 Task: Select the double-click option in the focus mode.
Action: Mouse moved to (17, 463)
Screenshot: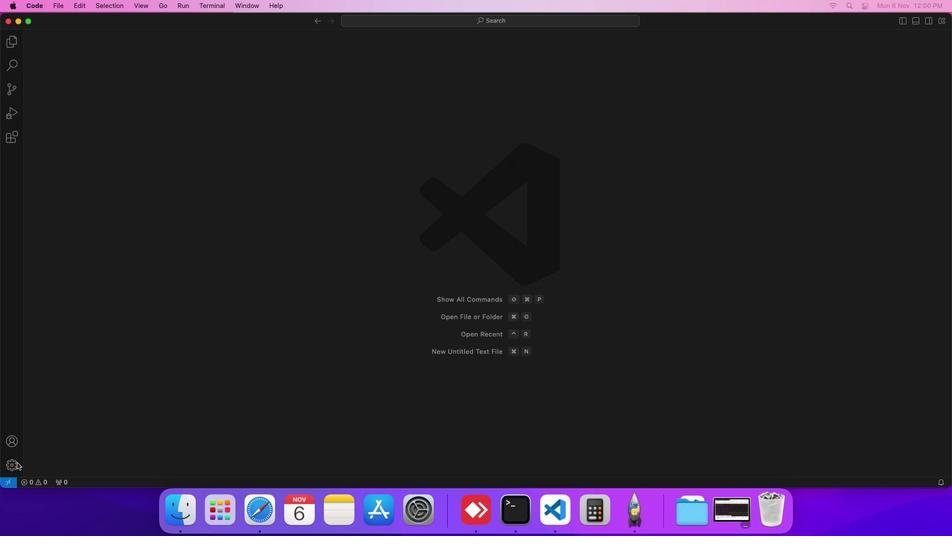 
Action: Mouse pressed left at (17, 463)
Screenshot: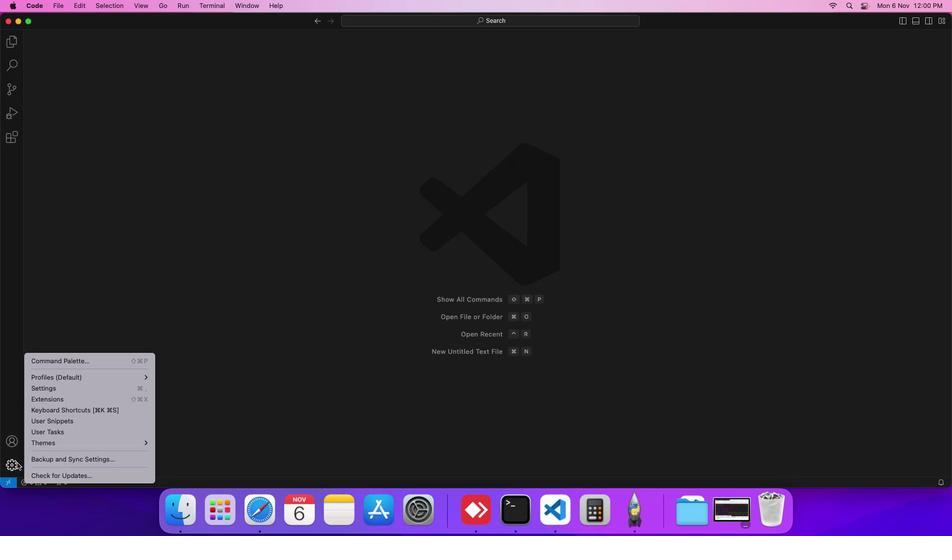 
Action: Mouse moved to (61, 389)
Screenshot: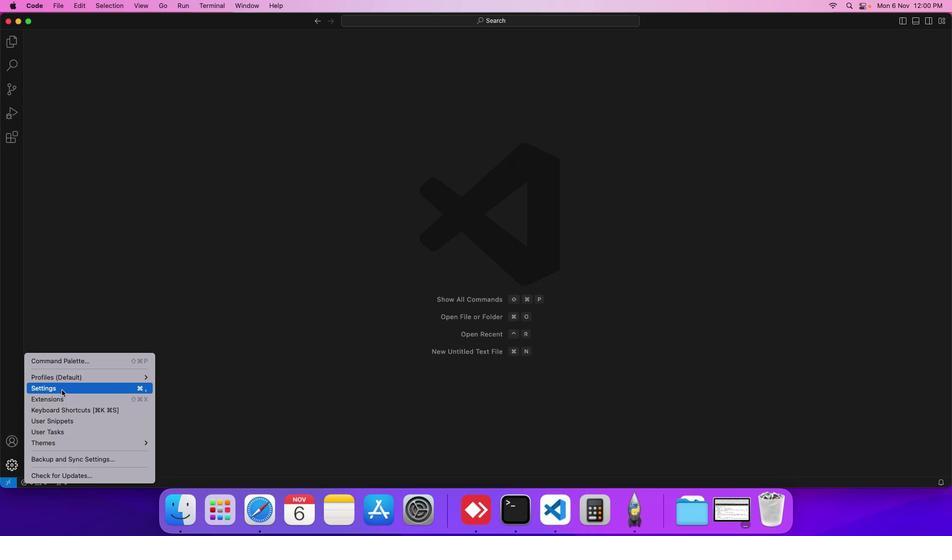 
Action: Mouse pressed left at (61, 389)
Screenshot: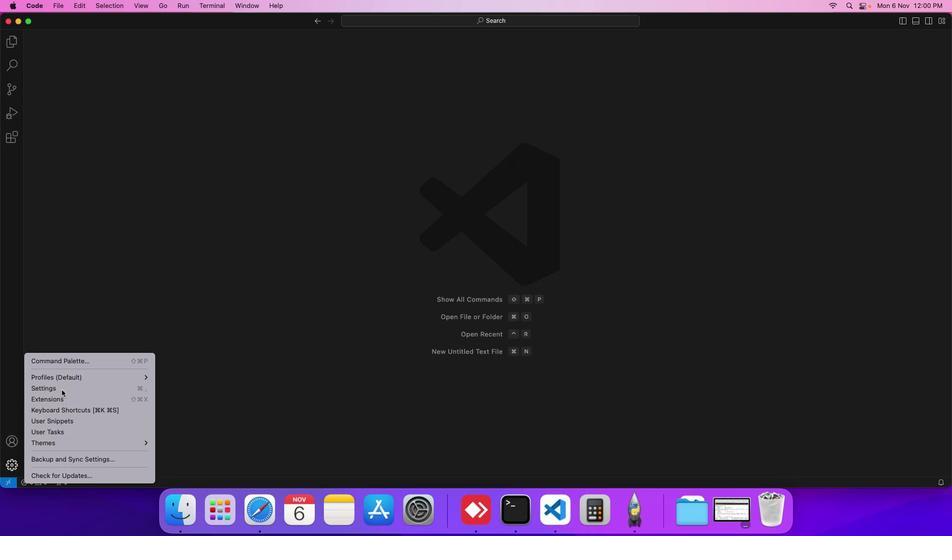 
Action: Mouse moved to (242, 140)
Screenshot: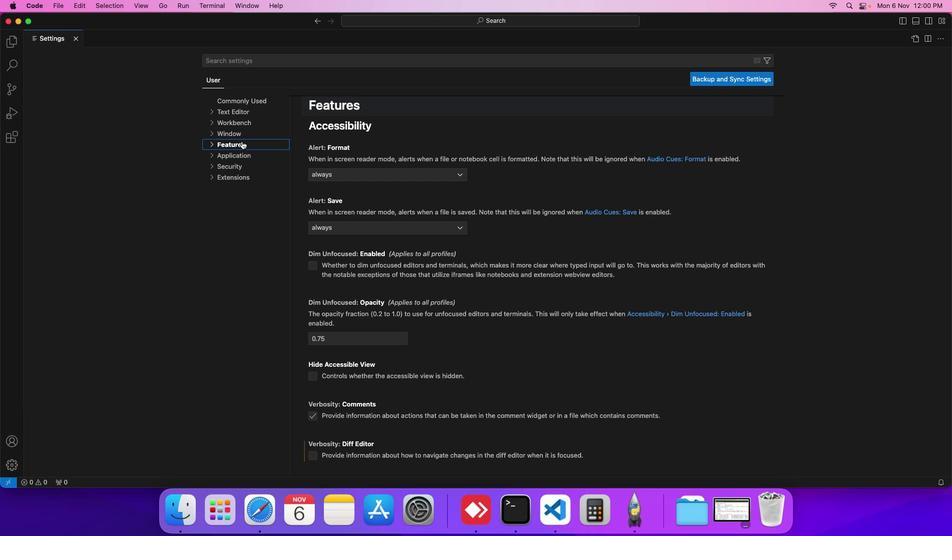 
Action: Mouse pressed left at (242, 140)
Screenshot: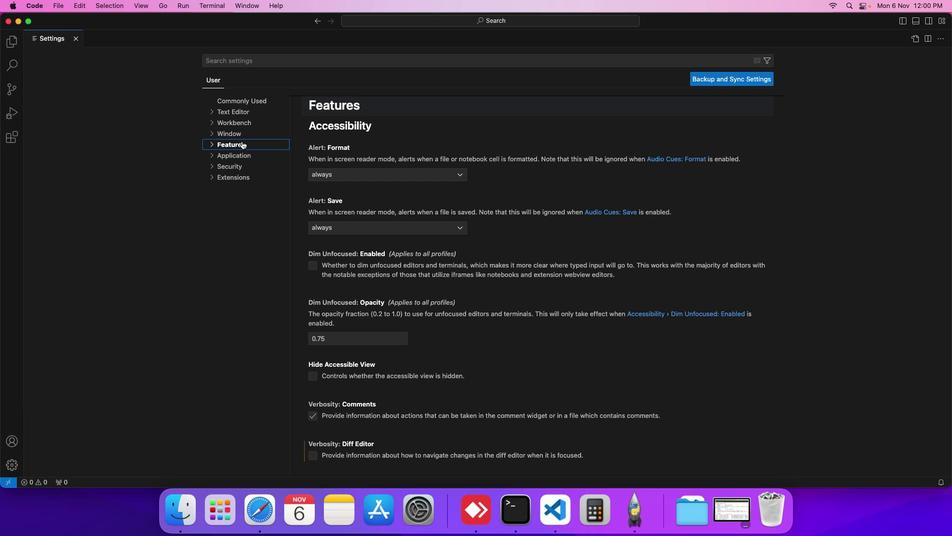 
Action: Mouse moved to (237, 228)
Screenshot: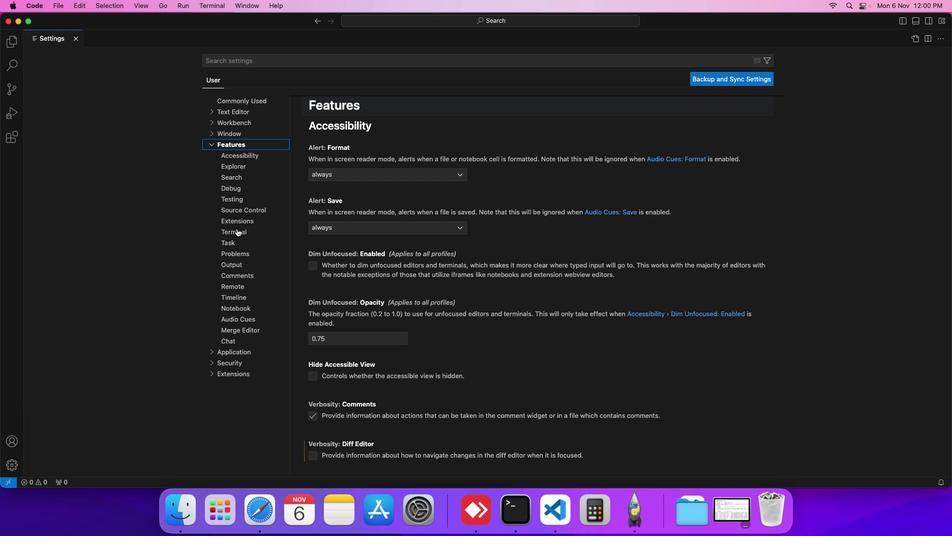 
Action: Mouse pressed left at (237, 228)
Screenshot: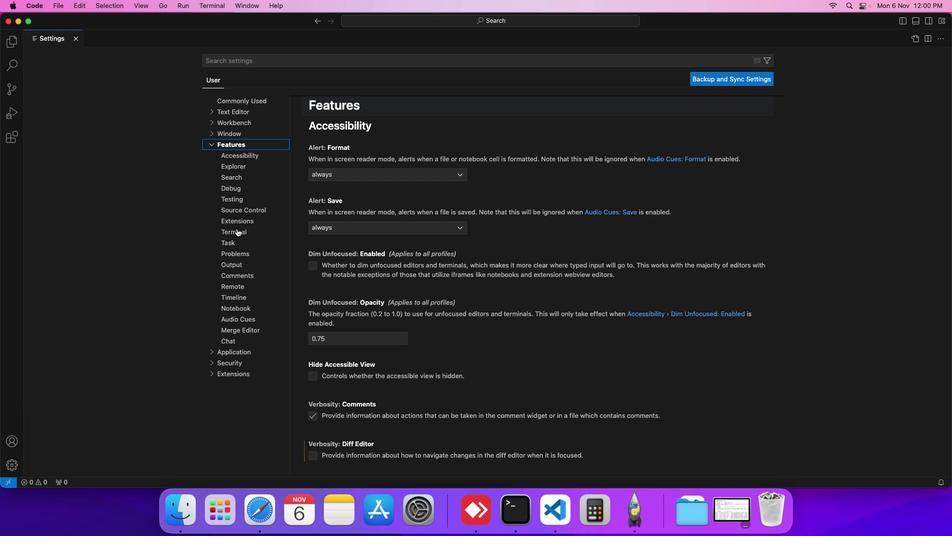 
Action: Mouse moved to (326, 266)
Screenshot: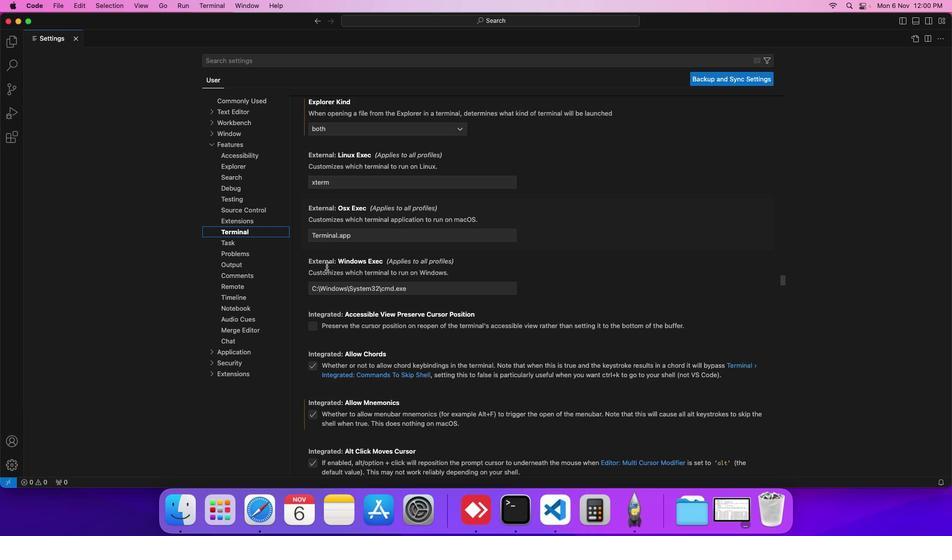 
Action: Mouse scrolled (326, 266) with delta (0, 0)
Screenshot: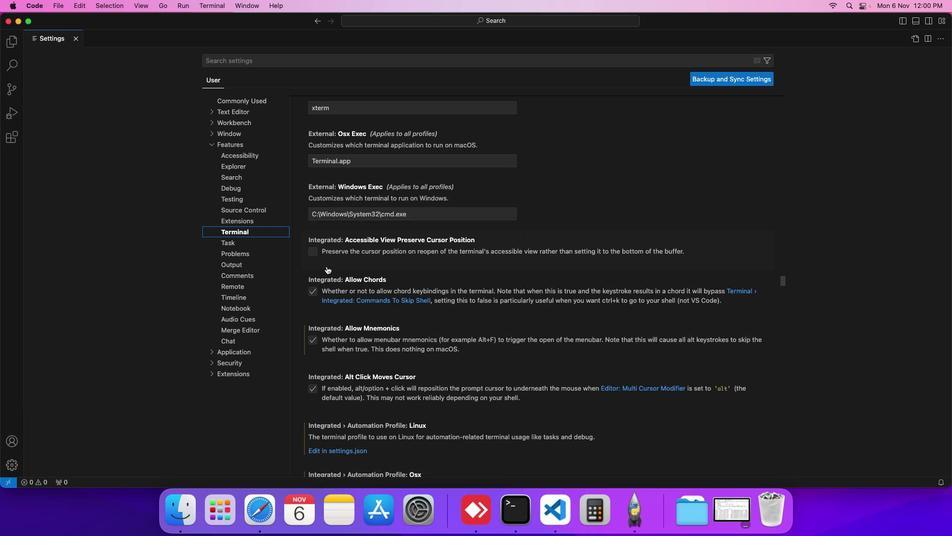 
Action: Mouse scrolled (326, 266) with delta (0, 0)
Screenshot: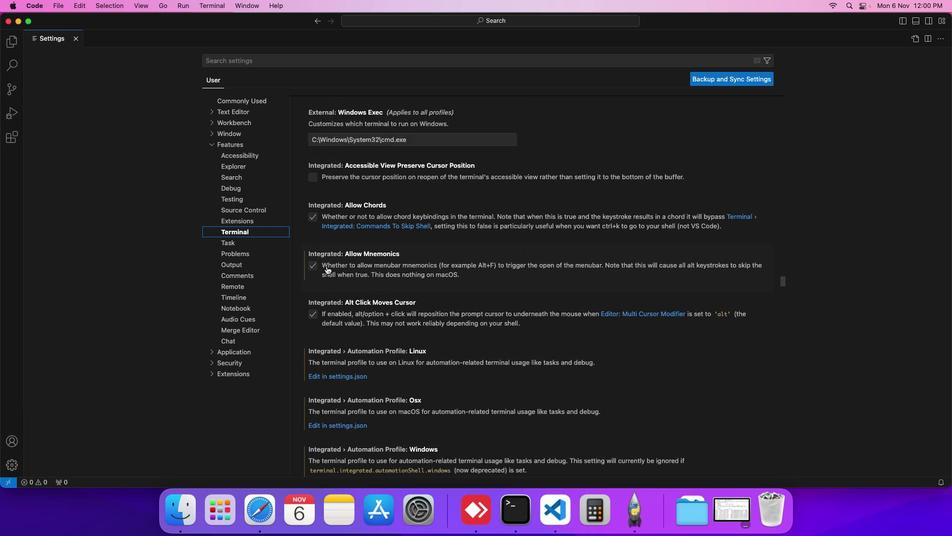 
Action: Mouse scrolled (326, 266) with delta (0, 0)
Screenshot: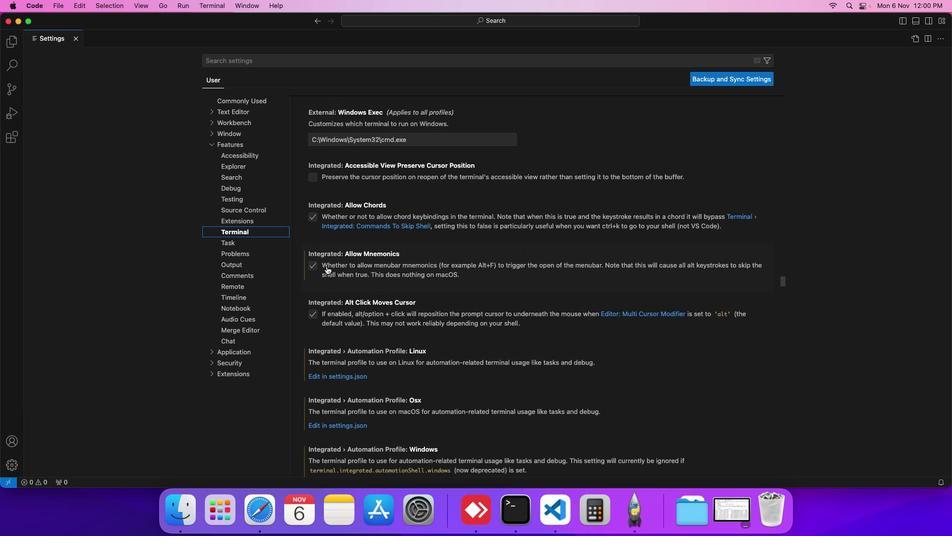 
Action: Mouse scrolled (326, 266) with delta (0, -1)
Screenshot: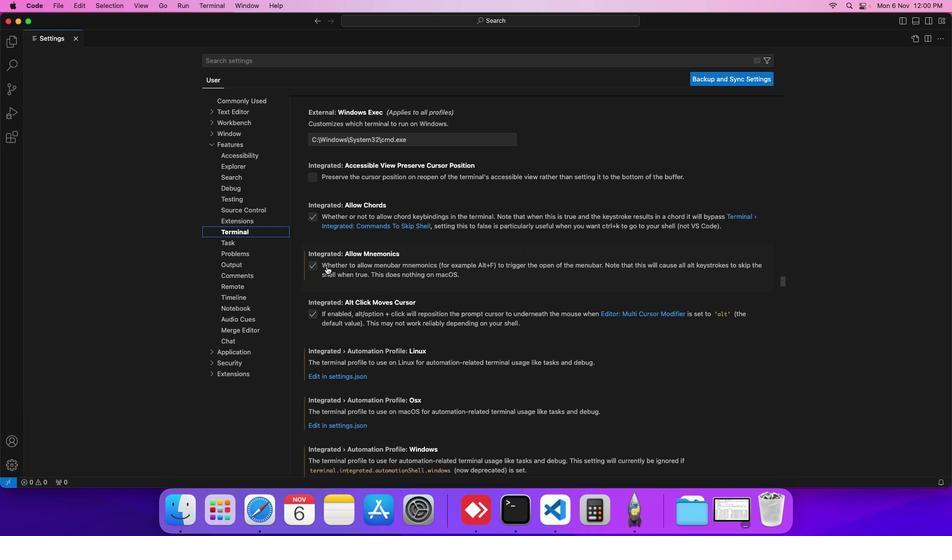
Action: Mouse scrolled (326, 266) with delta (0, 0)
Screenshot: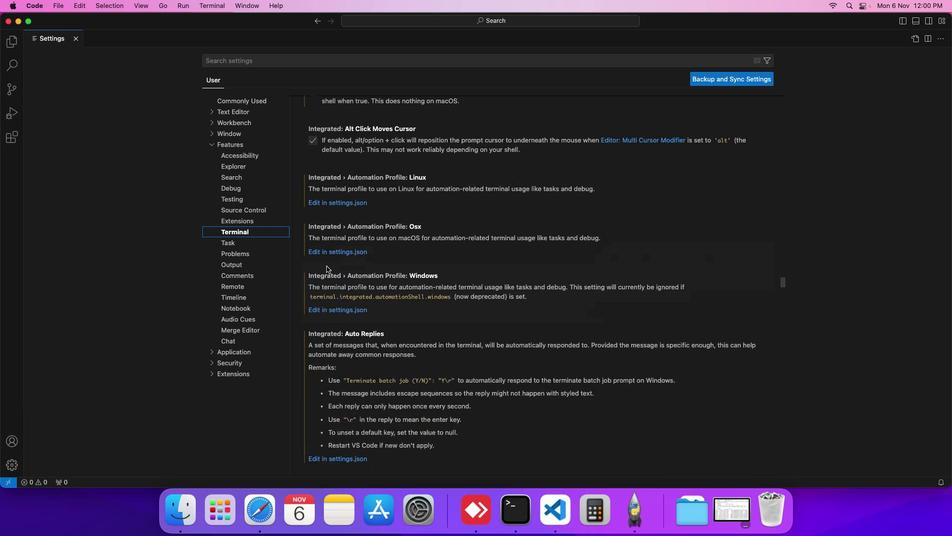 
Action: Mouse scrolled (326, 266) with delta (0, 0)
Screenshot: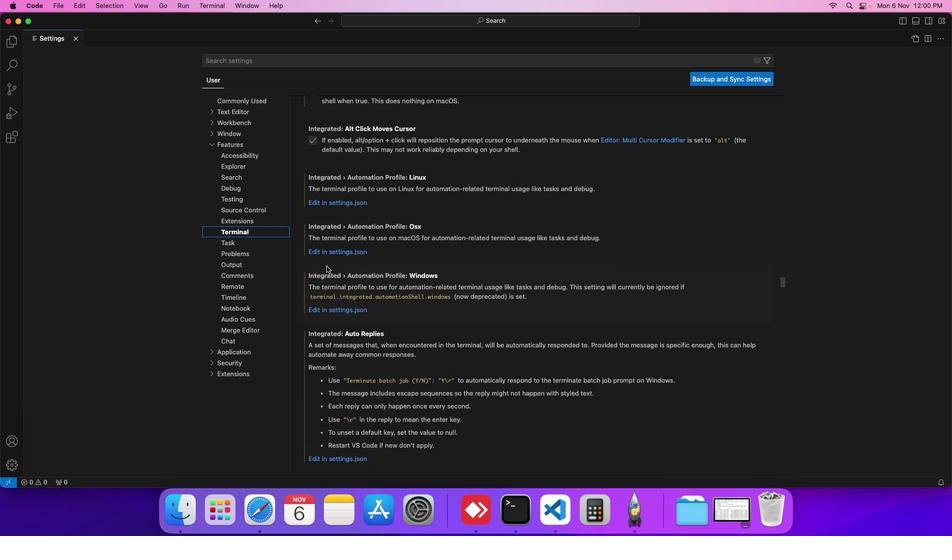 
Action: Mouse scrolled (326, 266) with delta (0, 0)
Screenshot: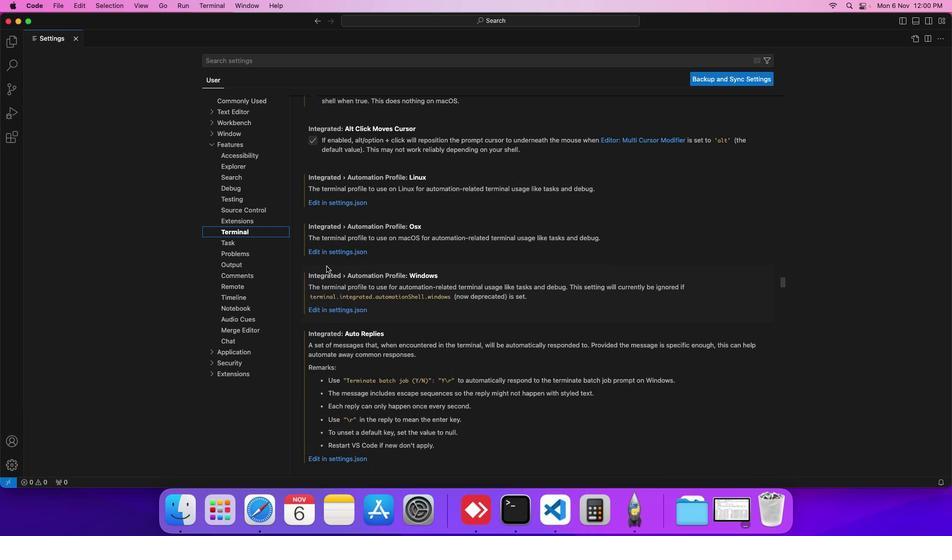 
Action: Mouse scrolled (326, 266) with delta (0, -1)
Screenshot: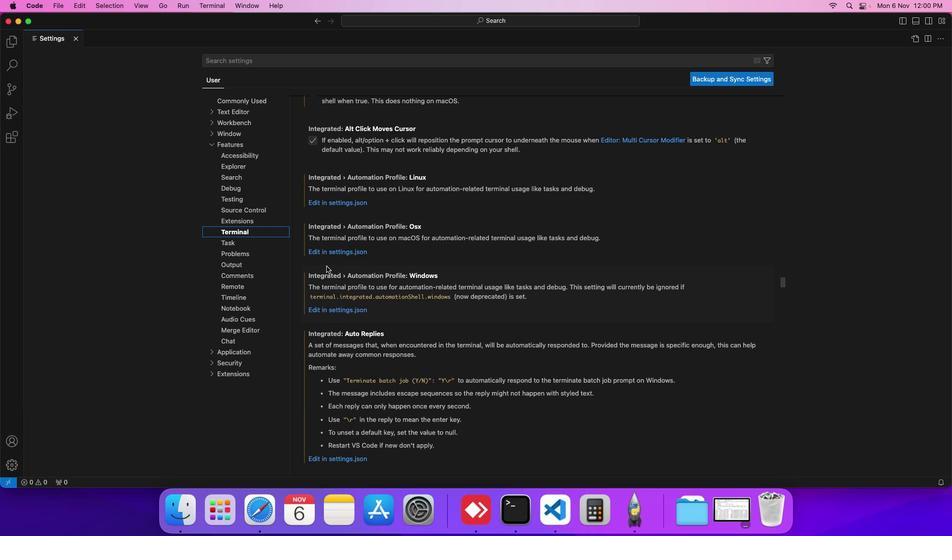 
Action: Mouse scrolled (326, 266) with delta (0, 0)
Screenshot: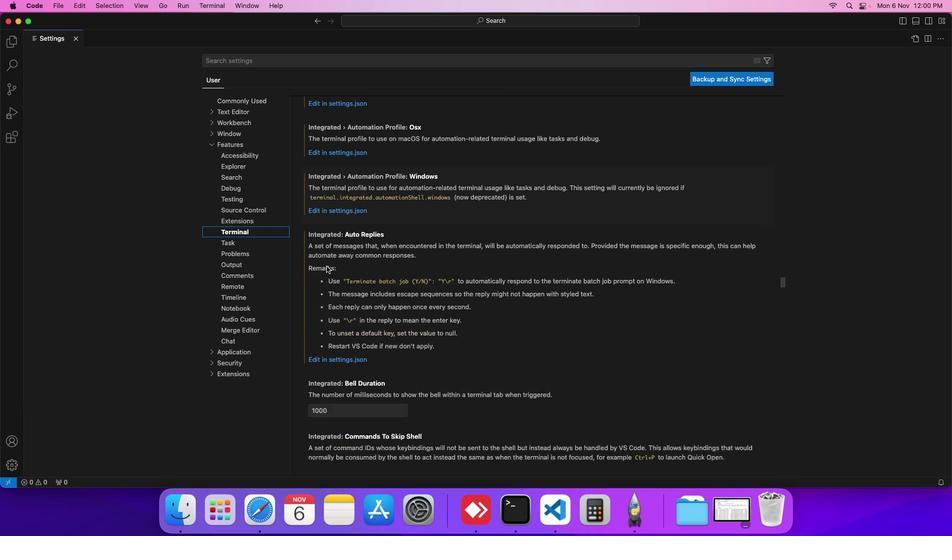 
Action: Mouse scrolled (326, 266) with delta (0, 0)
Screenshot: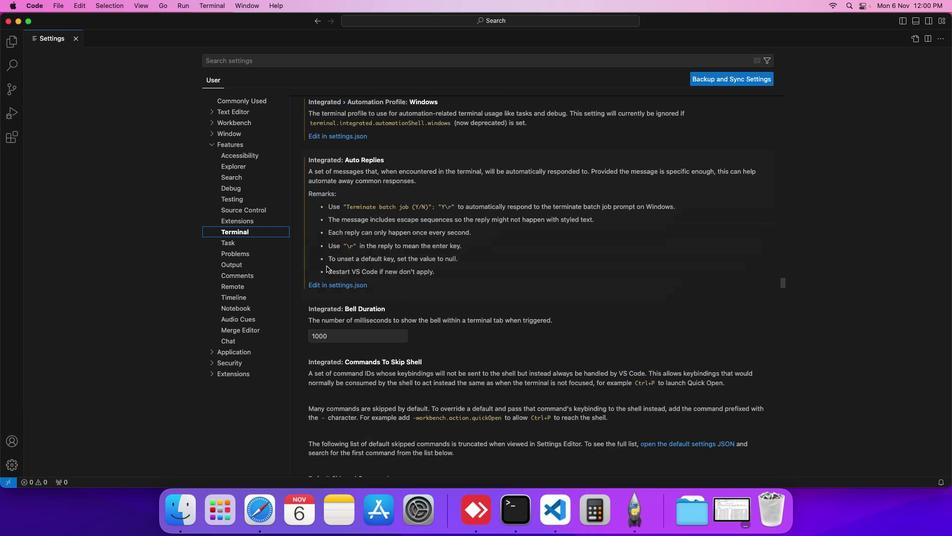 
Action: Mouse scrolled (326, 266) with delta (0, 0)
Screenshot: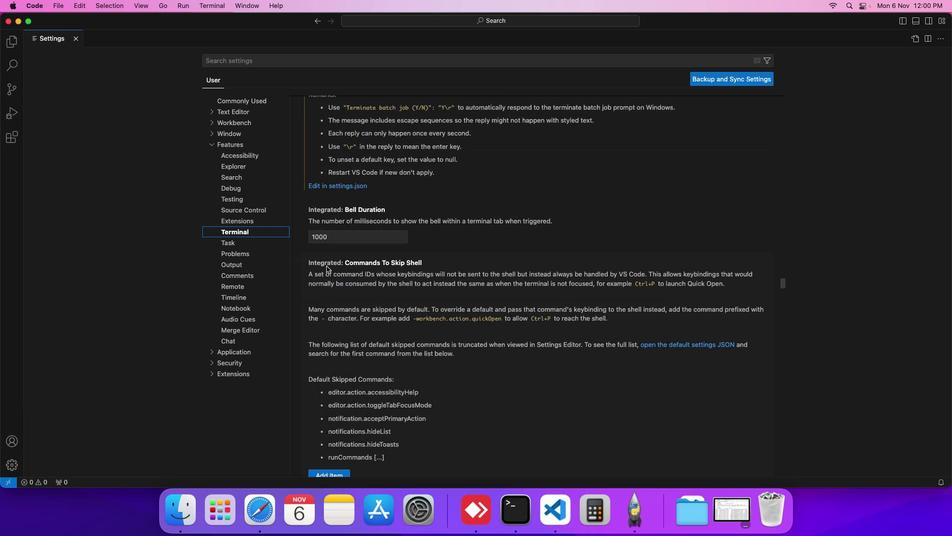
Action: Mouse scrolled (326, 266) with delta (0, -1)
Screenshot: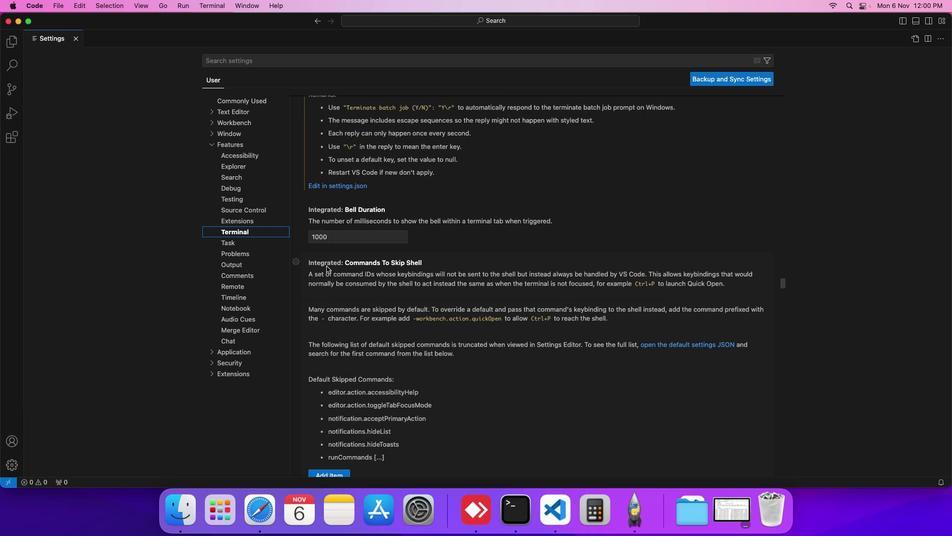 
Action: Mouse scrolled (326, 266) with delta (0, -1)
Screenshot: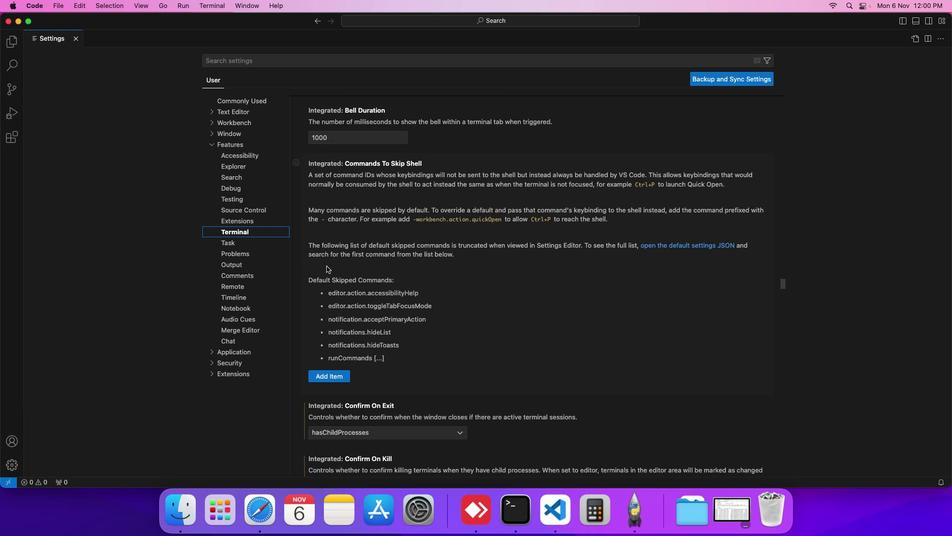 
Action: Mouse scrolled (326, 266) with delta (0, -1)
Screenshot: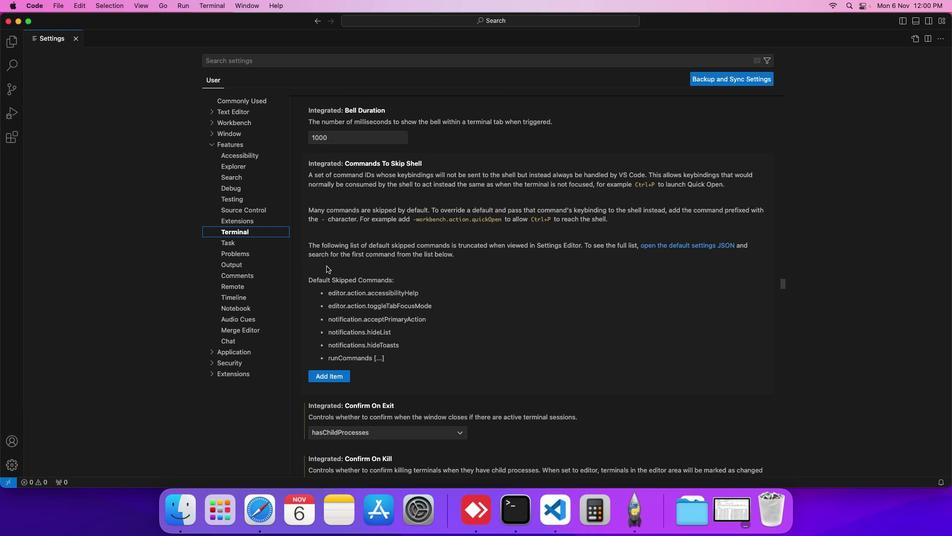 
Action: Mouse scrolled (326, 266) with delta (0, 0)
Screenshot: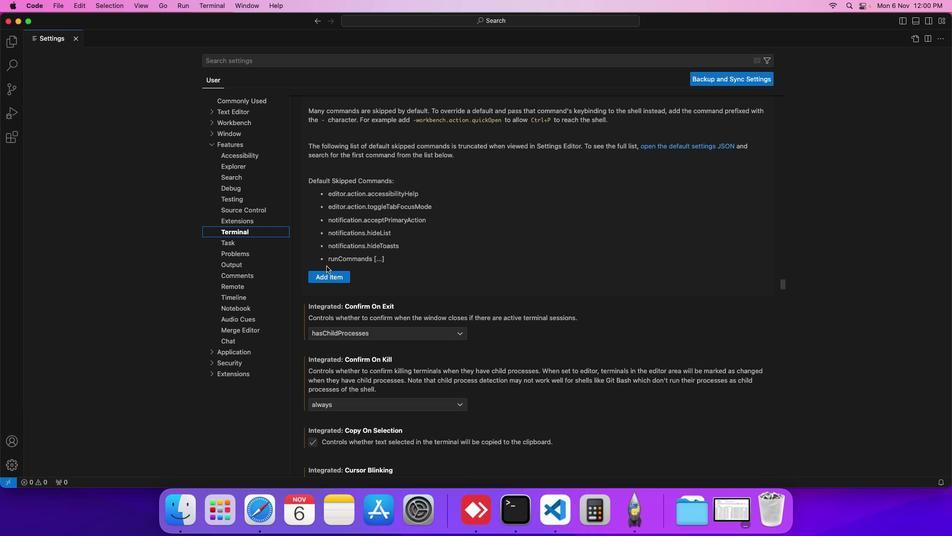 
Action: Mouse scrolled (326, 266) with delta (0, 0)
Screenshot: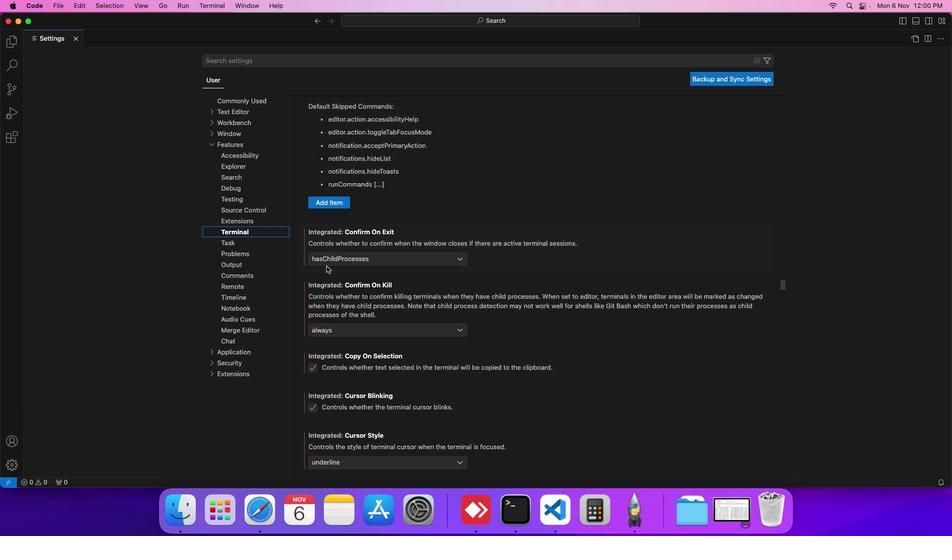 
Action: Mouse scrolled (326, 266) with delta (0, 0)
Screenshot: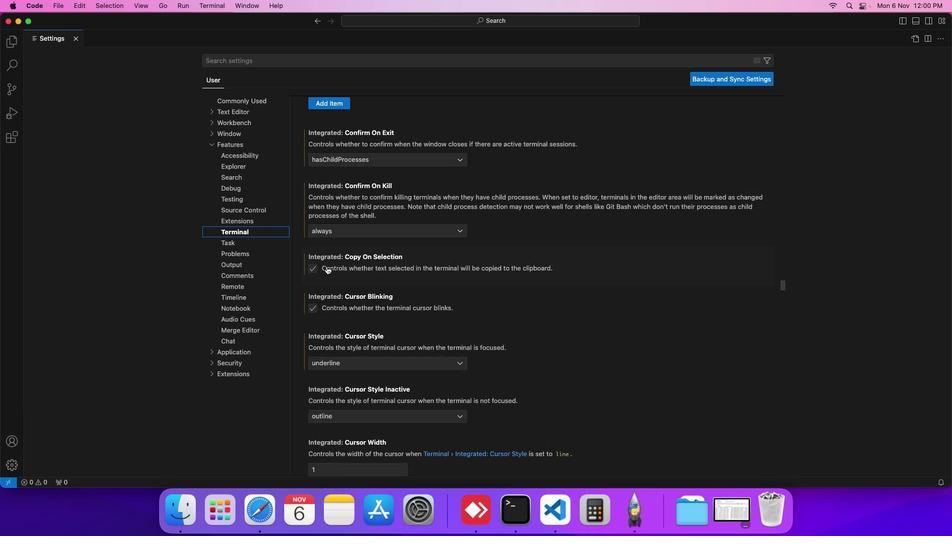 
Action: Mouse scrolled (326, 266) with delta (0, -1)
Screenshot: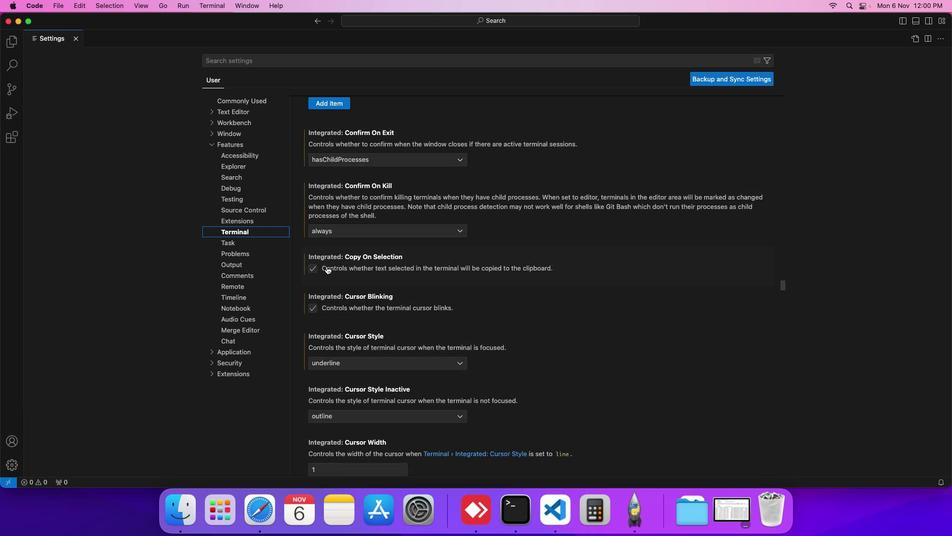 
Action: Mouse scrolled (326, 266) with delta (0, -1)
Screenshot: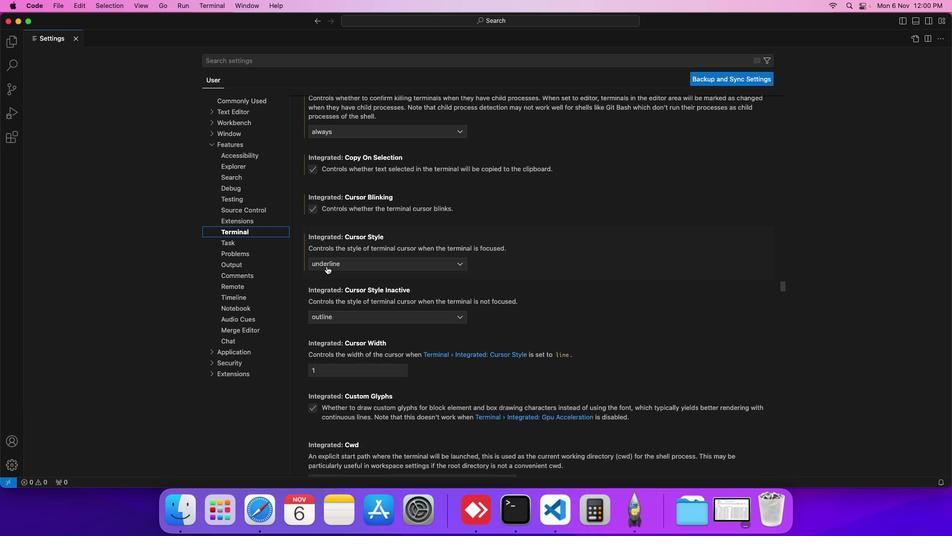 
Action: Mouse scrolled (326, 266) with delta (0, -1)
Screenshot: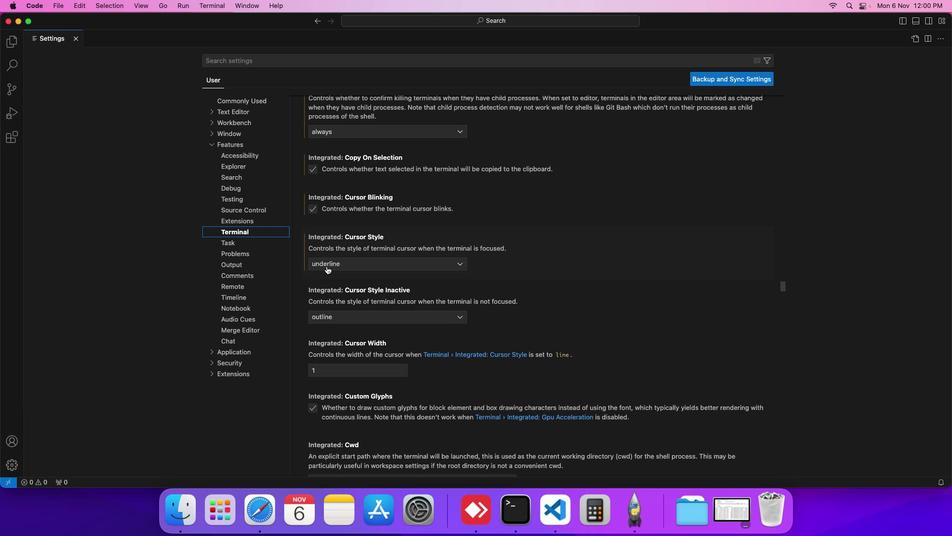 
Action: Mouse scrolled (326, 266) with delta (0, 0)
Screenshot: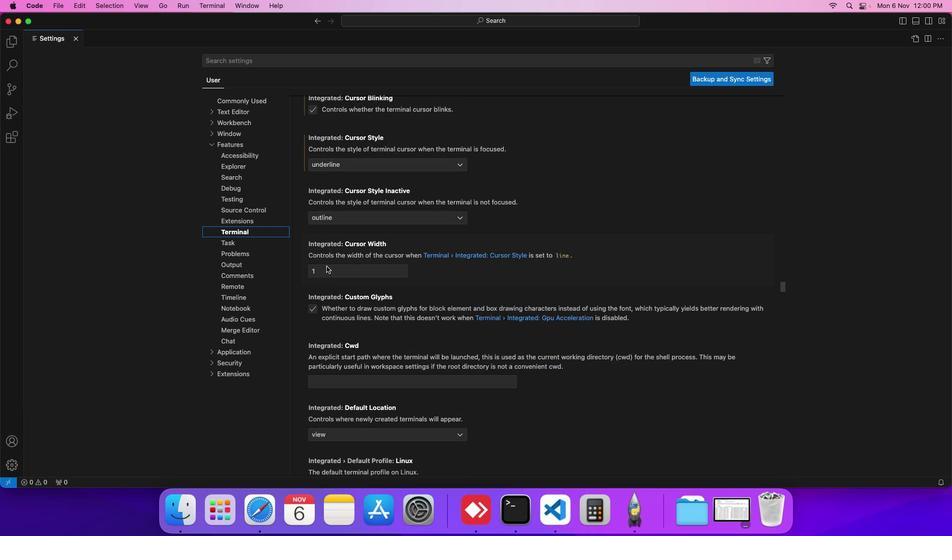 
Action: Mouse scrolled (326, 266) with delta (0, 0)
Screenshot: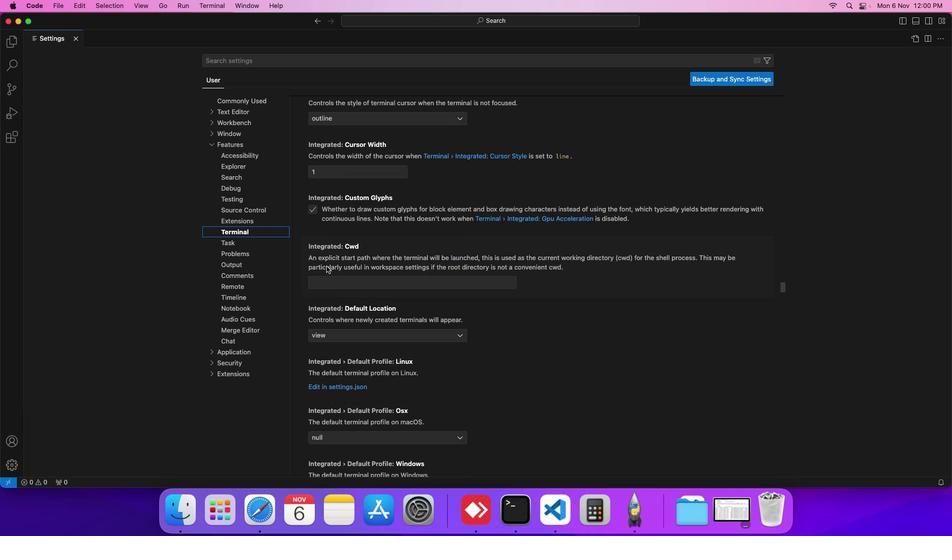 
Action: Mouse scrolled (326, 266) with delta (0, 0)
Screenshot: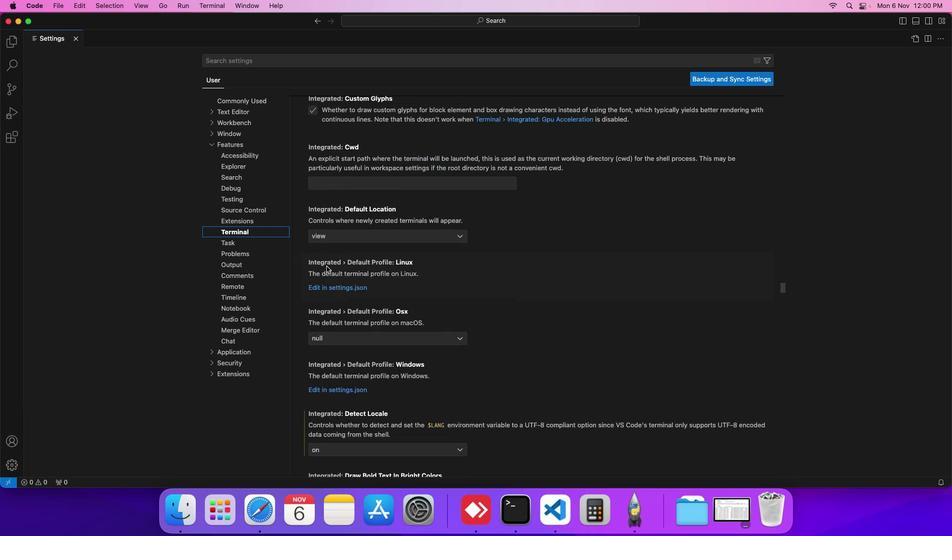 
Action: Mouse scrolled (326, 266) with delta (0, -1)
Screenshot: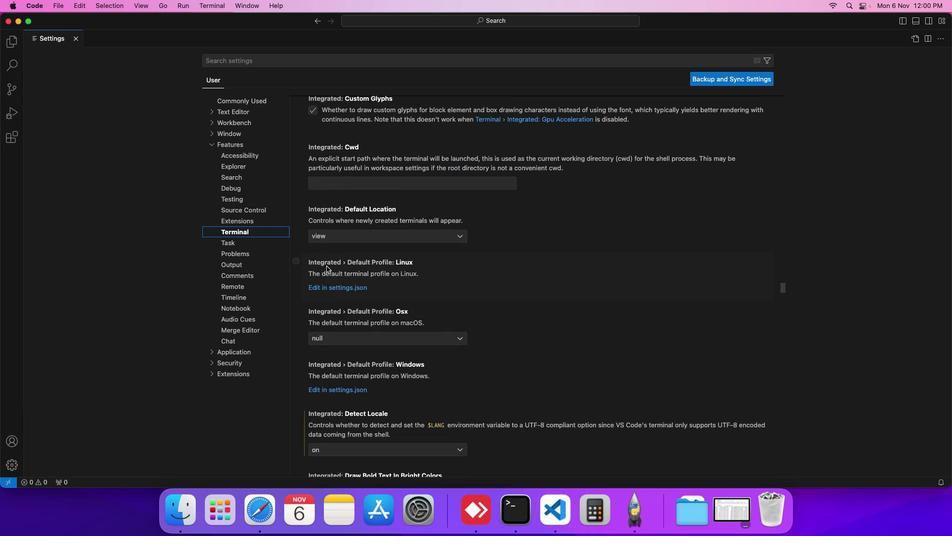 
Action: Mouse scrolled (326, 266) with delta (0, -1)
Screenshot: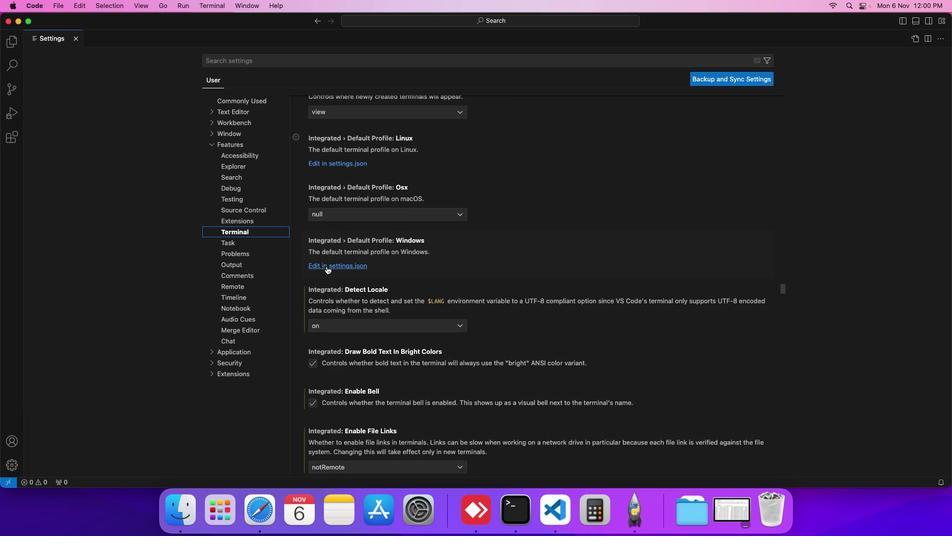 
Action: Mouse scrolled (326, 266) with delta (0, -2)
Screenshot: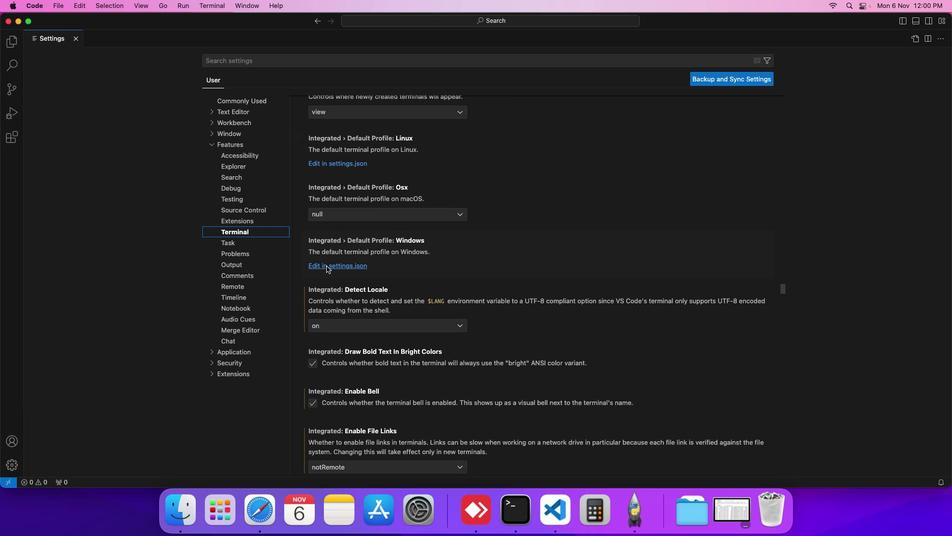 
Action: Mouse scrolled (326, 266) with delta (0, -2)
Screenshot: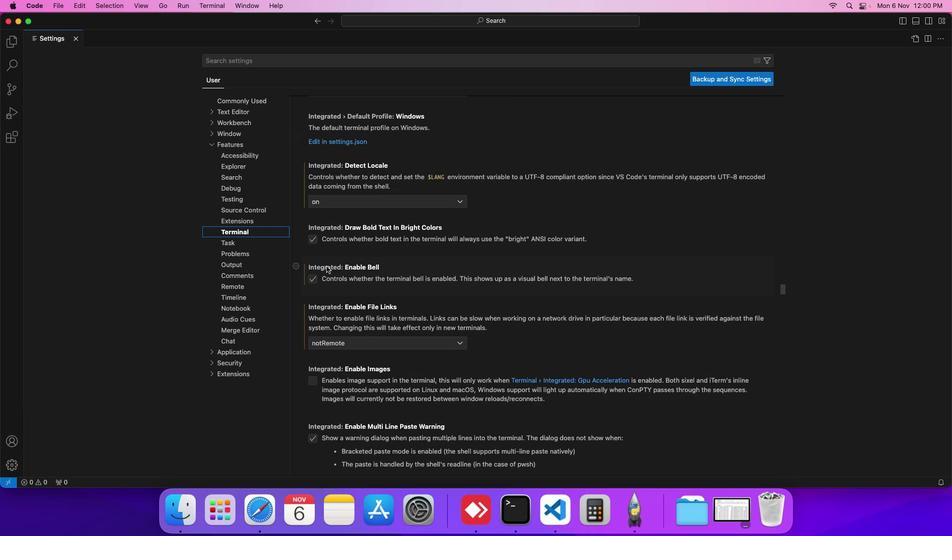 
Action: Mouse scrolled (326, 266) with delta (0, 0)
Screenshot: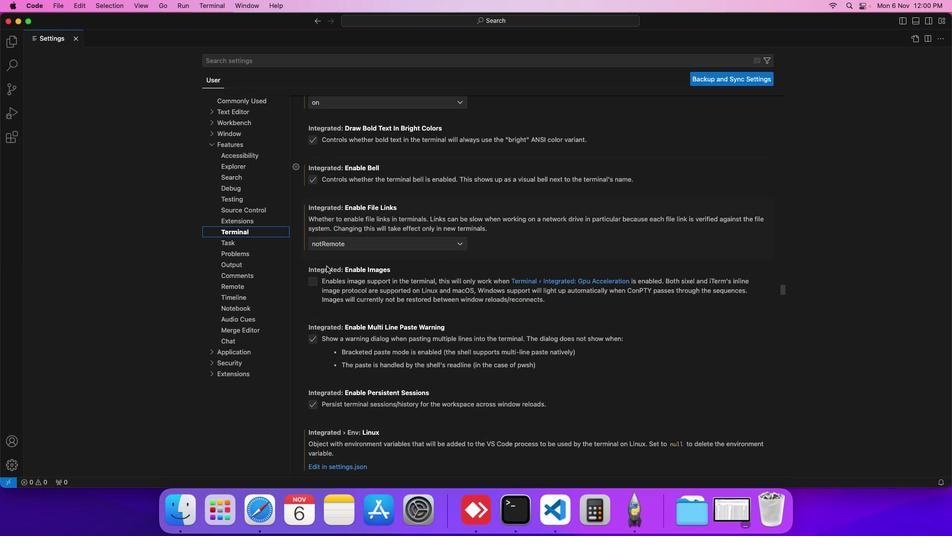 
Action: Mouse scrolled (326, 266) with delta (0, 0)
Screenshot: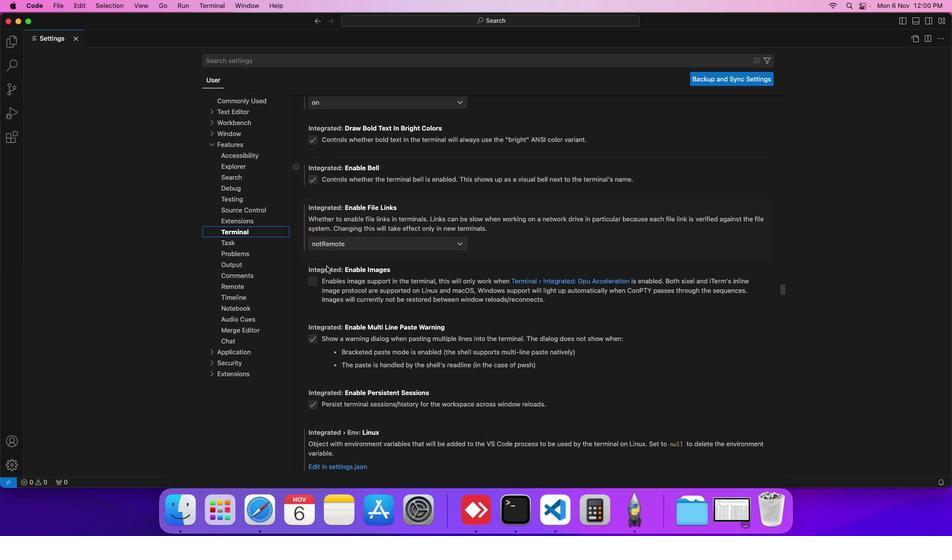 
Action: Mouse scrolled (326, 266) with delta (0, 0)
Screenshot: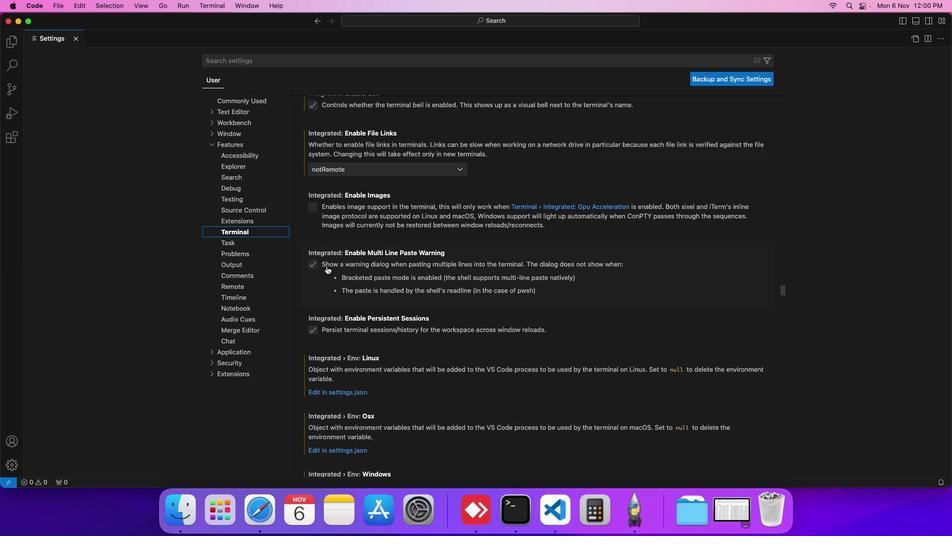 
Action: Mouse scrolled (326, 266) with delta (0, -1)
Screenshot: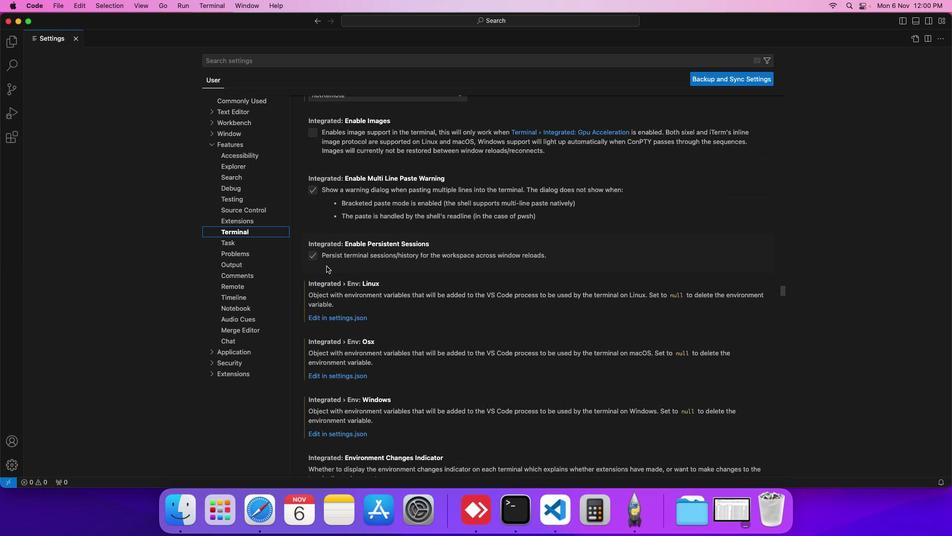 
Action: Mouse scrolled (326, 266) with delta (0, -1)
Screenshot: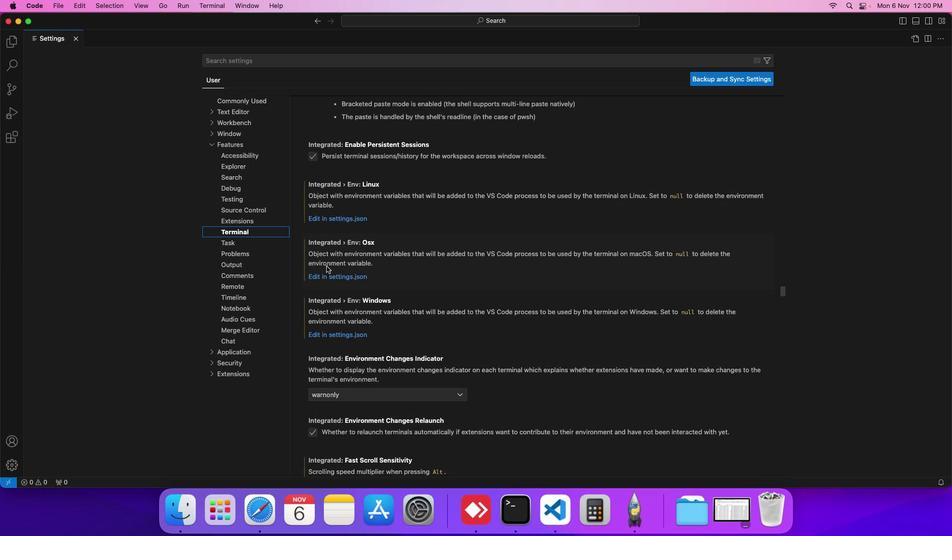 
Action: Mouse scrolled (326, 266) with delta (0, -1)
Screenshot: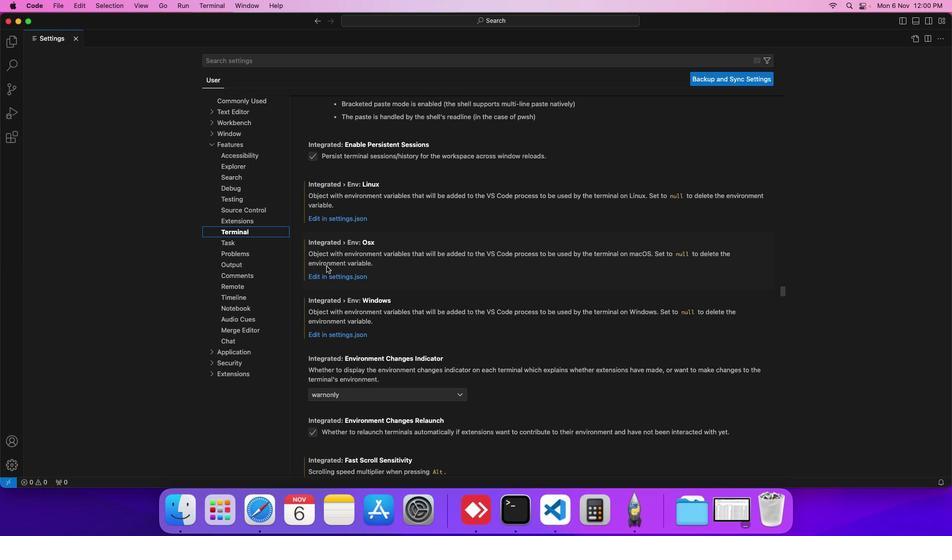 
Action: Mouse scrolled (326, 266) with delta (0, 0)
Screenshot: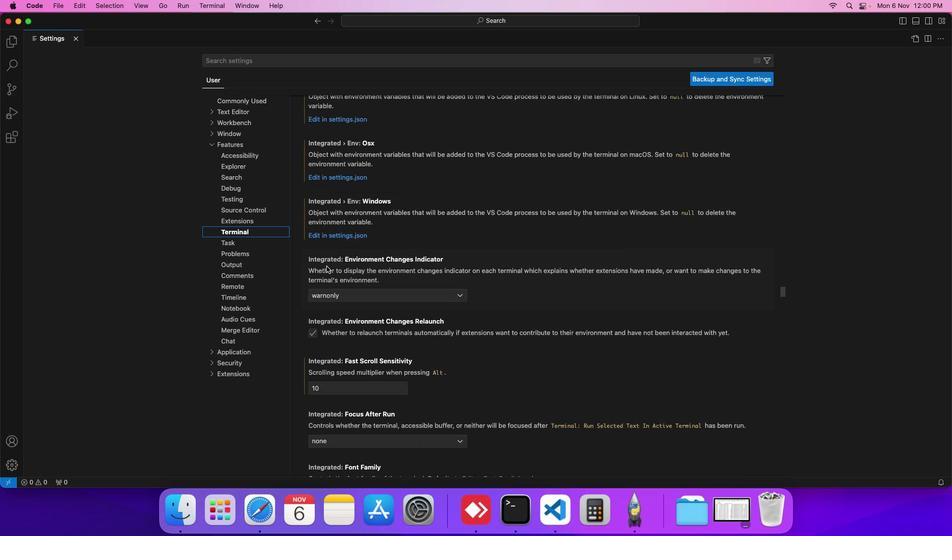 
Action: Mouse scrolled (326, 266) with delta (0, 0)
Screenshot: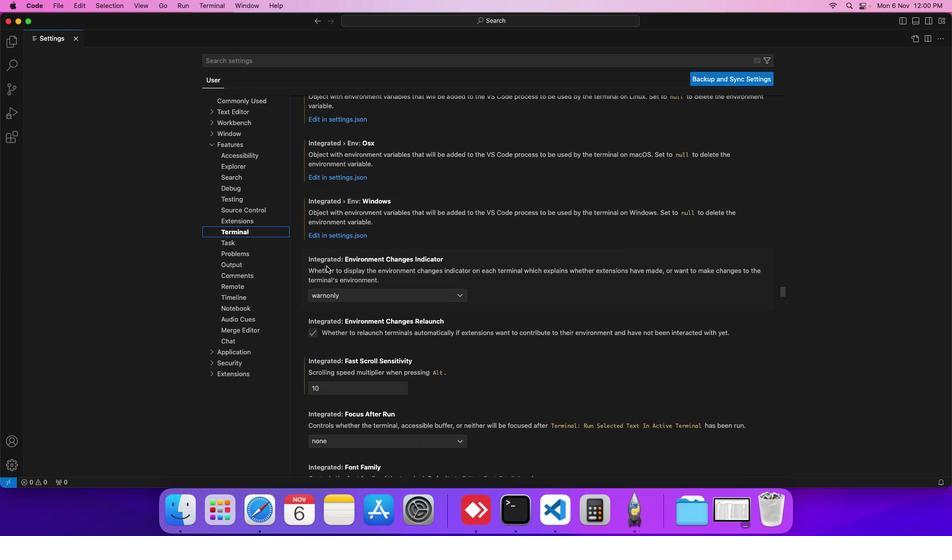 
Action: Mouse scrolled (326, 266) with delta (0, 0)
Screenshot: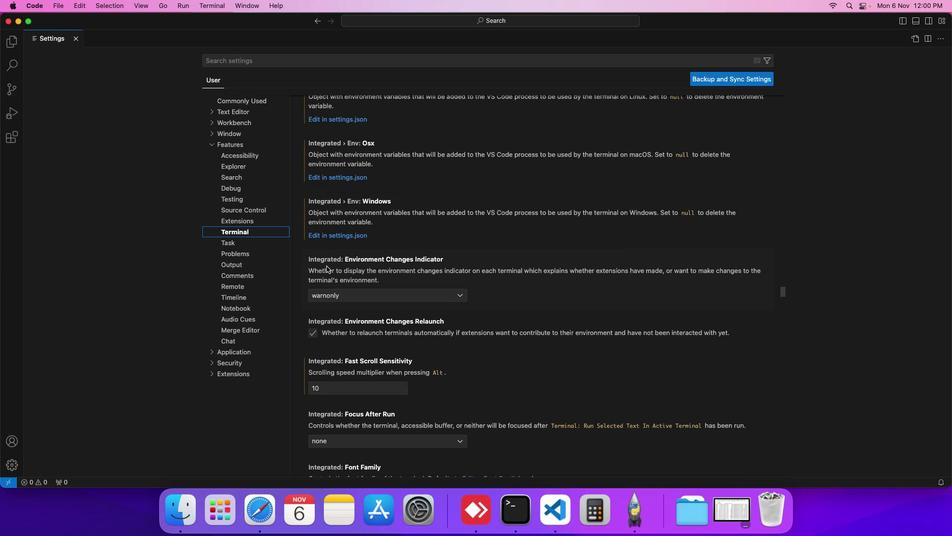 
Action: Mouse scrolled (326, 266) with delta (0, 0)
Screenshot: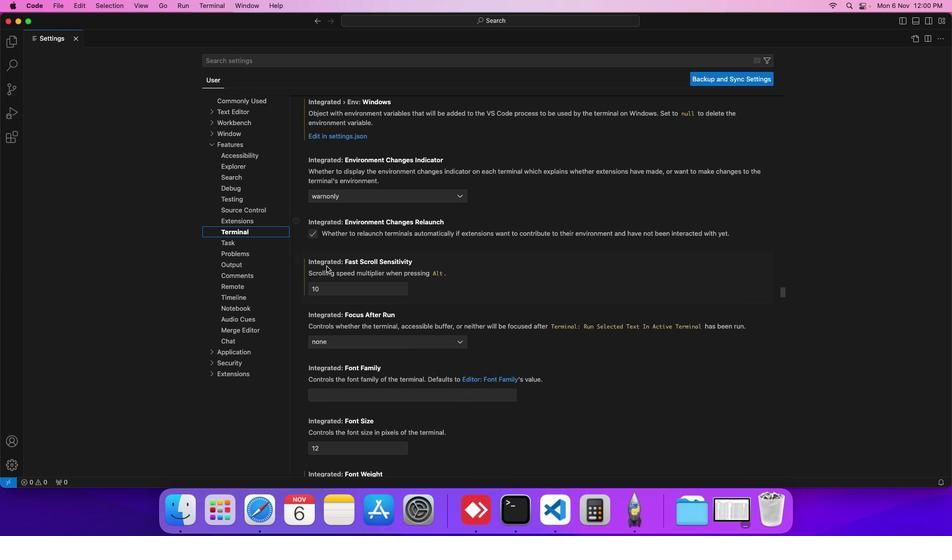
Action: Mouse scrolled (326, 266) with delta (0, 0)
Screenshot: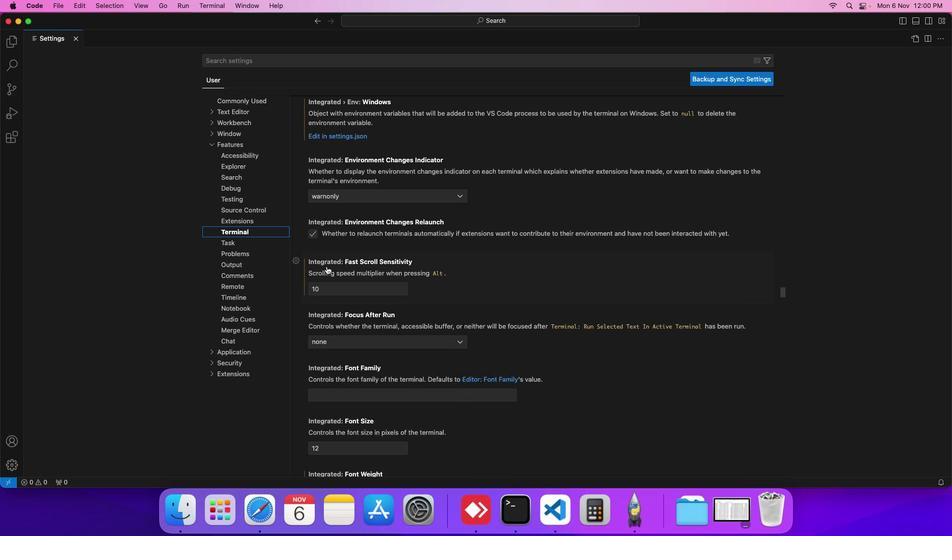 
Action: Mouse scrolled (326, 266) with delta (0, 0)
Screenshot: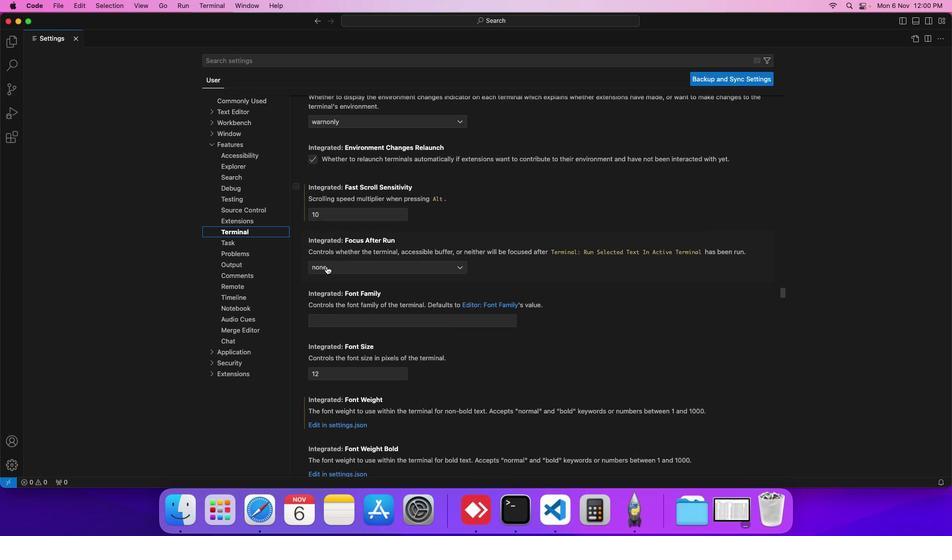 
Action: Mouse scrolled (326, 266) with delta (0, -1)
Screenshot: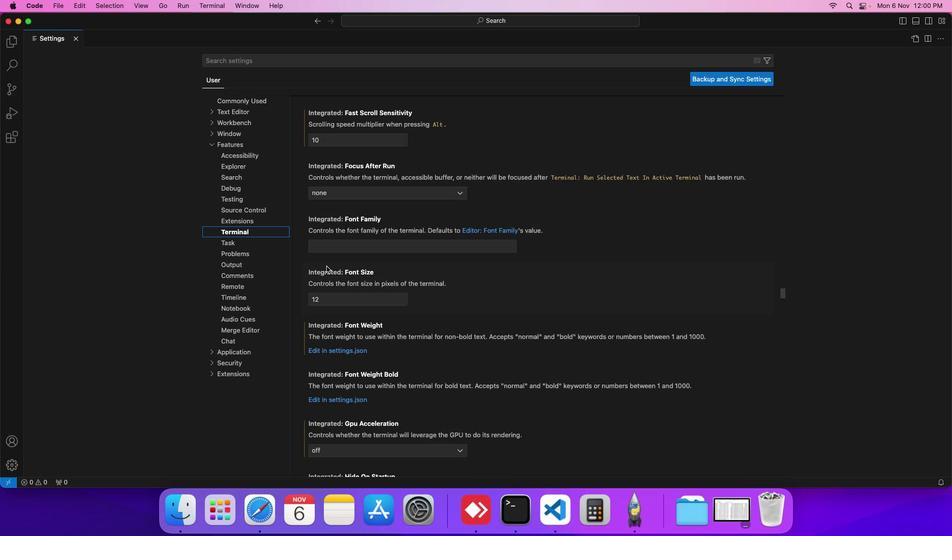 
Action: Mouse scrolled (326, 266) with delta (0, -1)
Screenshot: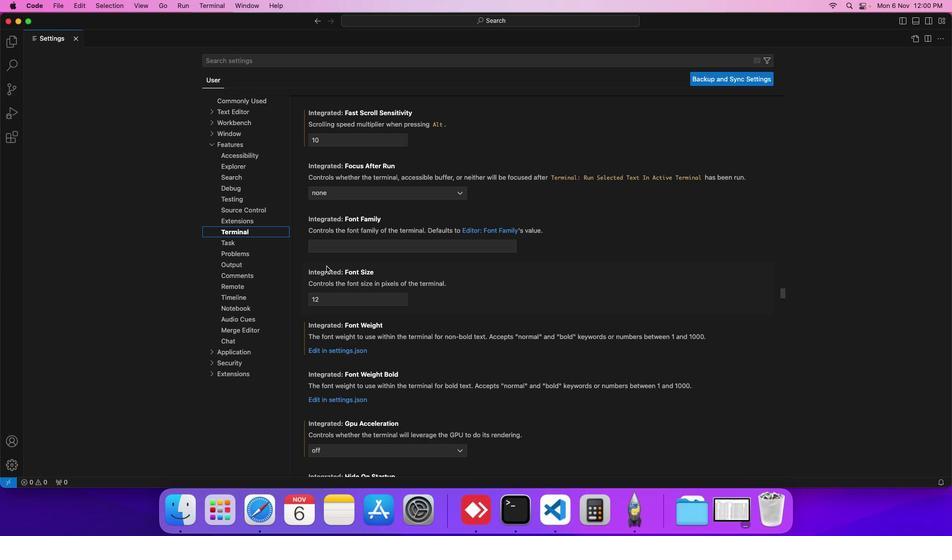 
Action: Mouse scrolled (326, 266) with delta (0, 0)
Screenshot: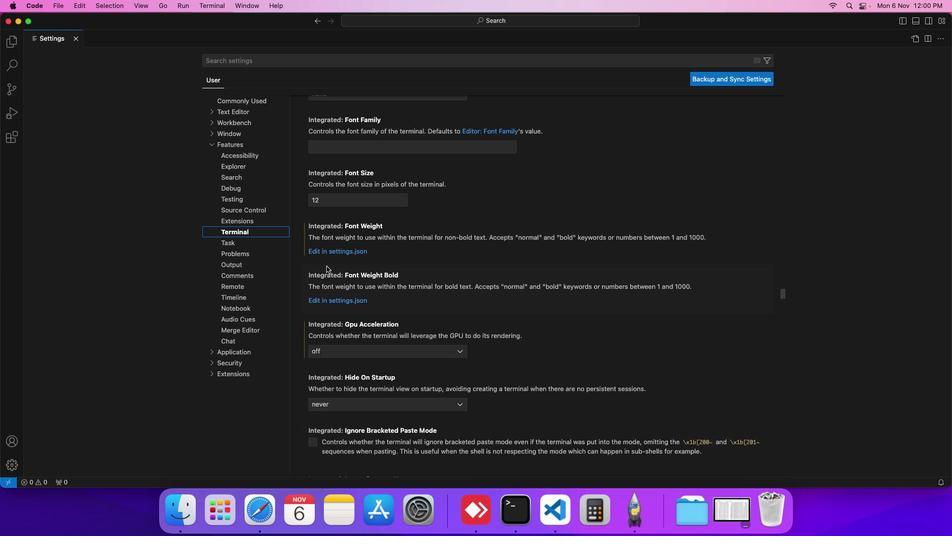 
Action: Mouse scrolled (326, 266) with delta (0, 0)
Screenshot: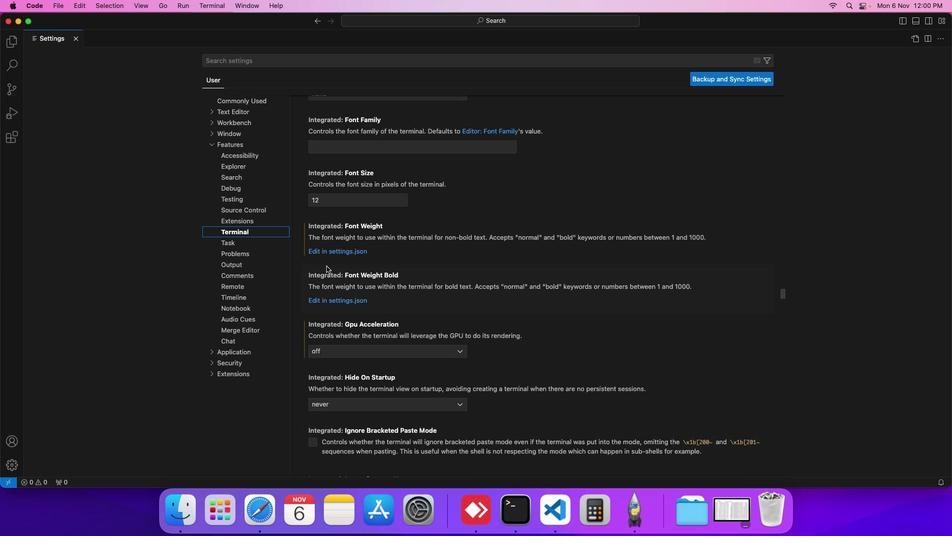 
Action: Mouse scrolled (326, 266) with delta (0, 0)
Screenshot: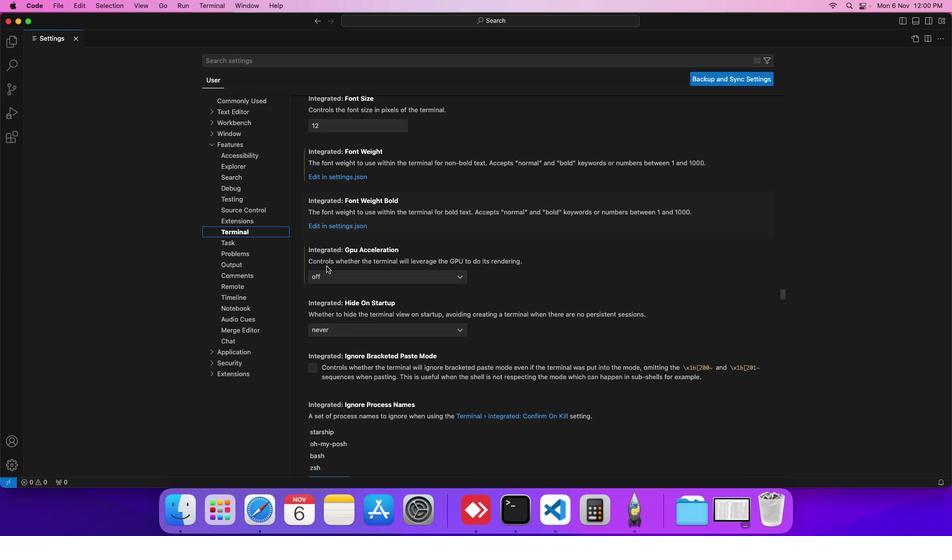 
Action: Mouse scrolled (326, 266) with delta (0, -1)
Screenshot: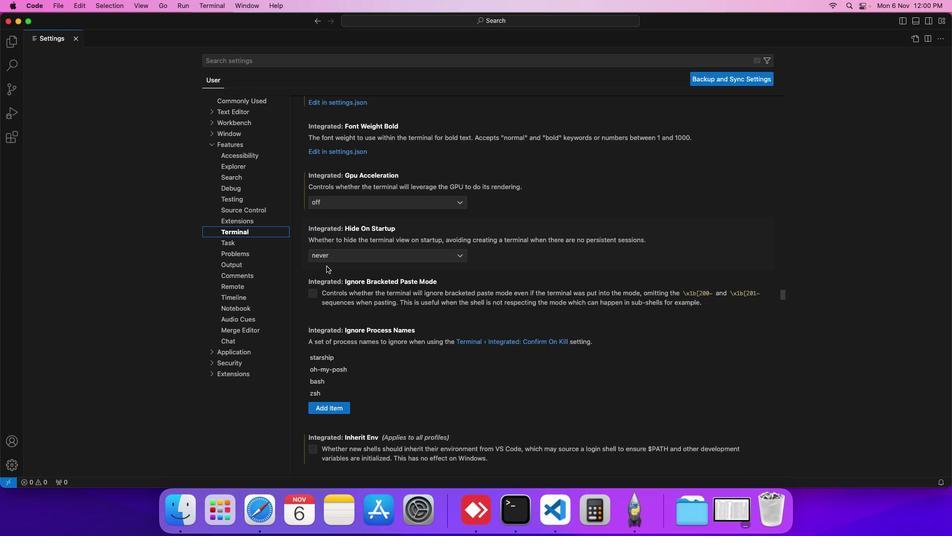 
Action: Mouse scrolled (326, 266) with delta (0, -1)
Screenshot: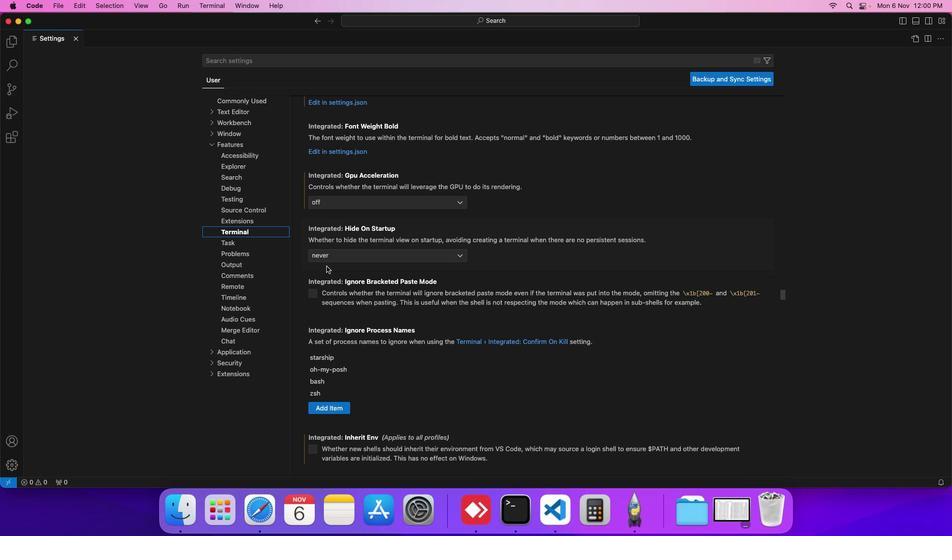 
Action: Mouse moved to (338, 265)
Screenshot: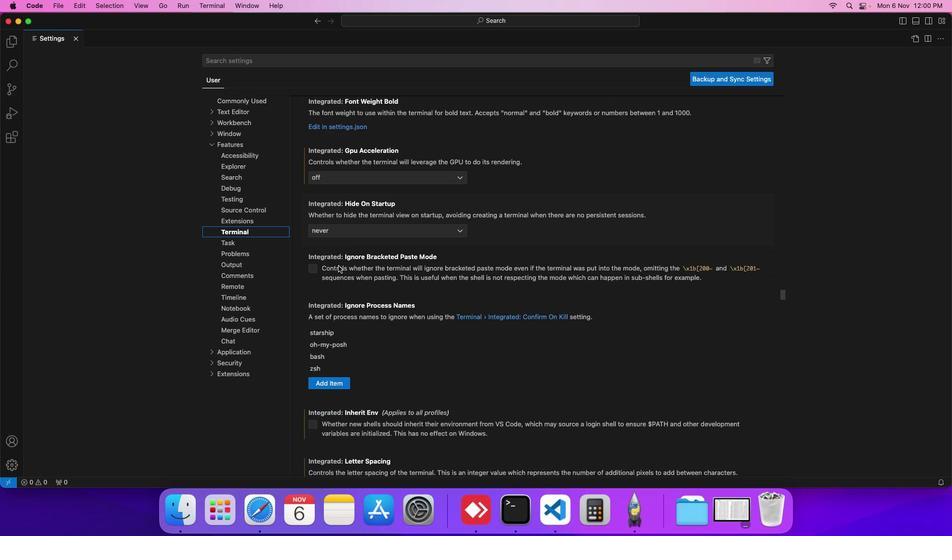 
Action: Mouse scrolled (338, 265) with delta (0, 0)
Screenshot: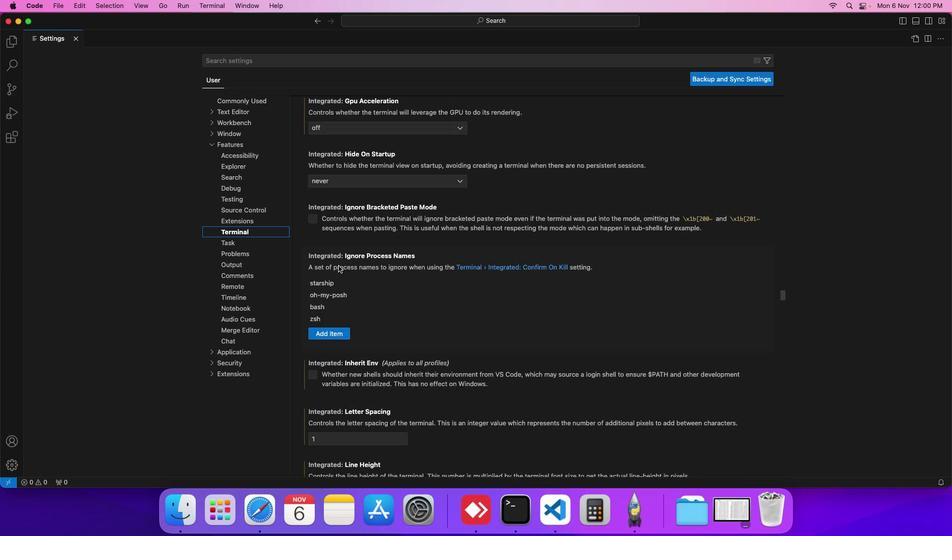 
Action: Mouse scrolled (338, 265) with delta (0, 0)
Screenshot: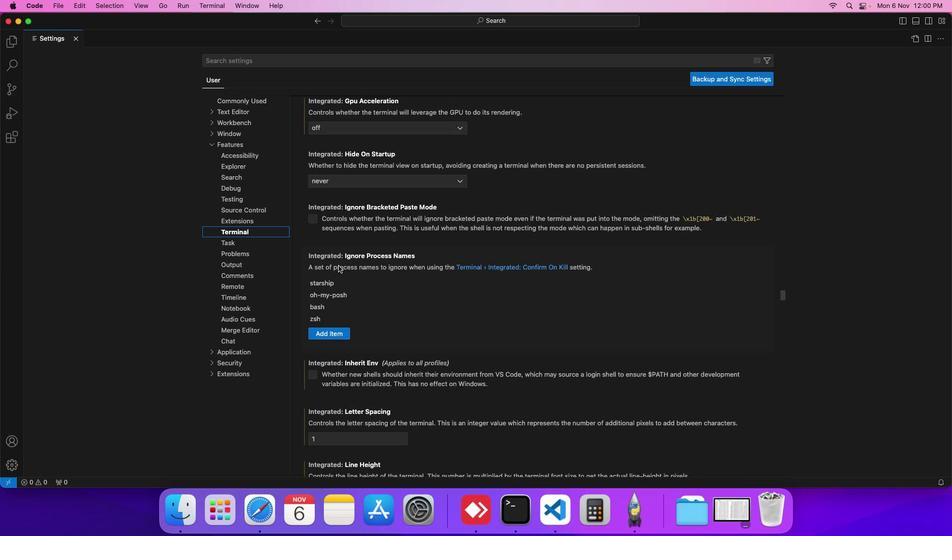 
Action: Mouse scrolled (338, 265) with delta (0, 0)
Screenshot: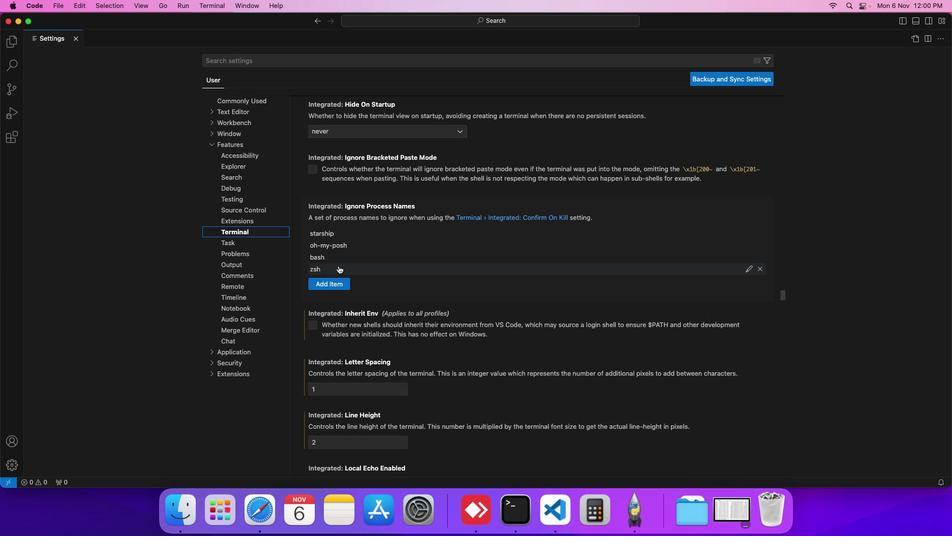 
Action: Mouse scrolled (338, 265) with delta (0, 0)
Screenshot: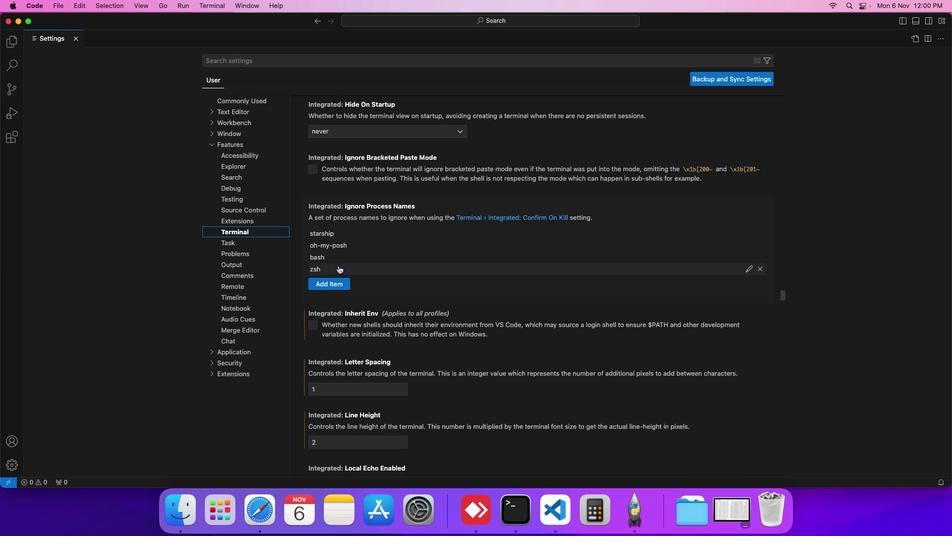 
Action: Mouse scrolled (338, 265) with delta (0, 0)
Screenshot: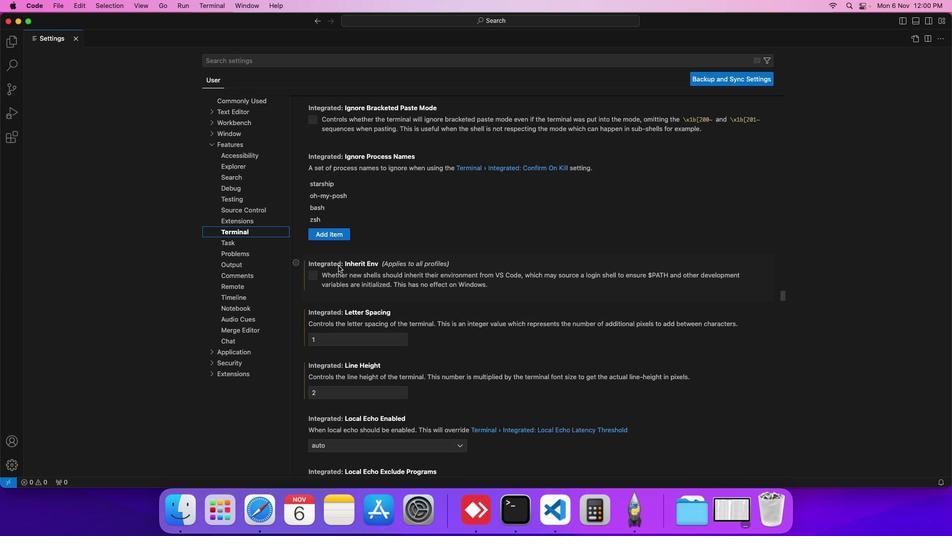 
Action: Mouse scrolled (338, 265) with delta (0, 0)
Screenshot: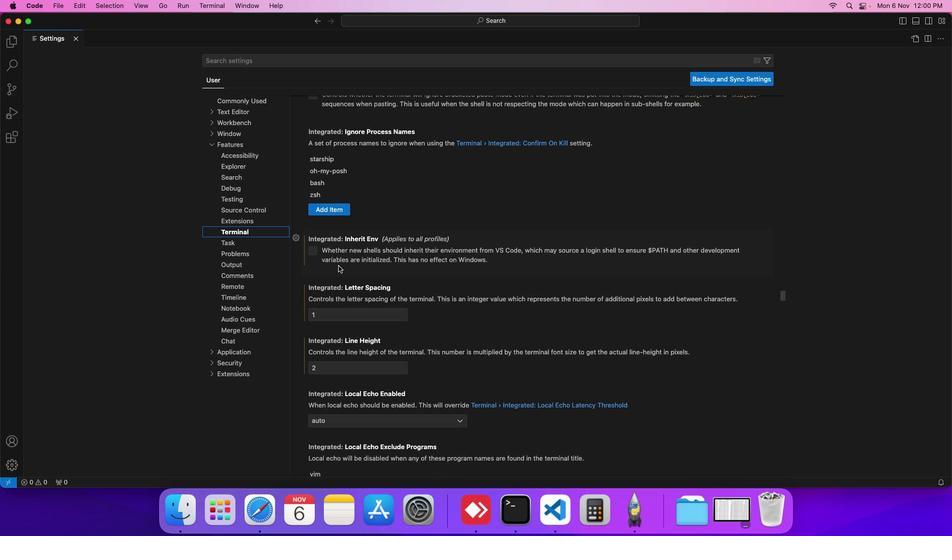 
Action: Mouse scrolled (338, 265) with delta (0, 0)
Screenshot: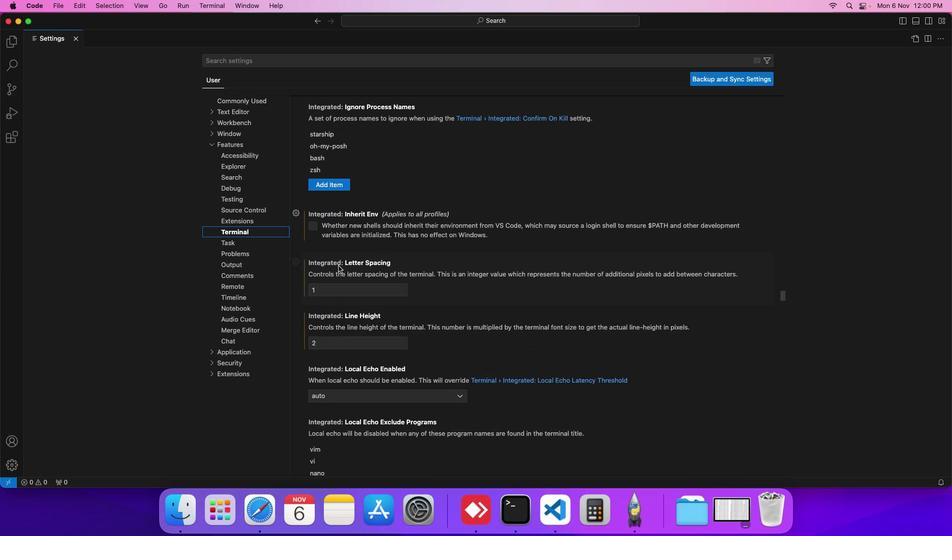 
Action: Mouse scrolled (338, 265) with delta (0, 0)
Screenshot: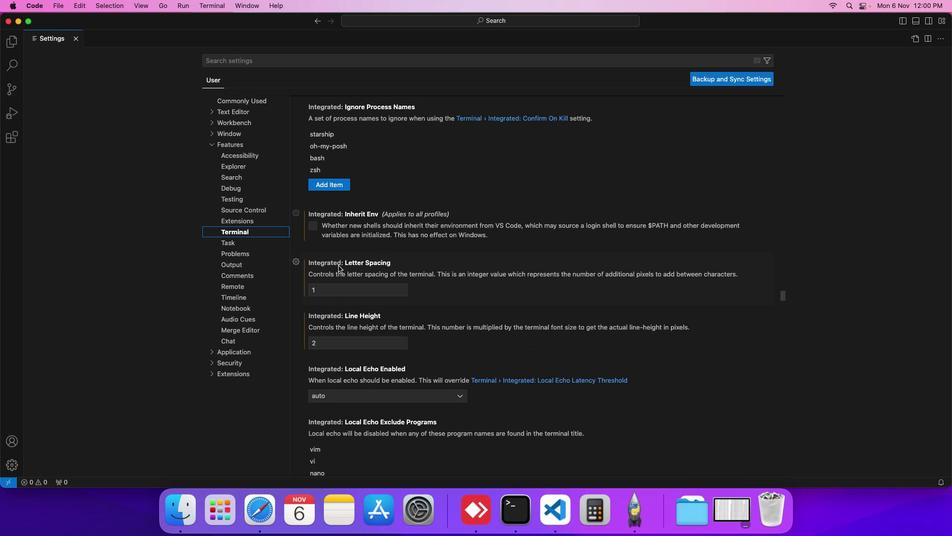 
Action: Mouse scrolled (338, 265) with delta (0, 0)
Screenshot: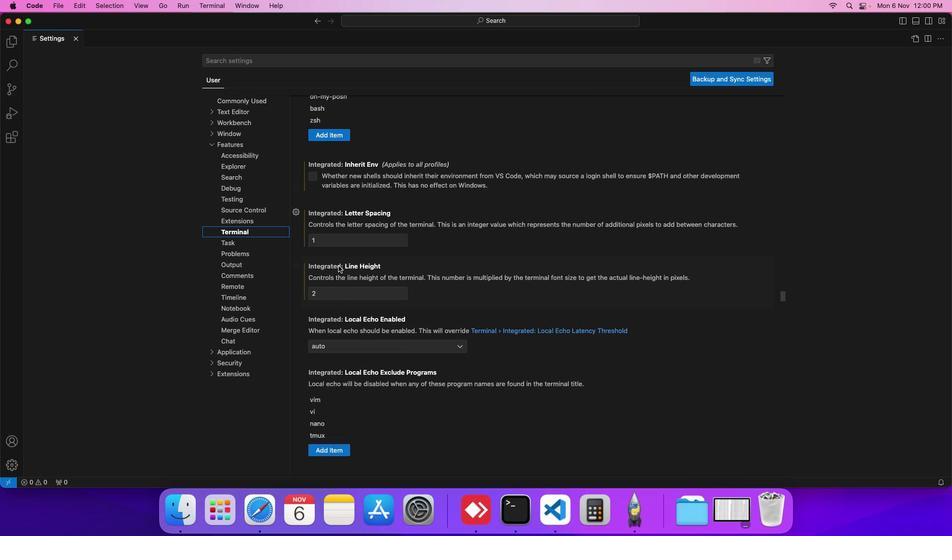 
Action: Mouse scrolled (338, 265) with delta (0, 0)
Screenshot: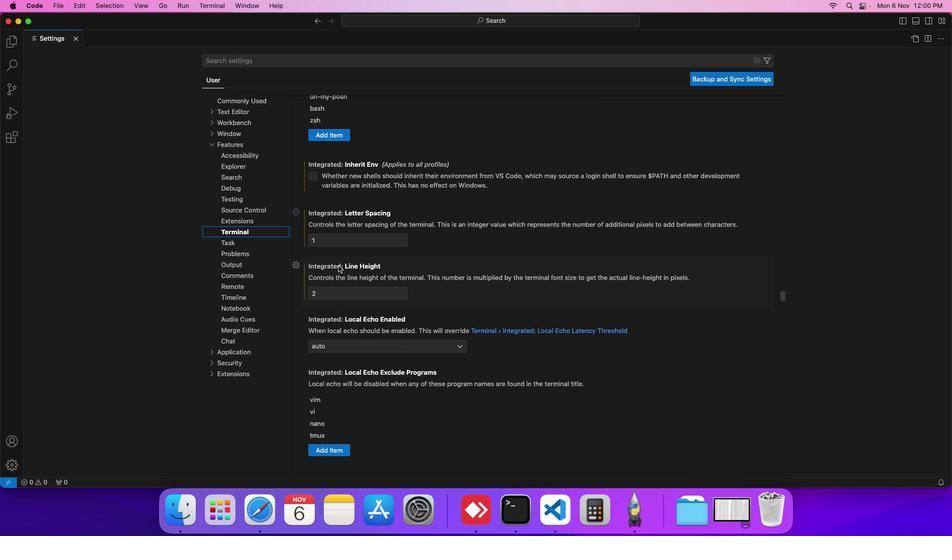 
Action: Mouse scrolled (338, 265) with delta (0, 0)
Screenshot: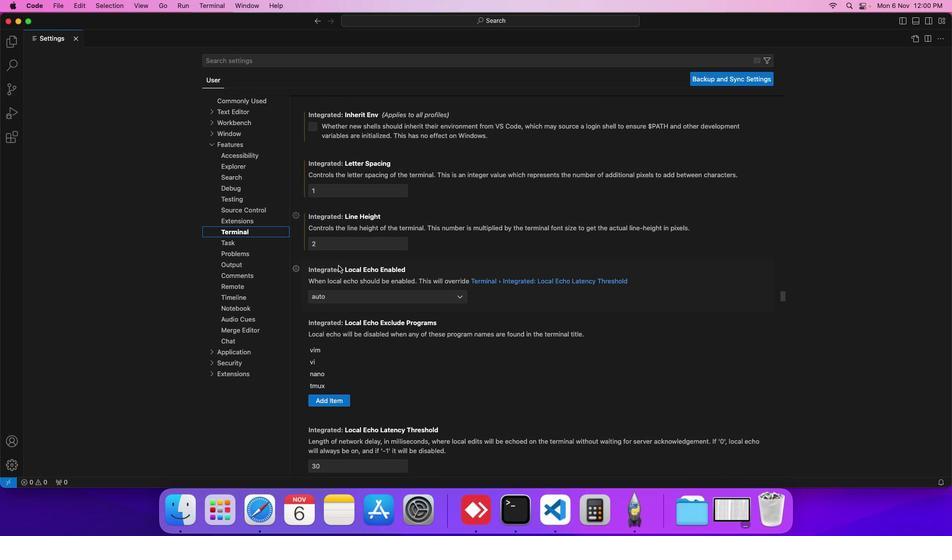 
Action: Mouse scrolled (338, 265) with delta (0, 0)
Screenshot: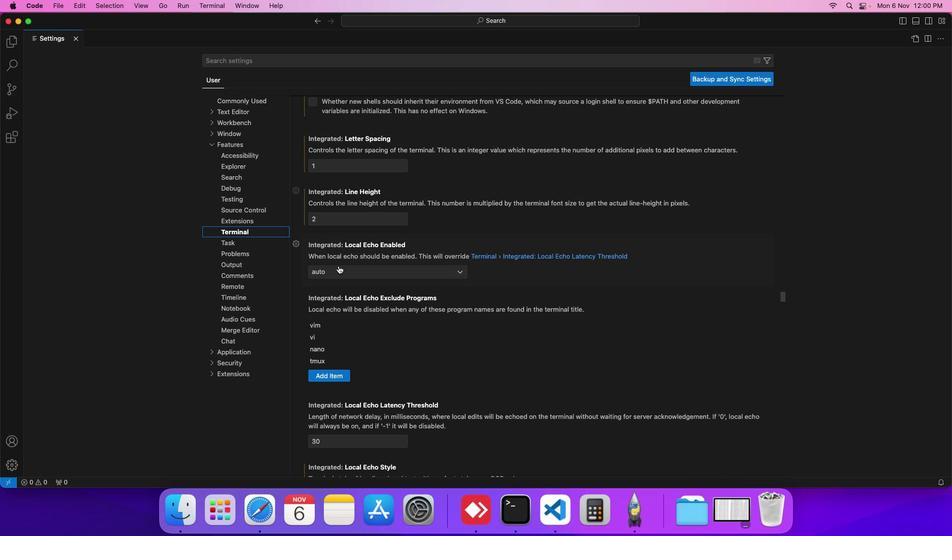 
Action: Mouse scrolled (338, 265) with delta (0, 0)
Screenshot: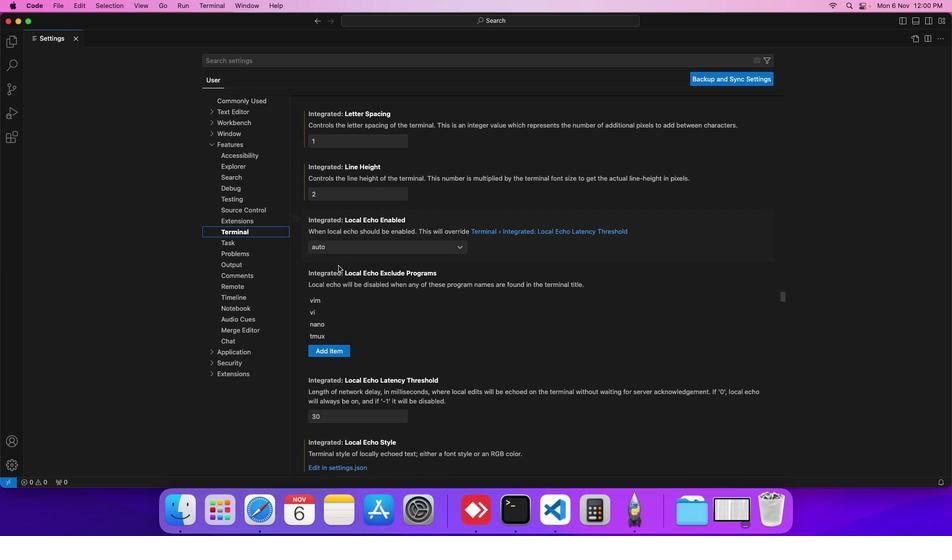 
Action: Mouse scrolled (338, 265) with delta (0, 0)
Screenshot: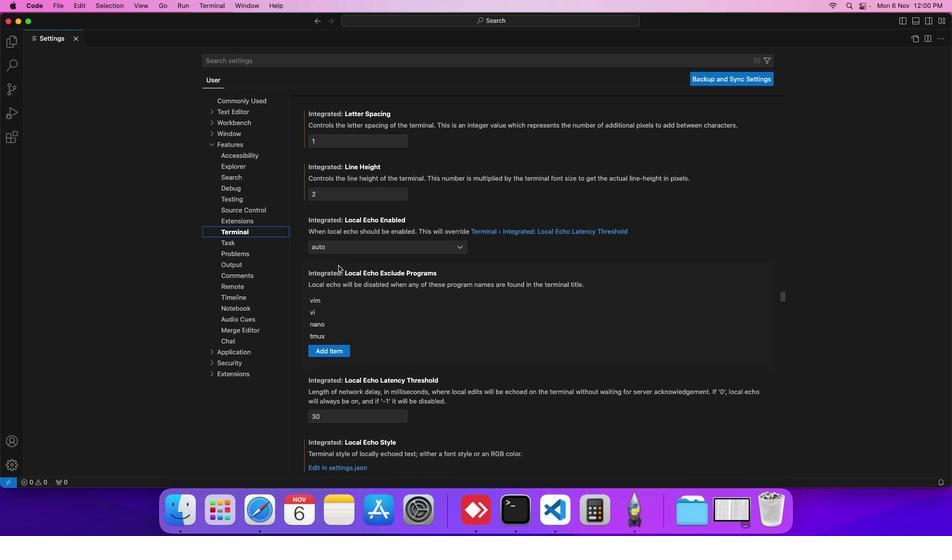 
Action: Mouse scrolled (338, 265) with delta (0, 0)
Screenshot: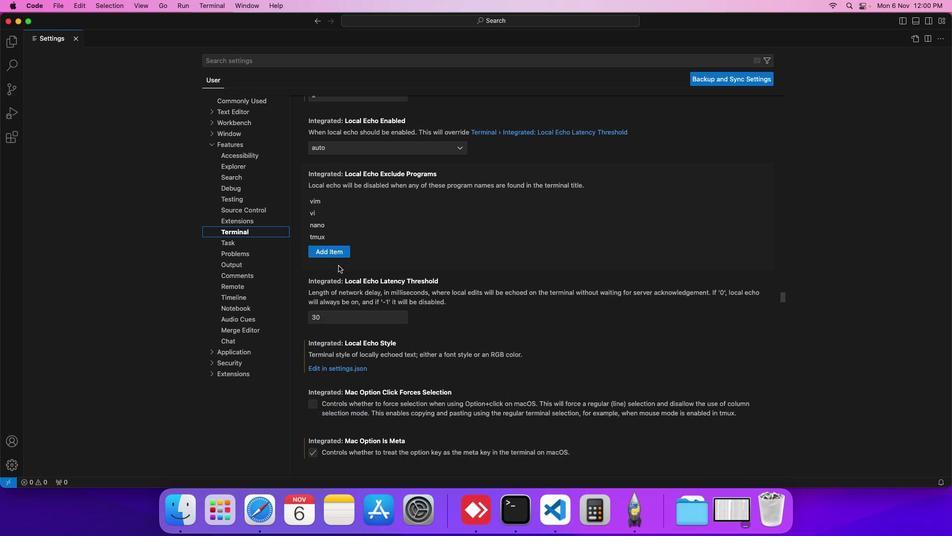 
Action: Mouse scrolled (338, 265) with delta (0, 0)
Screenshot: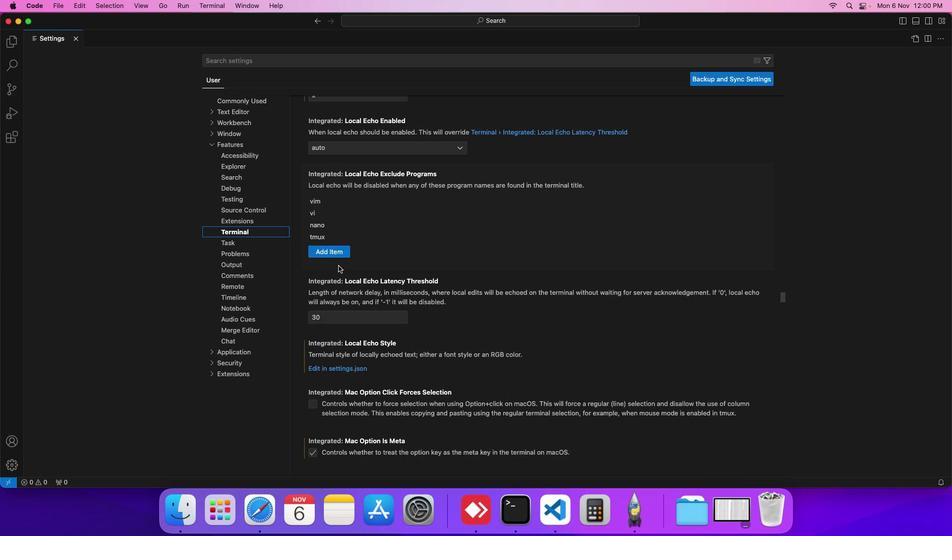 
Action: Mouse scrolled (338, 265) with delta (0, 0)
Screenshot: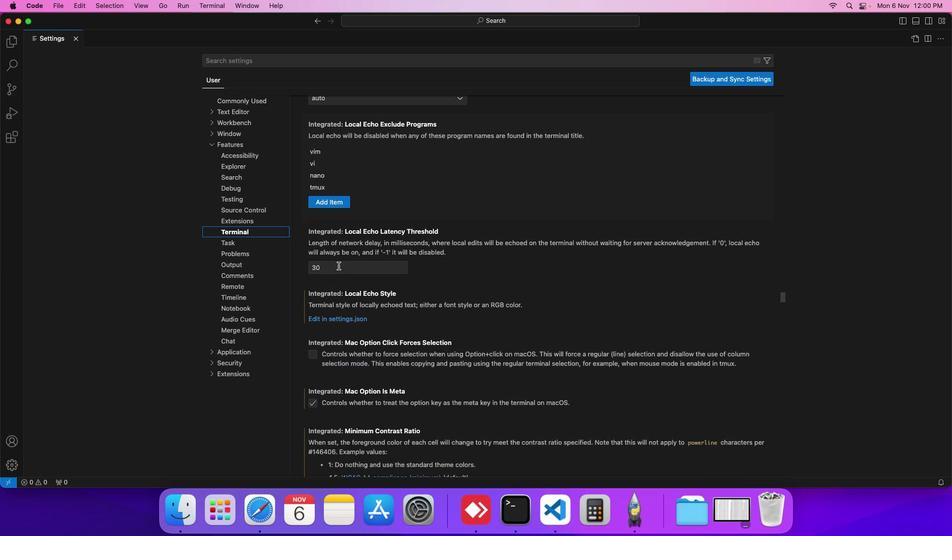
Action: Mouse scrolled (338, 265) with delta (0, 0)
Screenshot: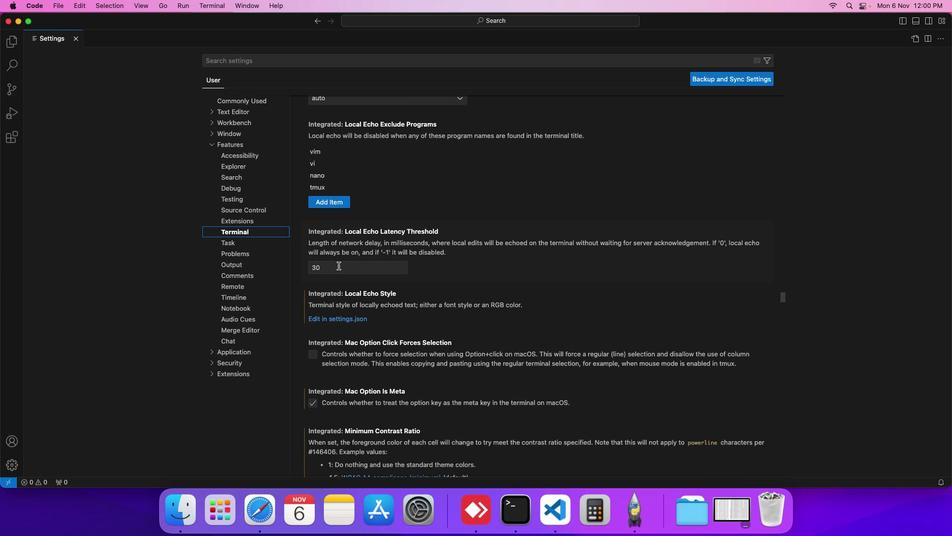 
Action: Mouse scrolled (338, 265) with delta (0, 0)
Screenshot: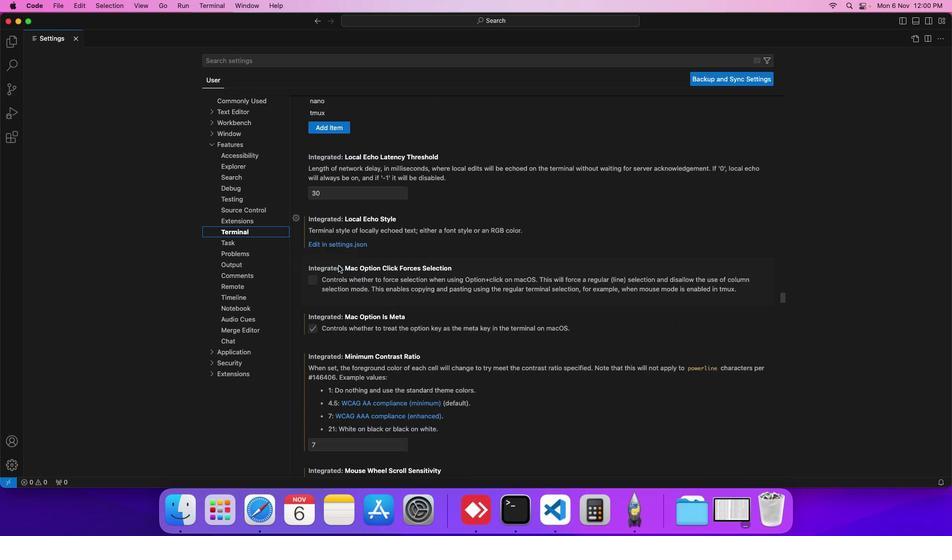 
Action: Mouse scrolled (338, 265) with delta (0, 0)
Screenshot: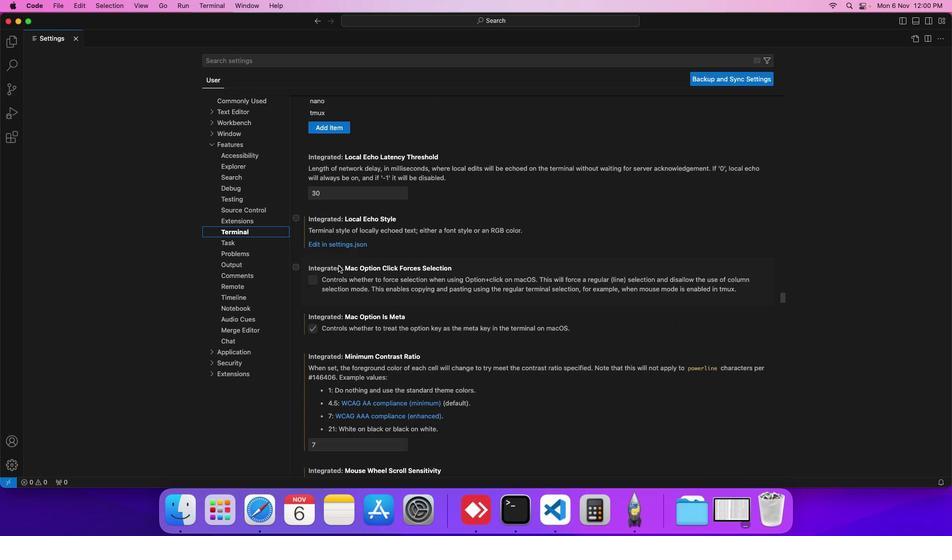
Action: Mouse scrolled (338, 265) with delta (0, 0)
Screenshot: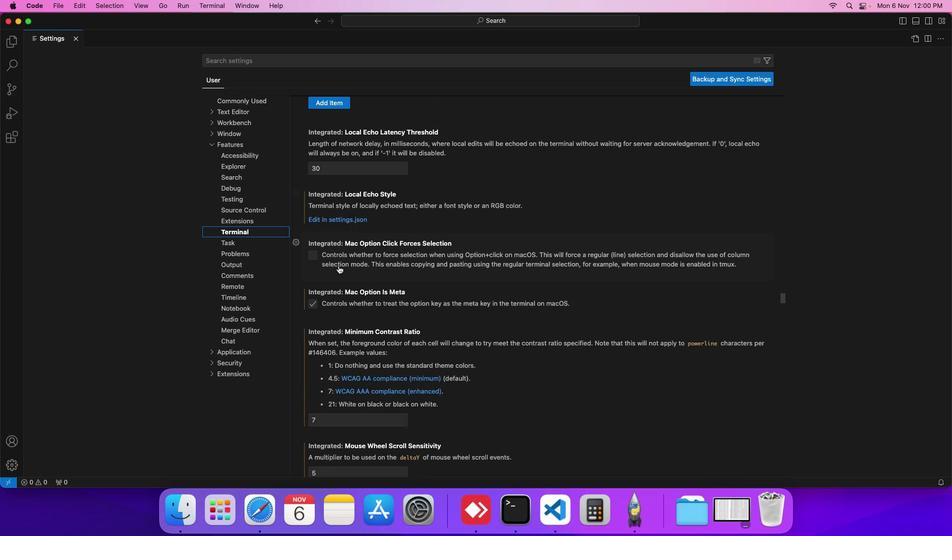 
Action: Mouse scrolled (338, 265) with delta (0, 0)
Screenshot: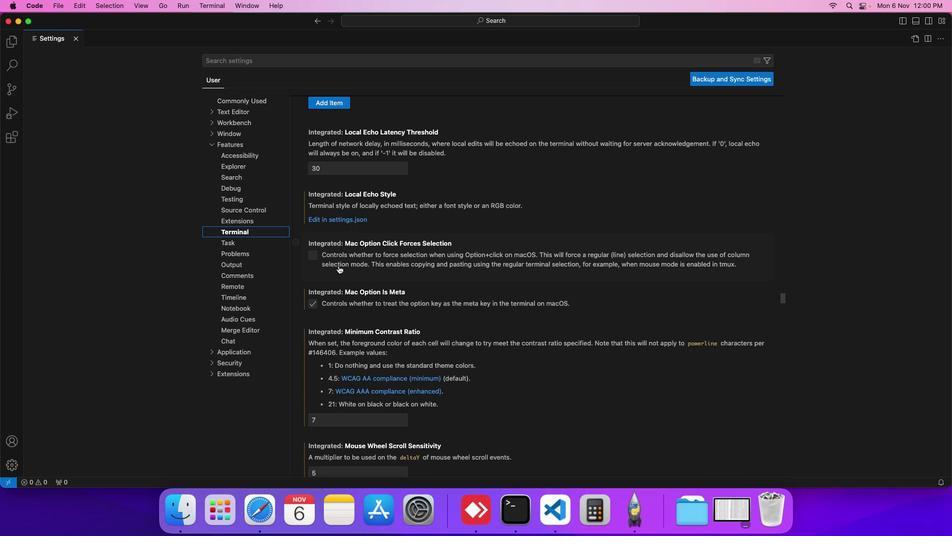 
Action: Mouse scrolled (338, 265) with delta (0, 0)
Screenshot: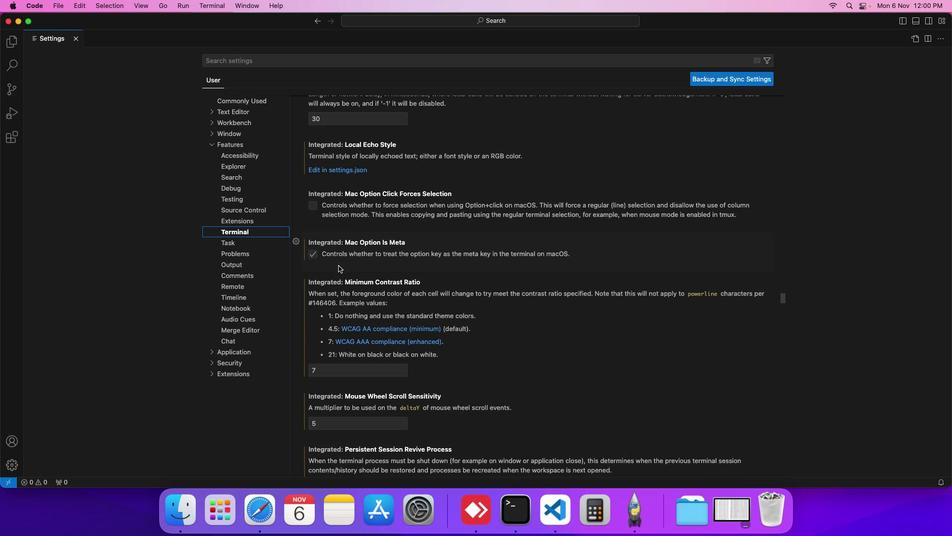 
Action: Mouse scrolled (338, 265) with delta (0, 0)
Screenshot: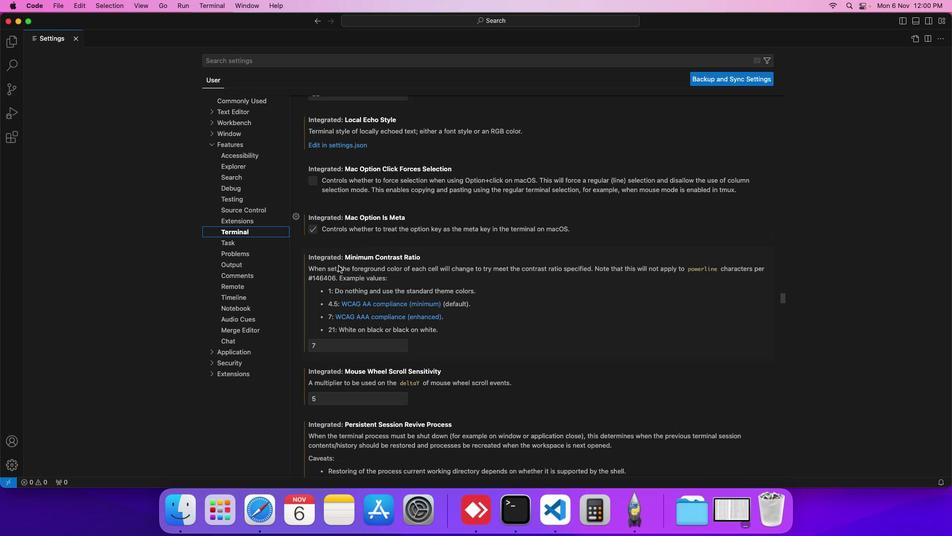 
Action: Mouse scrolled (338, 265) with delta (0, 0)
Screenshot: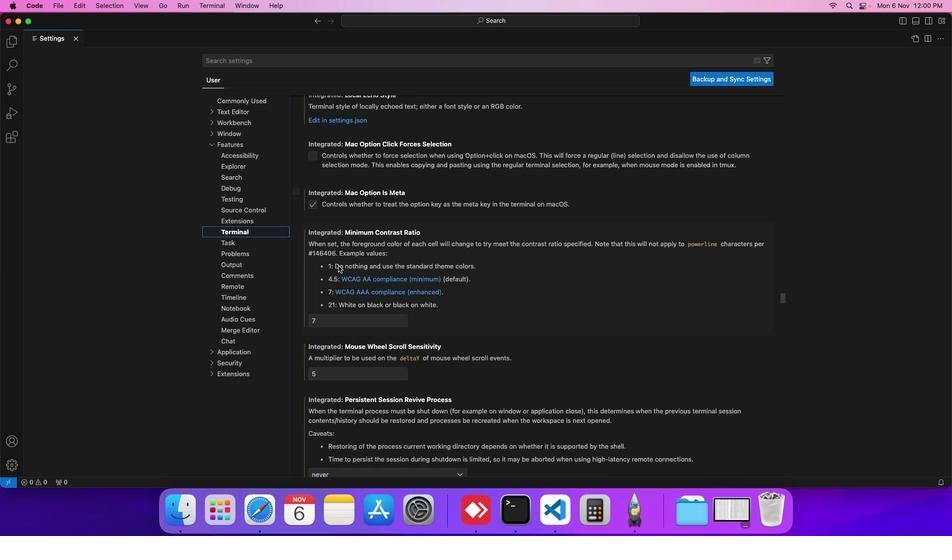 
Action: Mouse scrolled (338, 265) with delta (0, 0)
Screenshot: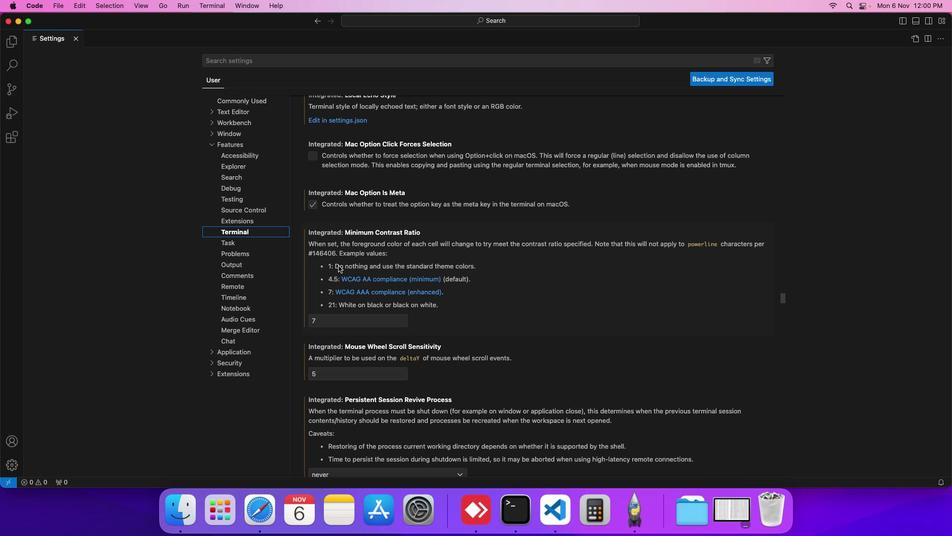 
Action: Mouse scrolled (338, 265) with delta (0, 0)
Screenshot: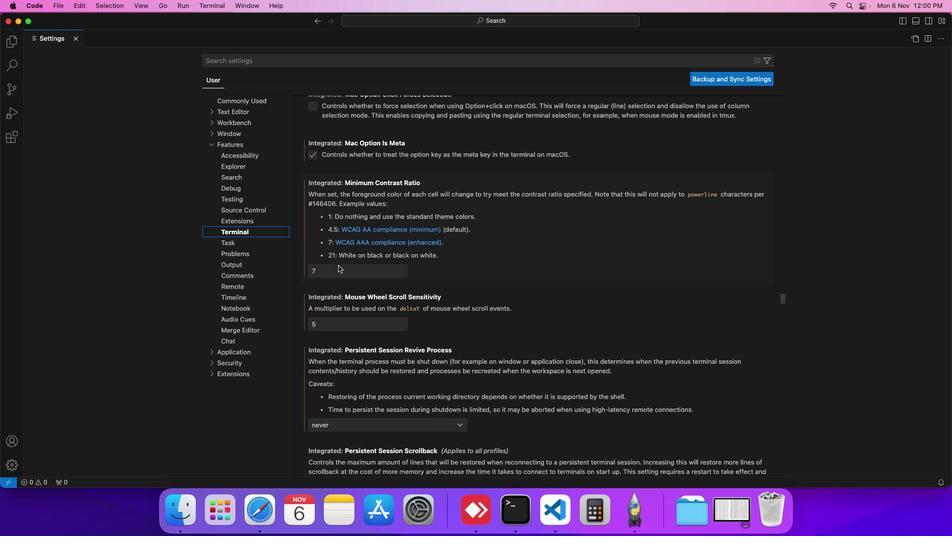 
Action: Mouse scrolled (338, 265) with delta (0, 0)
Screenshot: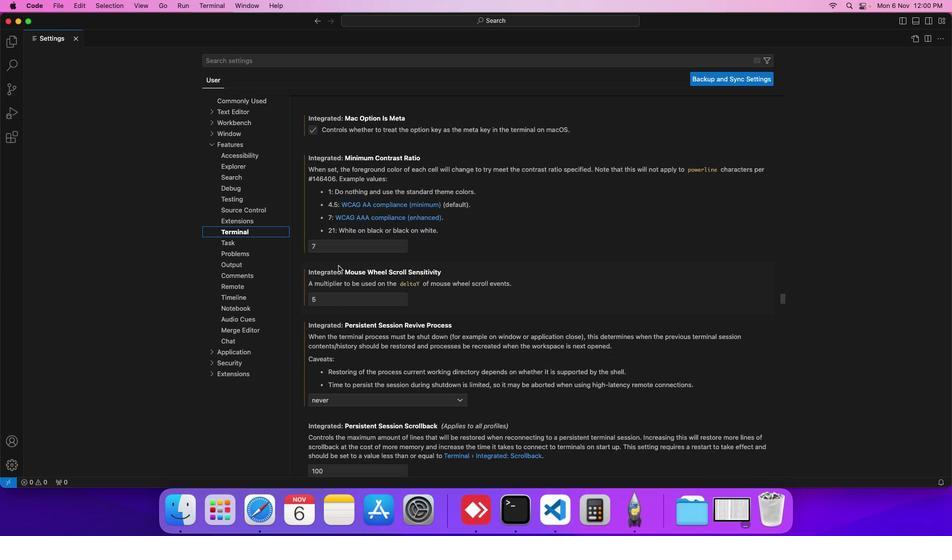 
Action: Mouse scrolled (338, 265) with delta (0, 0)
Screenshot: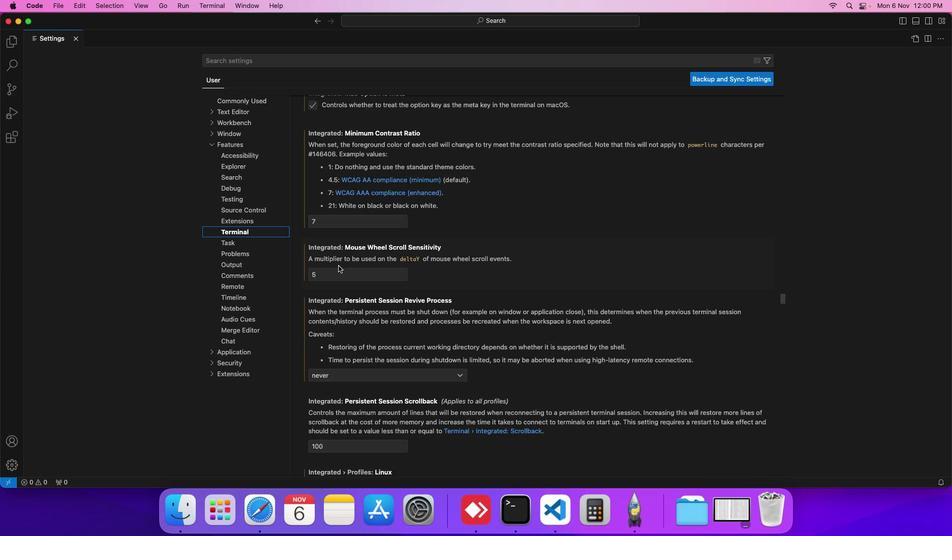 
Action: Mouse scrolled (338, 265) with delta (0, 0)
Screenshot: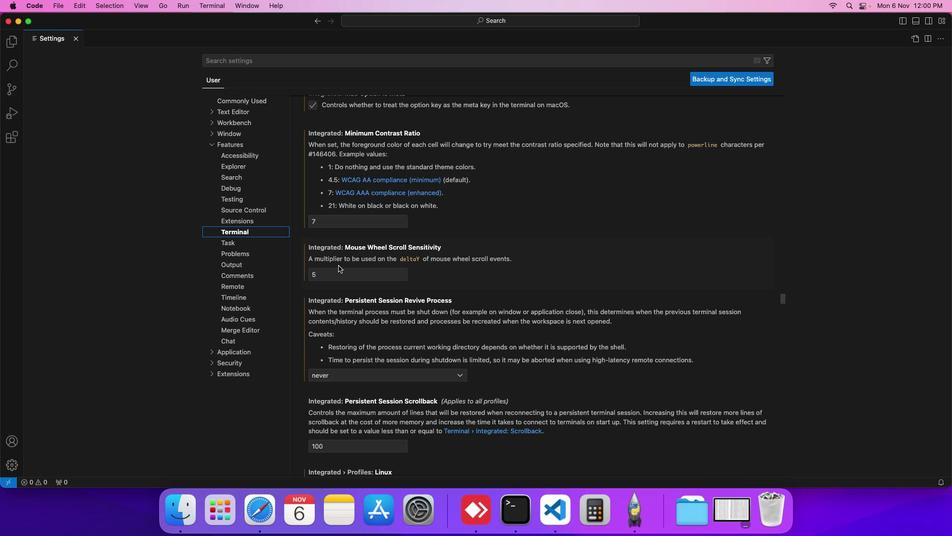 
Action: Mouse scrolled (338, 265) with delta (0, 0)
Screenshot: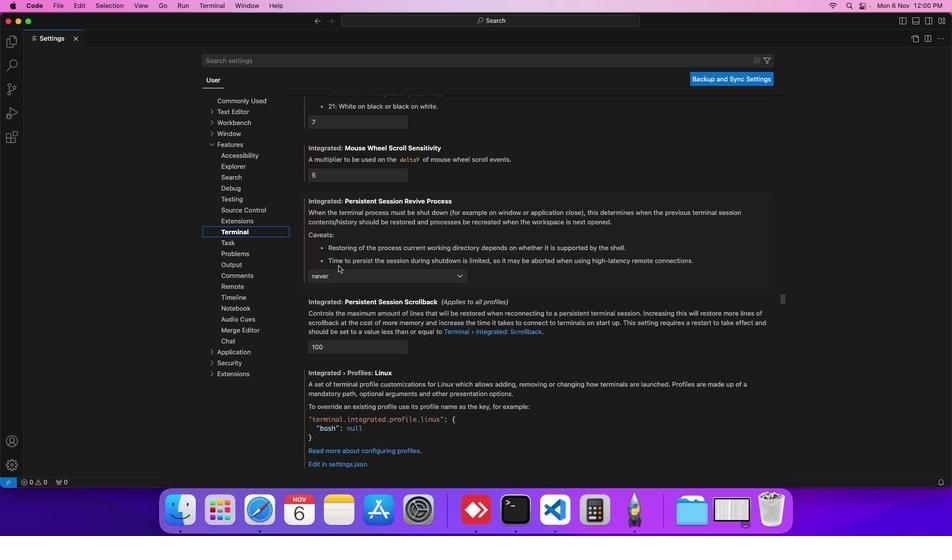 
Action: Mouse scrolled (338, 265) with delta (0, 0)
Screenshot: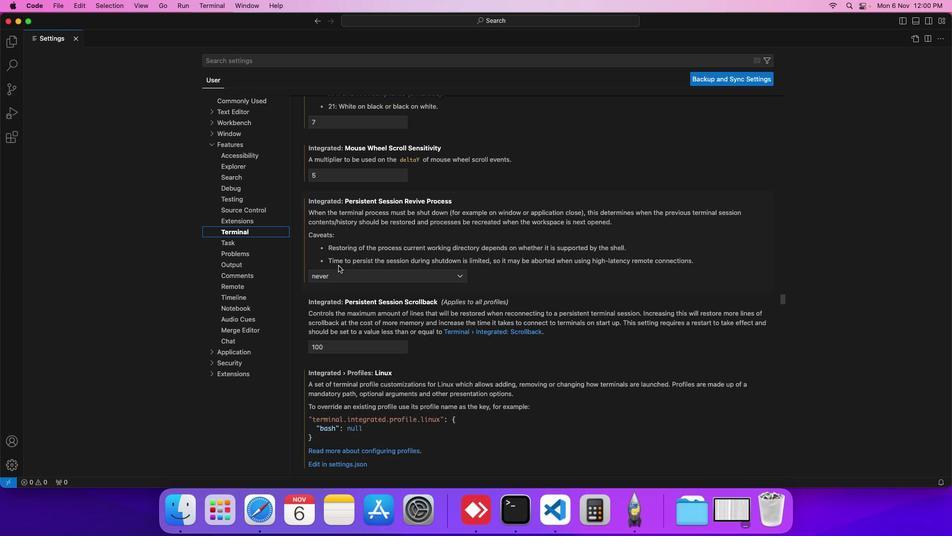 
Action: Mouse scrolled (338, 265) with delta (0, 0)
Screenshot: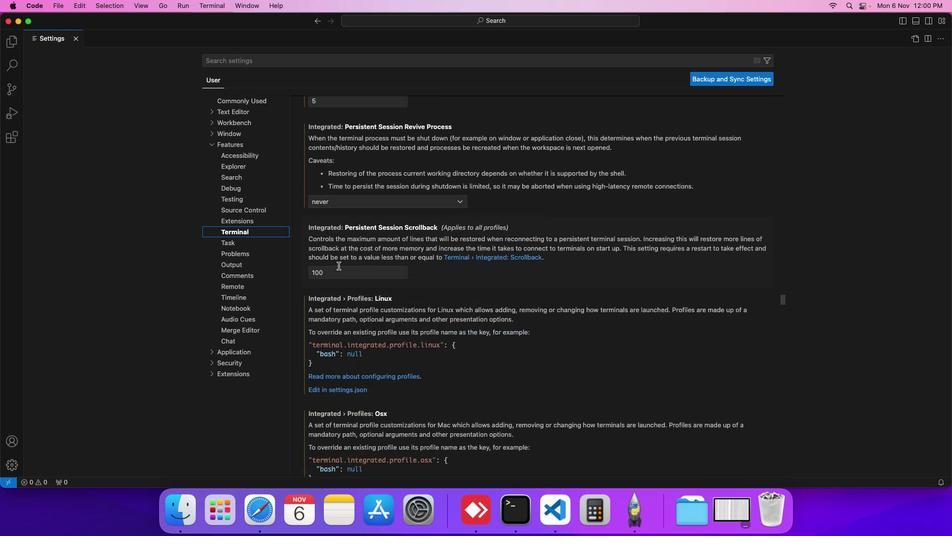 
Action: Mouse scrolled (338, 265) with delta (0, -1)
Screenshot: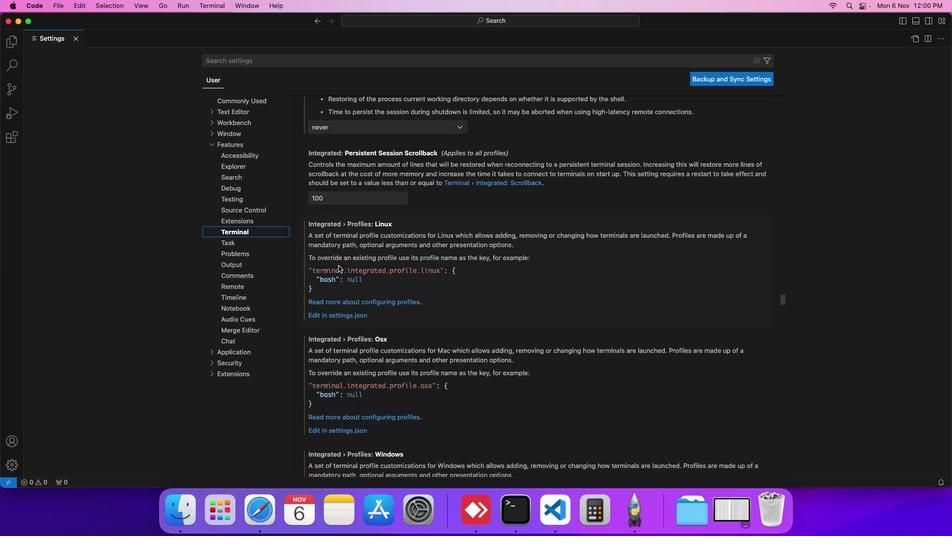 
Action: Mouse scrolled (338, 265) with delta (0, -1)
Screenshot: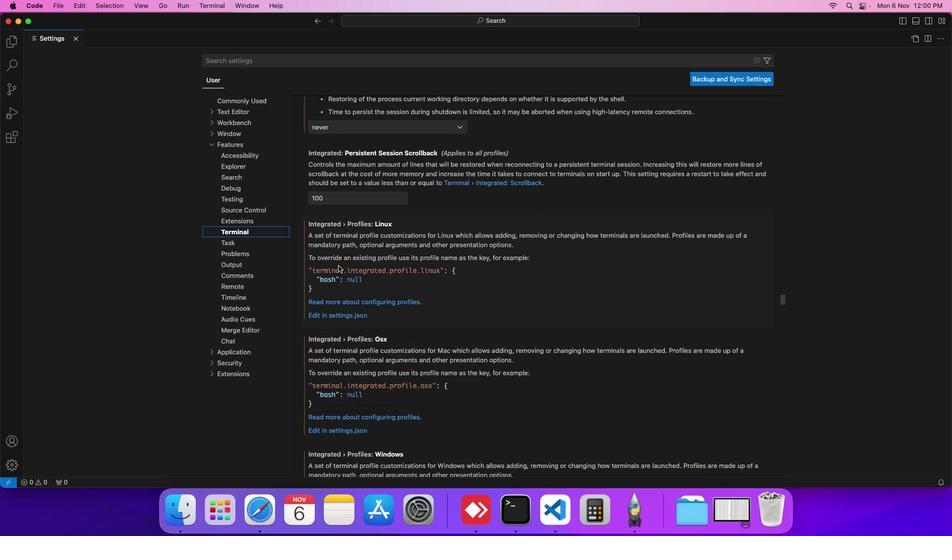 
Action: Mouse scrolled (338, 265) with delta (0, 0)
Screenshot: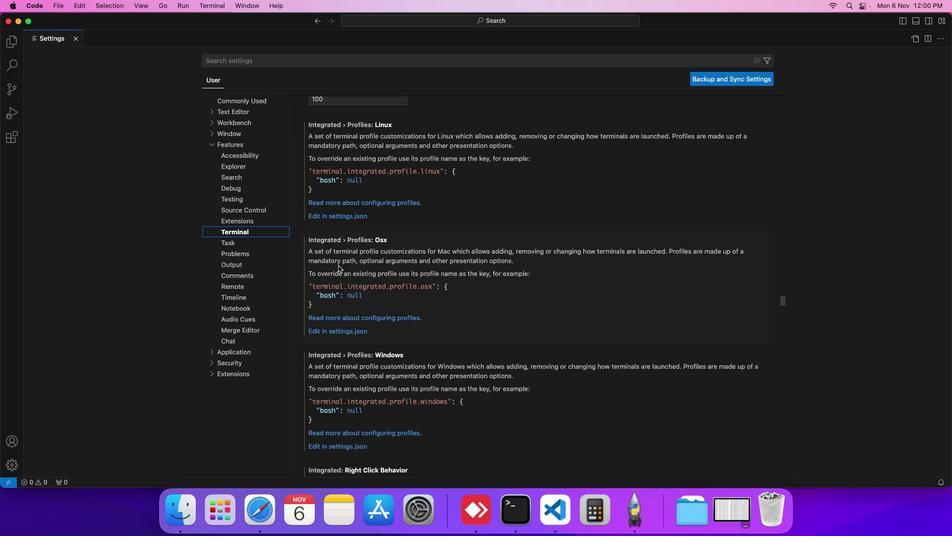 
Action: Mouse scrolled (338, 265) with delta (0, 0)
Screenshot: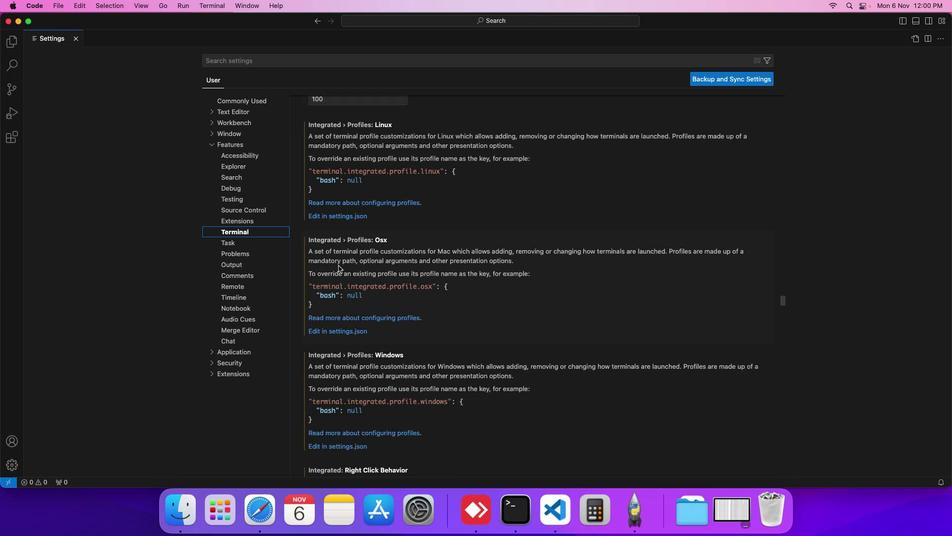 
Action: Mouse scrolled (338, 265) with delta (0, 0)
Screenshot: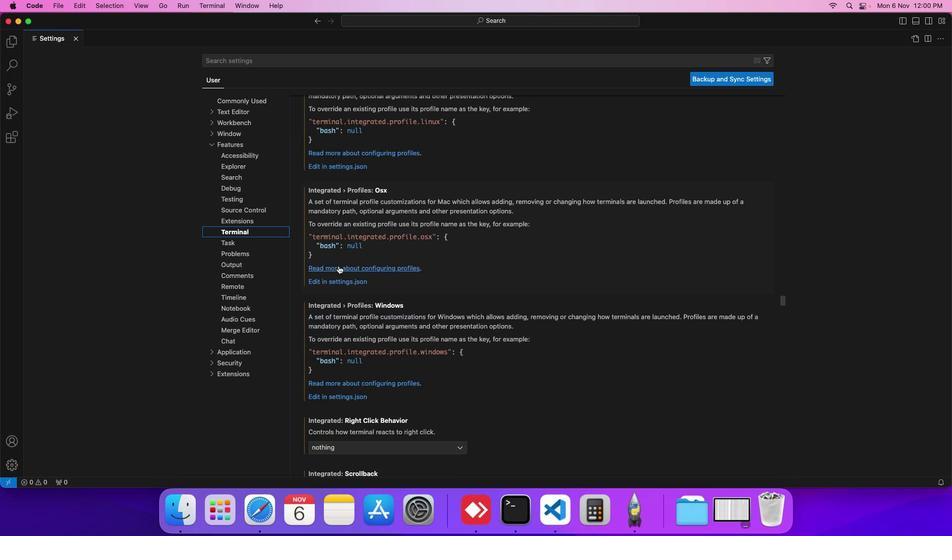 
Action: Mouse scrolled (338, 265) with delta (0, 0)
Screenshot: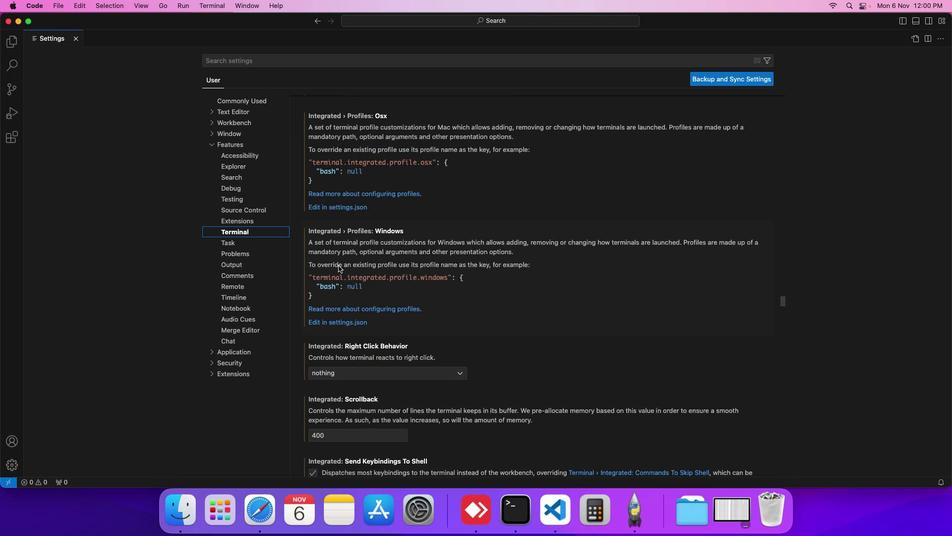 
Action: Mouse scrolled (338, 265) with delta (0, -1)
Screenshot: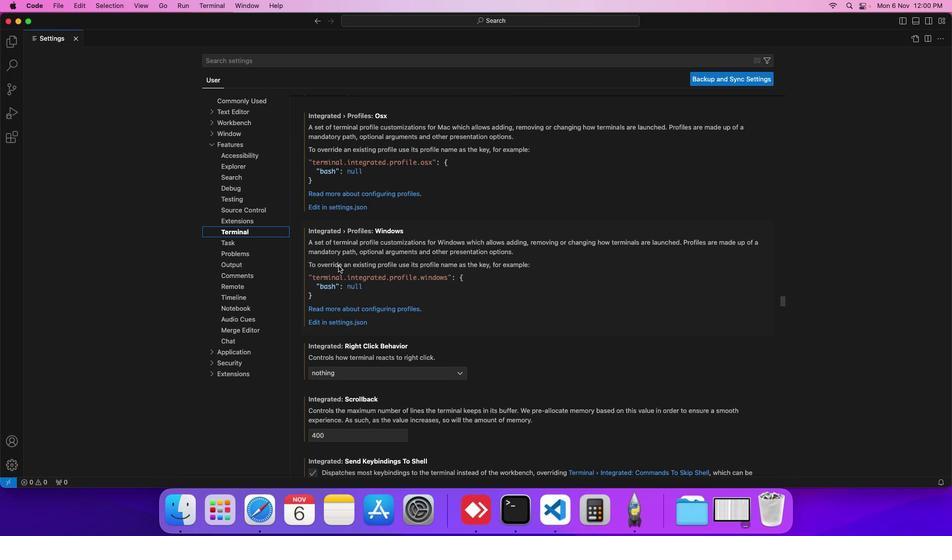 
Action: Mouse scrolled (338, 265) with delta (0, 0)
Screenshot: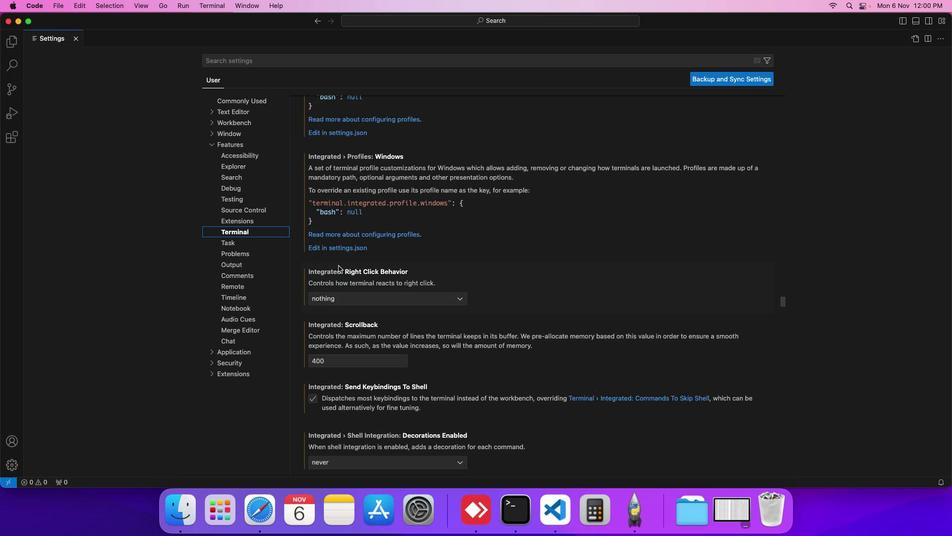 
Action: Mouse scrolled (338, 265) with delta (0, 0)
Screenshot: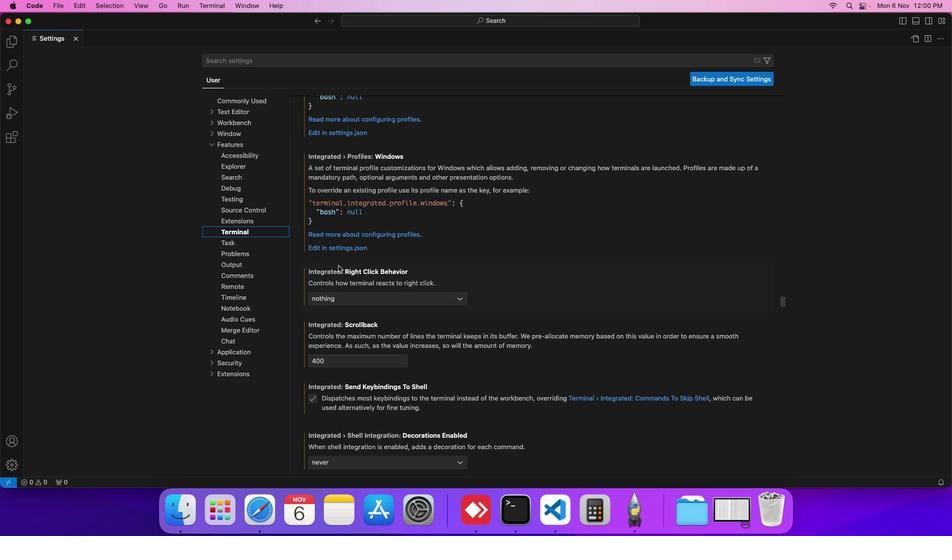 
Action: Mouse scrolled (338, 265) with delta (0, 0)
Screenshot: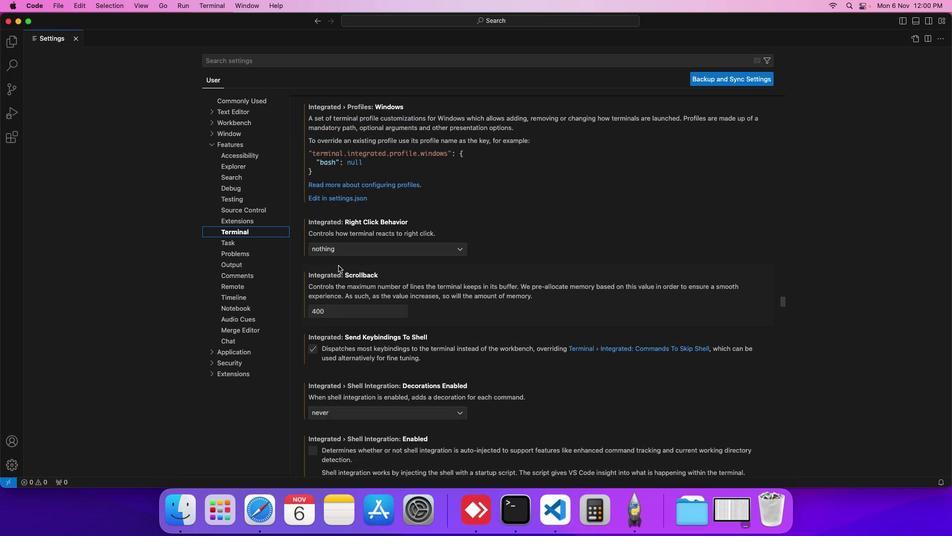 
Action: Mouse scrolled (338, 265) with delta (0, 0)
Screenshot: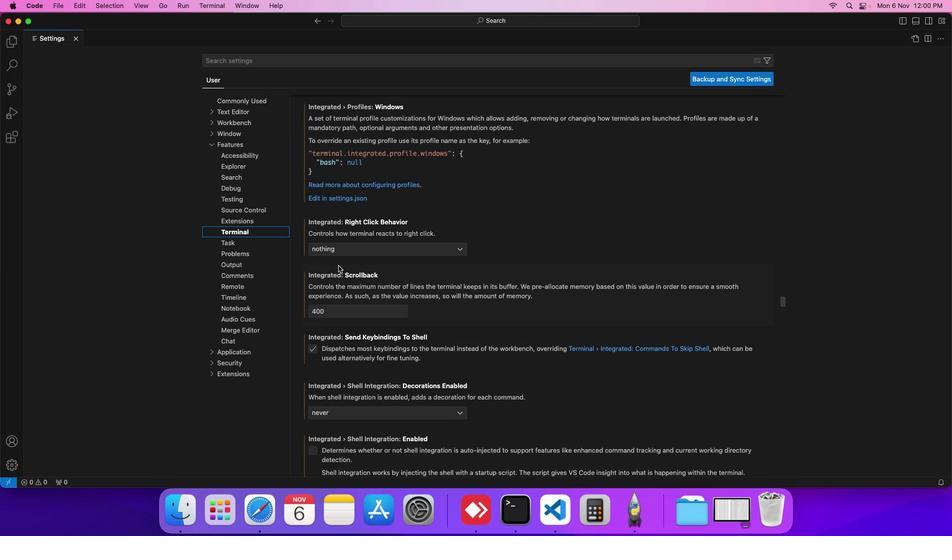 
Action: Mouse scrolled (338, 265) with delta (0, 0)
Screenshot: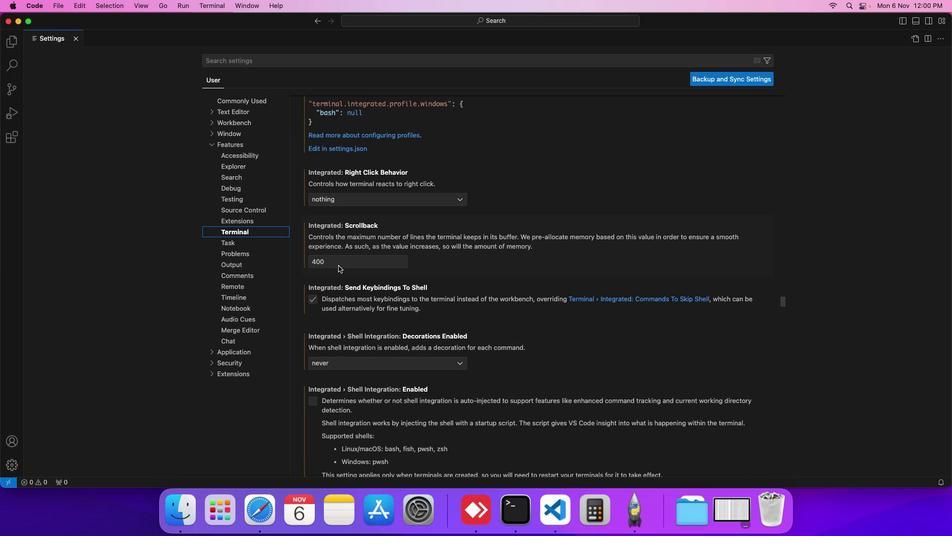 
Action: Mouse scrolled (338, 265) with delta (0, 0)
Screenshot: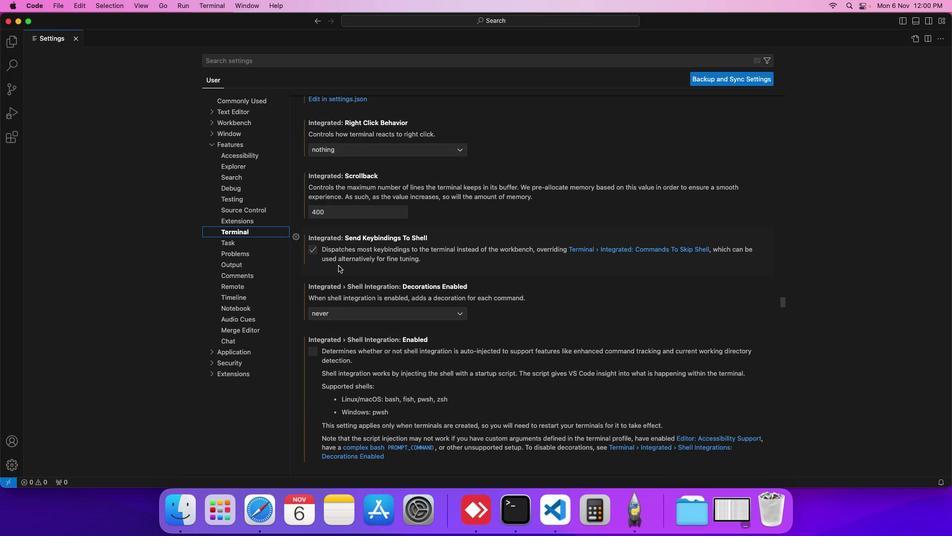 
Action: Mouse scrolled (338, 265) with delta (0, 0)
Screenshot: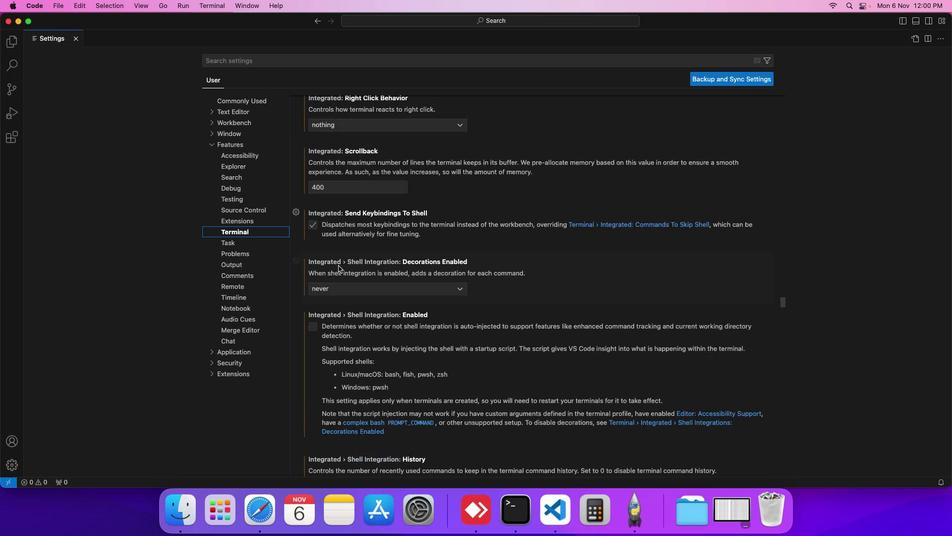 
Action: Mouse scrolled (338, 265) with delta (0, 0)
Screenshot: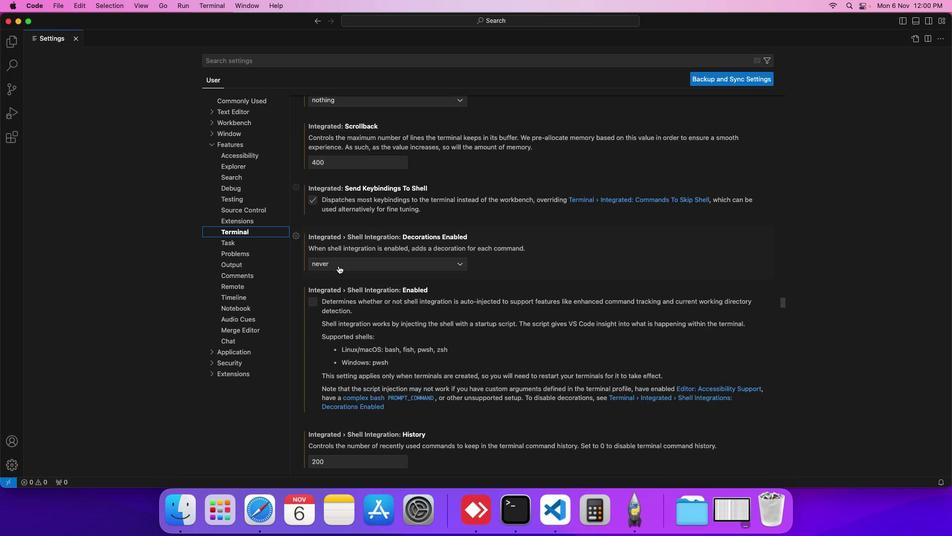 
Action: Mouse scrolled (338, 265) with delta (0, 0)
Screenshot: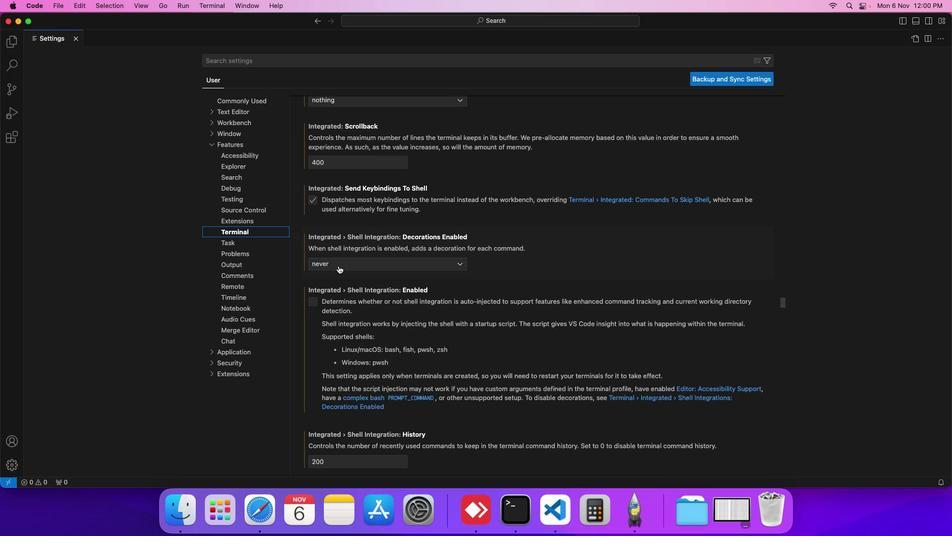 
Action: Mouse scrolled (338, 265) with delta (0, 0)
Screenshot: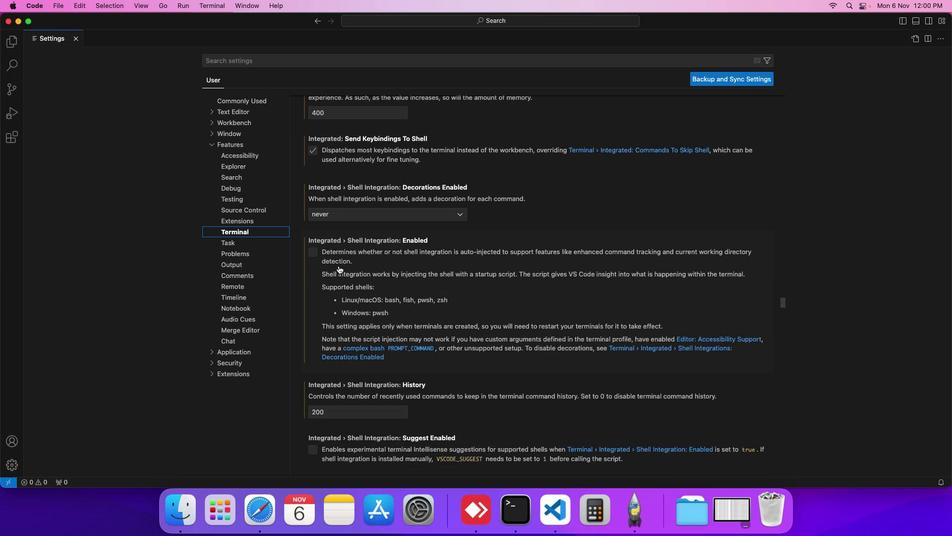 
Action: Mouse scrolled (338, 265) with delta (0, 0)
Screenshot: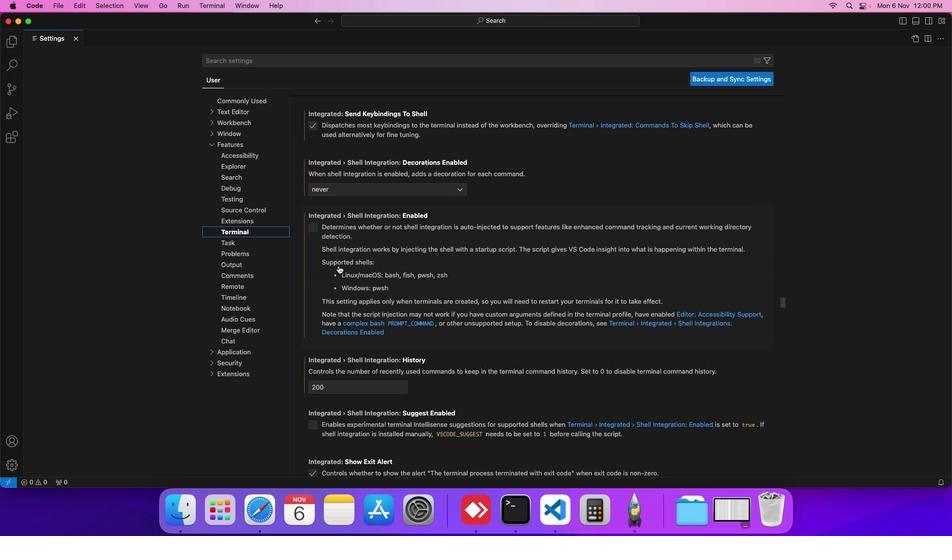
Action: Mouse scrolled (338, 265) with delta (0, 0)
Screenshot: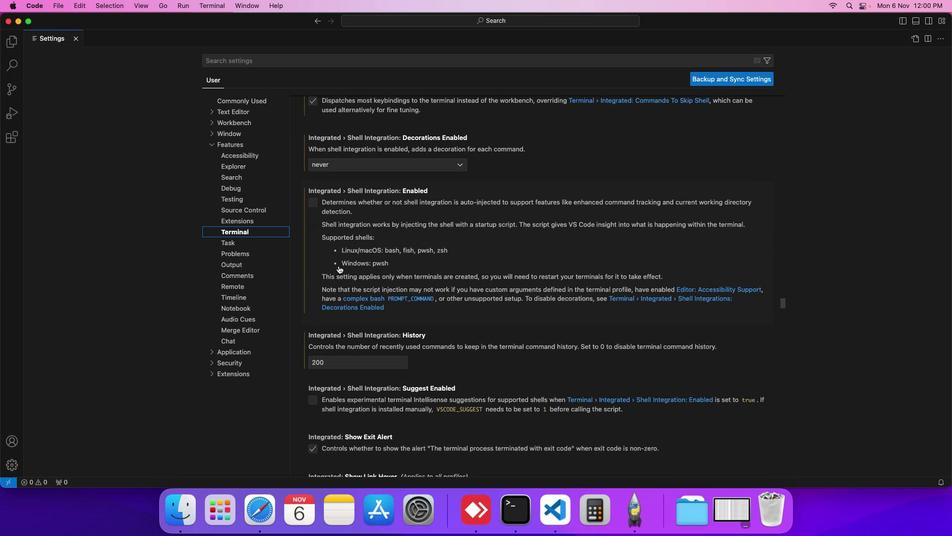 
Action: Mouse scrolled (338, 265) with delta (0, 0)
Screenshot: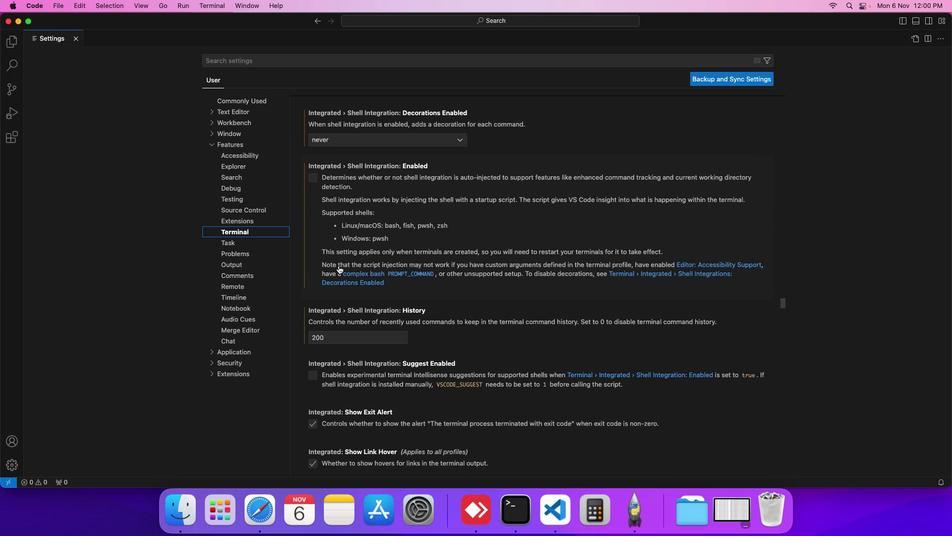 
Action: Mouse scrolled (338, 265) with delta (0, 0)
Screenshot: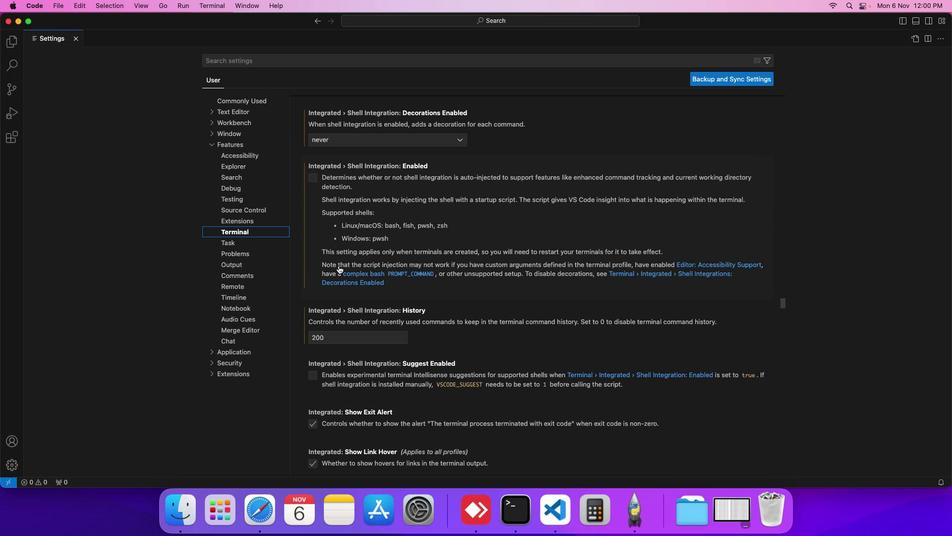 
Action: Mouse scrolled (338, 265) with delta (0, 0)
Screenshot: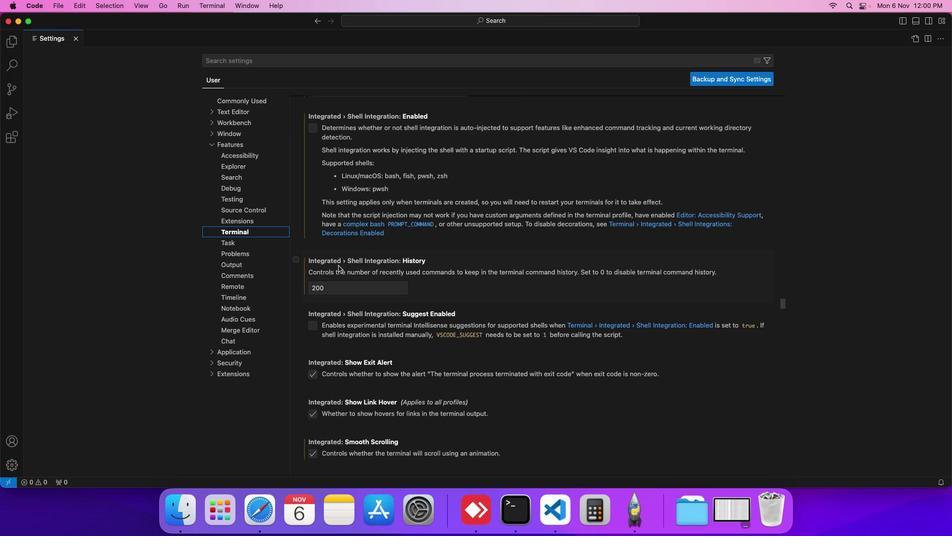 
Action: Mouse scrolled (338, 265) with delta (0, 0)
Screenshot: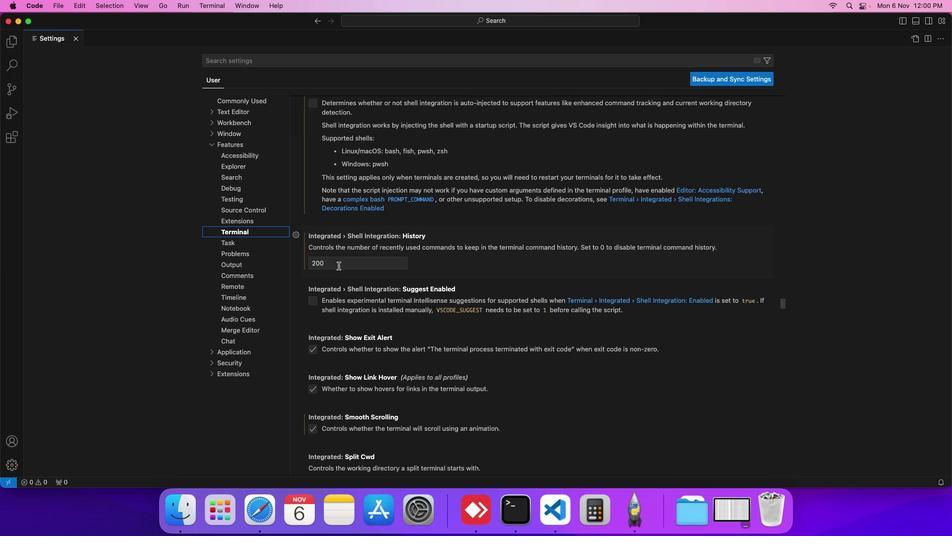 
Action: Mouse scrolled (338, 265) with delta (0, 0)
Screenshot: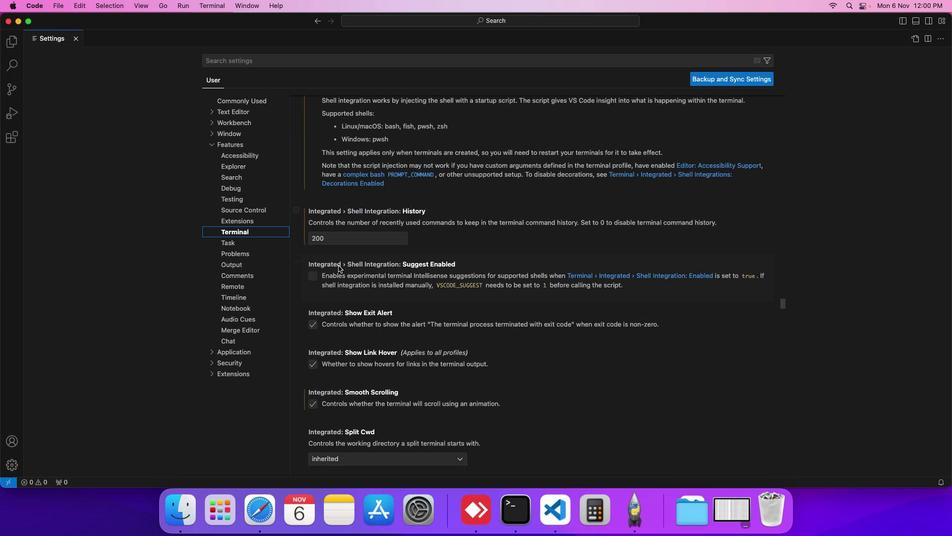 
Action: Mouse scrolled (338, 265) with delta (0, 0)
Screenshot: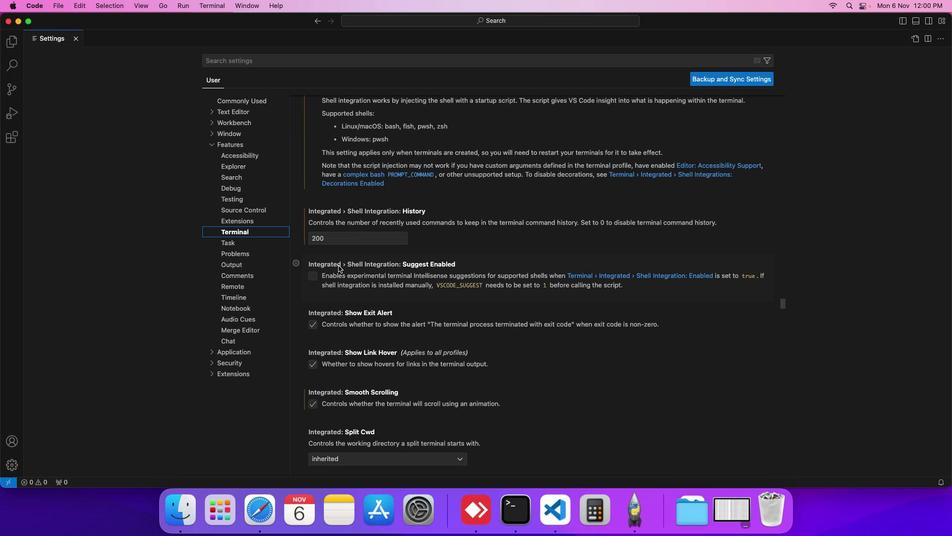 
Action: Mouse scrolled (338, 265) with delta (0, 0)
Screenshot: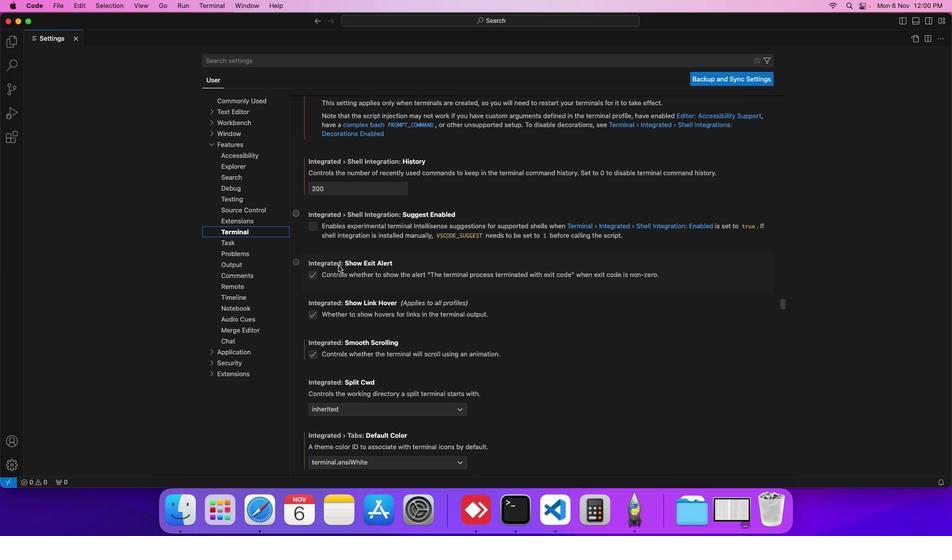 
Action: Mouse scrolled (338, 265) with delta (0, 0)
Screenshot: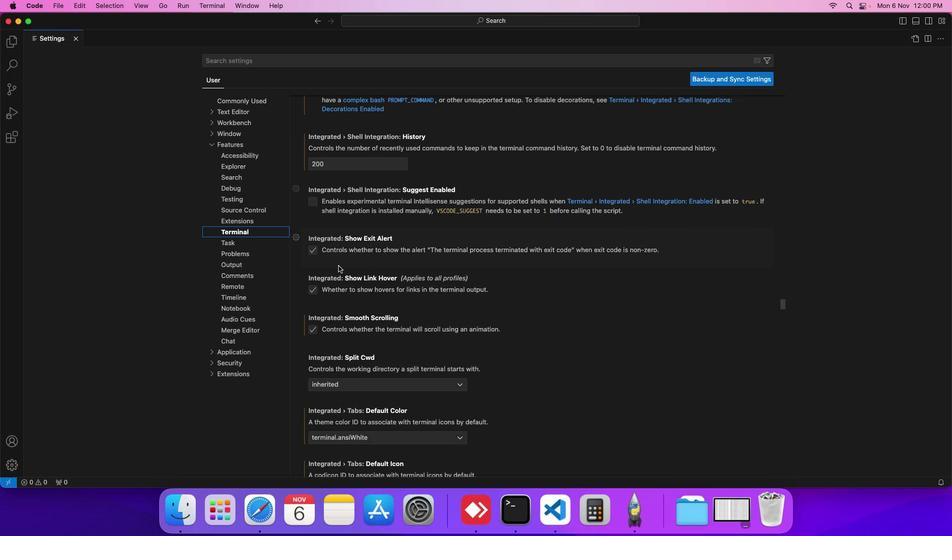 
Action: Mouse scrolled (338, 265) with delta (0, 0)
Screenshot: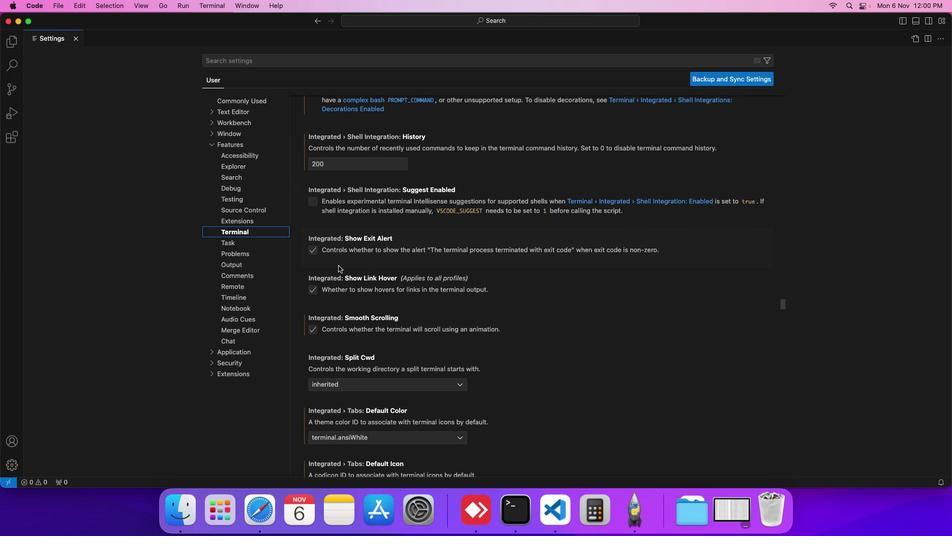 
Action: Mouse scrolled (338, 265) with delta (0, 0)
Screenshot: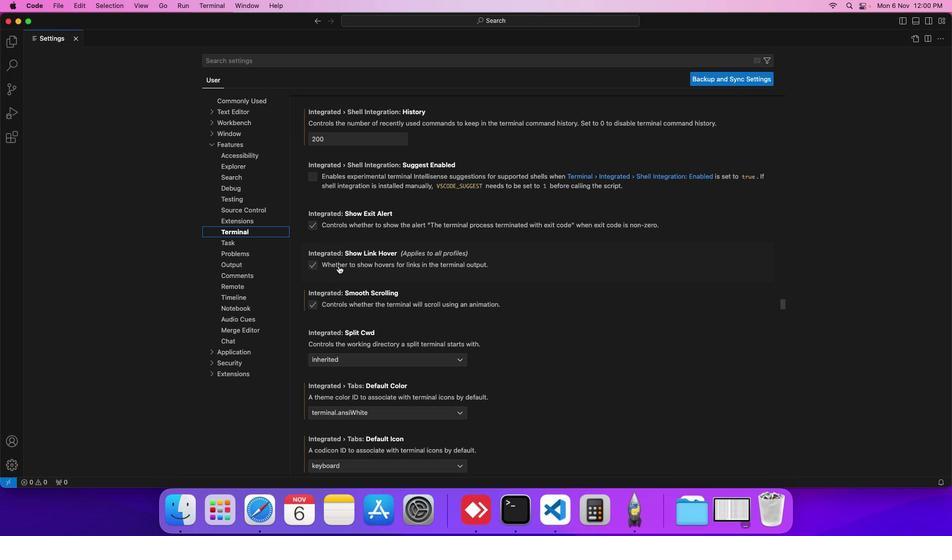 
Action: Mouse scrolled (338, 265) with delta (0, 0)
Screenshot: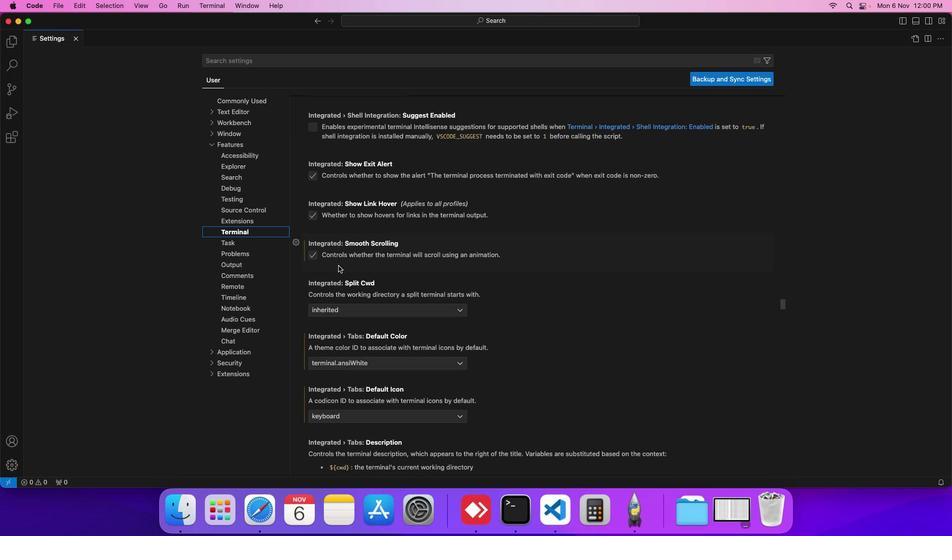 
Action: Mouse scrolled (338, 265) with delta (0, 0)
Screenshot: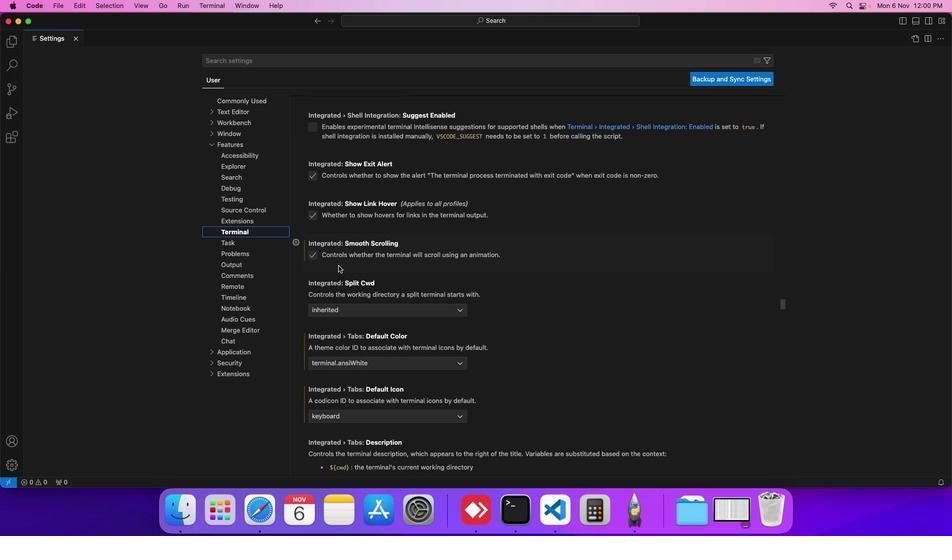 
Action: Mouse scrolled (338, 265) with delta (0, 0)
Screenshot: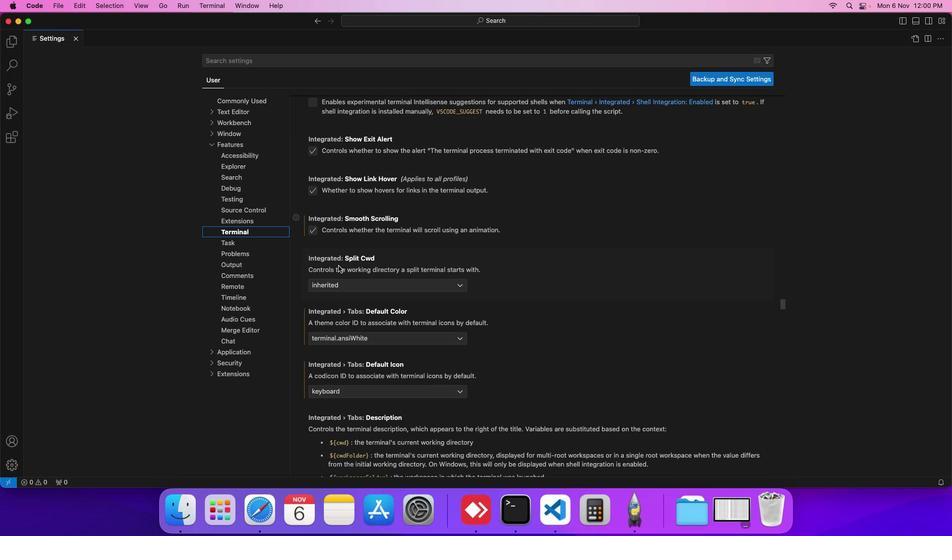 
Action: Mouse scrolled (338, 265) with delta (0, 0)
Screenshot: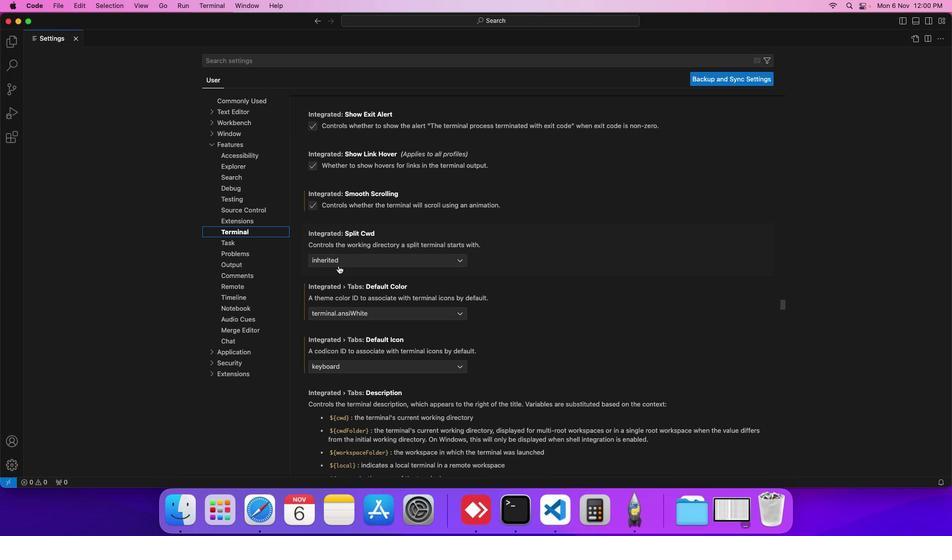 
Action: Mouse scrolled (338, 265) with delta (0, 0)
Screenshot: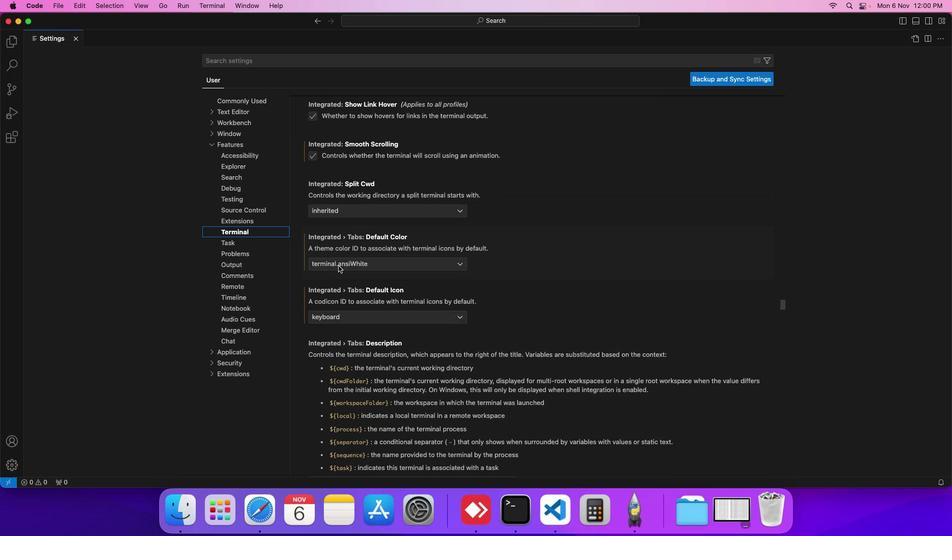 
Action: Mouse scrolled (338, 265) with delta (0, 0)
Screenshot: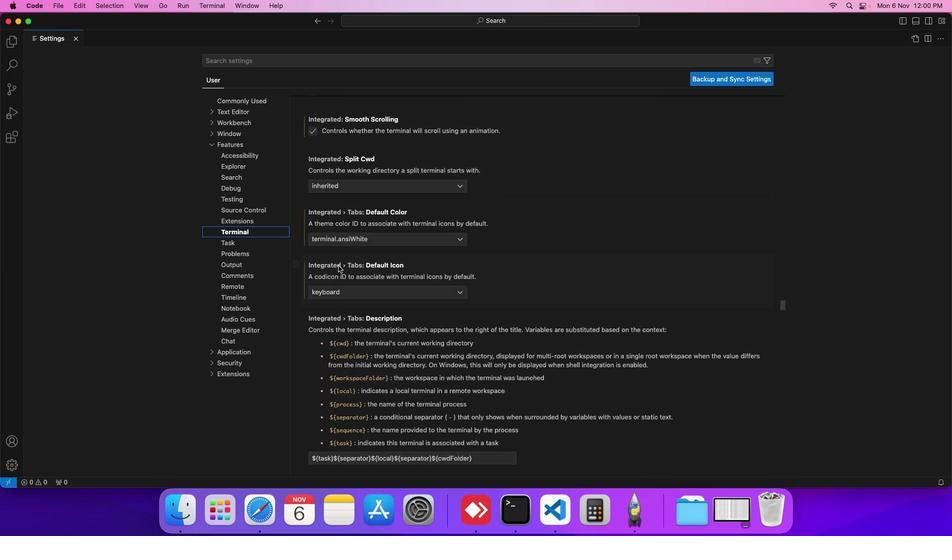 
Action: Mouse scrolled (338, 265) with delta (0, 0)
Screenshot: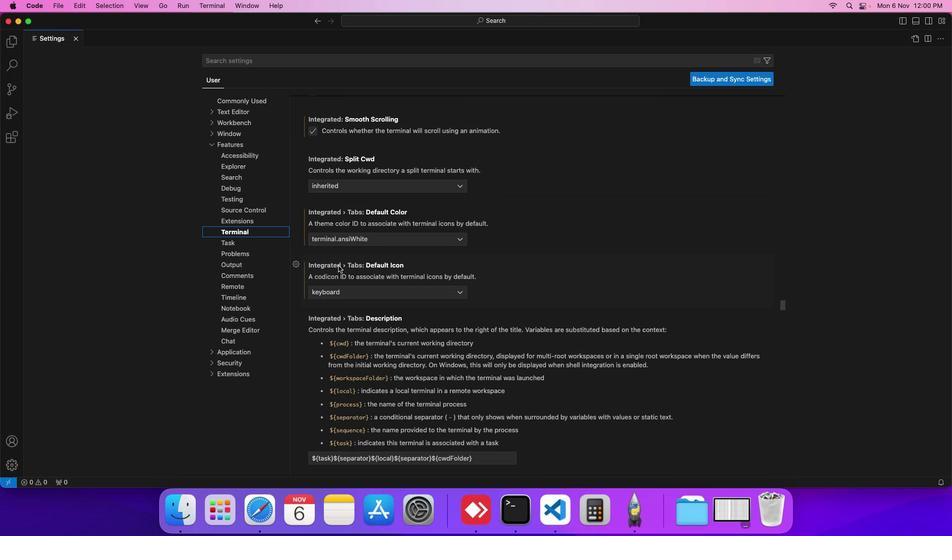 
Action: Mouse scrolled (338, 265) with delta (0, 0)
Screenshot: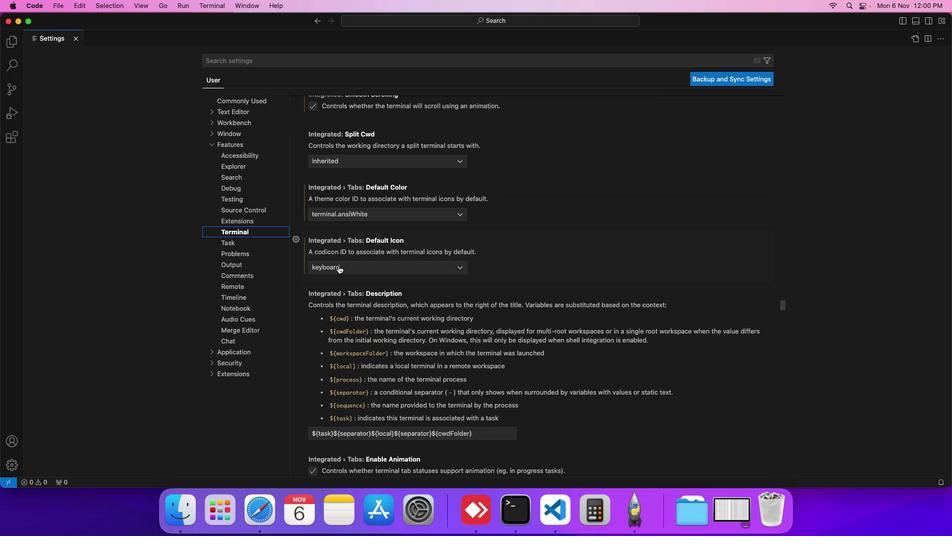 
Action: Mouse scrolled (338, 265) with delta (0, 0)
Screenshot: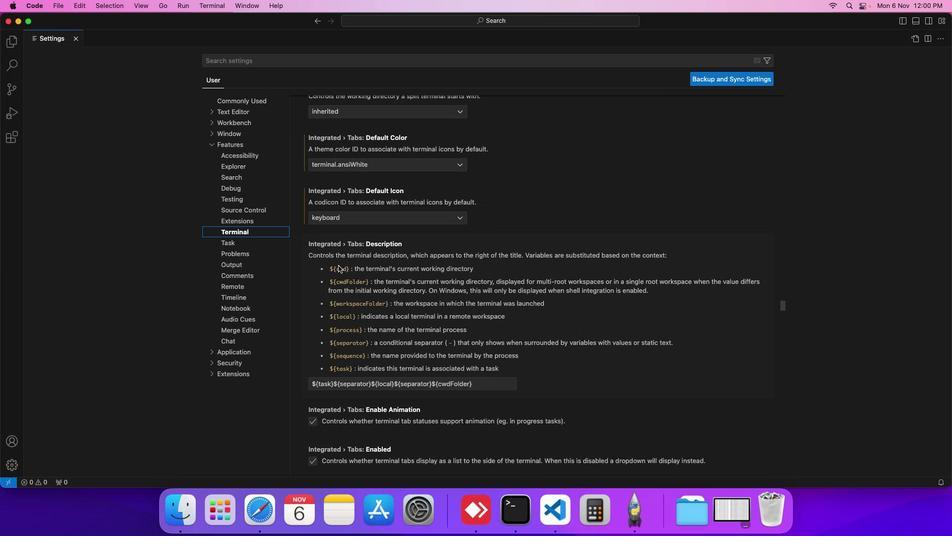 
Action: Mouse scrolled (338, 265) with delta (0, 0)
Screenshot: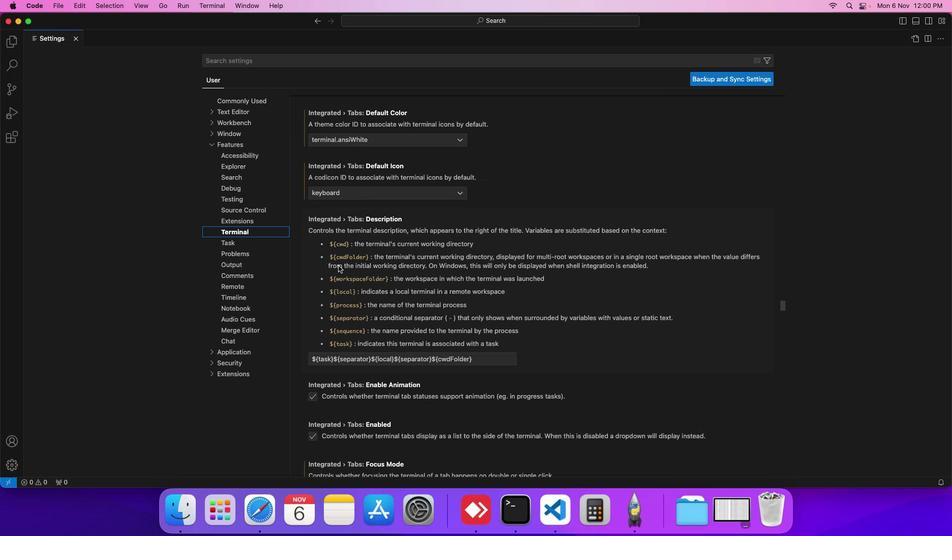 
Action: Mouse scrolled (338, 265) with delta (0, 0)
Screenshot: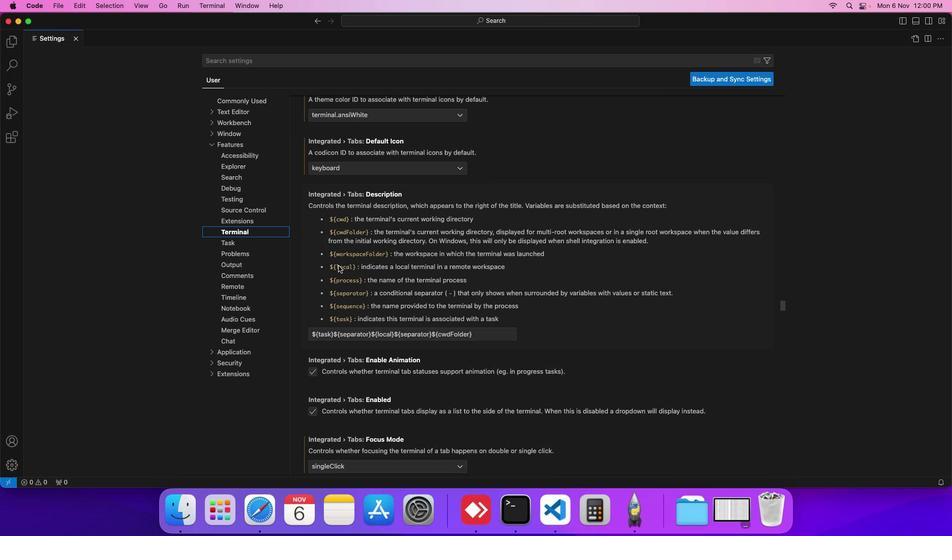 
Action: Mouse scrolled (338, 265) with delta (0, 0)
Screenshot: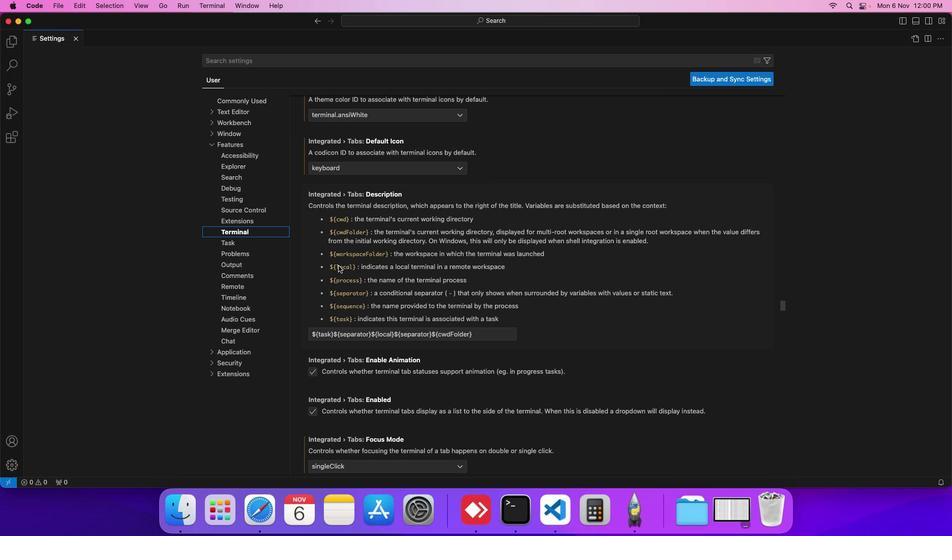 
Action: Mouse scrolled (338, 265) with delta (0, 0)
Screenshot: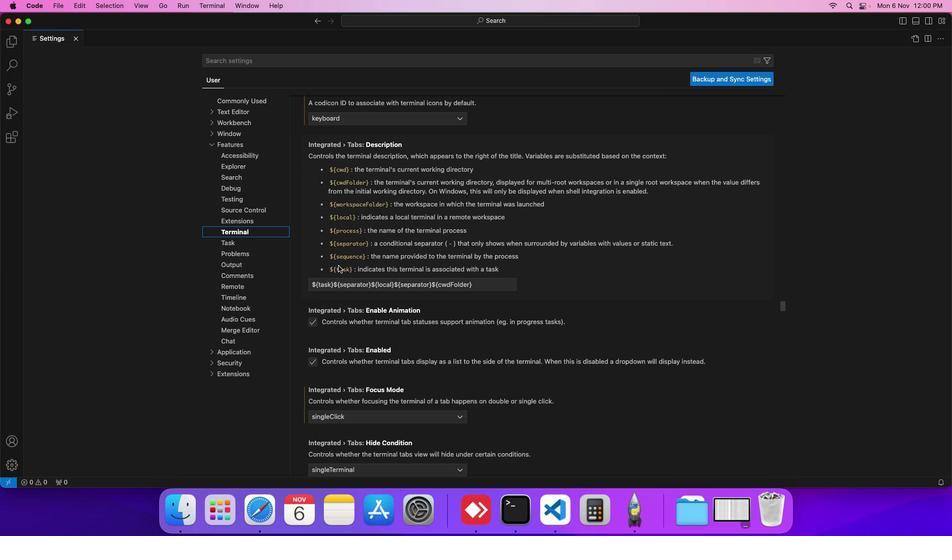 
Action: Mouse scrolled (338, 265) with delta (0, 0)
Screenshot: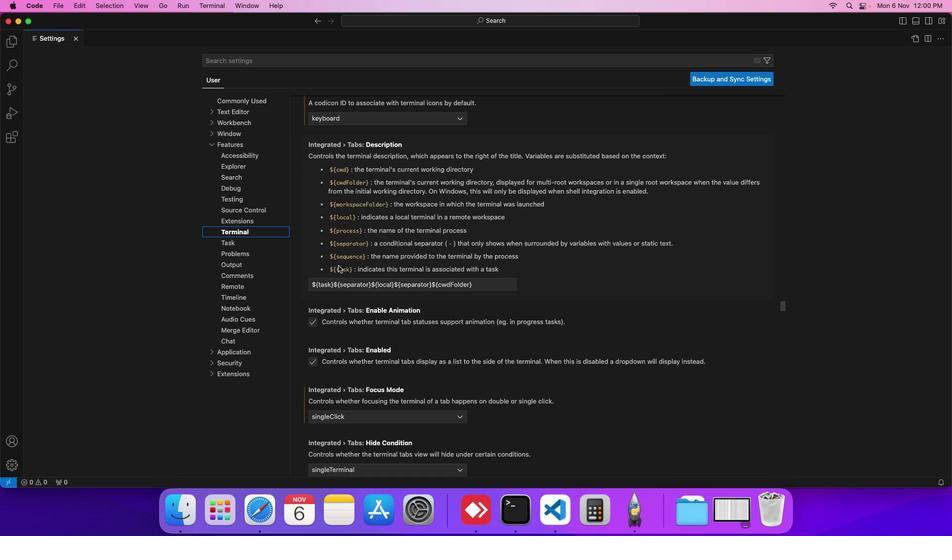 
Action: Mouse scrolled (338, 265) with delta (0, 0)
Screenshot: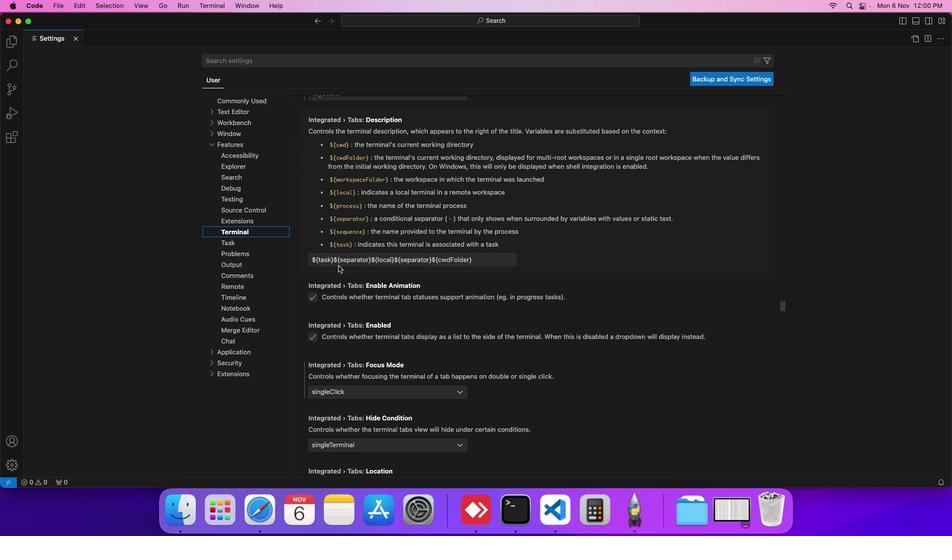
Action: Mouse scrolled (338, 265) with delta (0, 0)
Screenshot: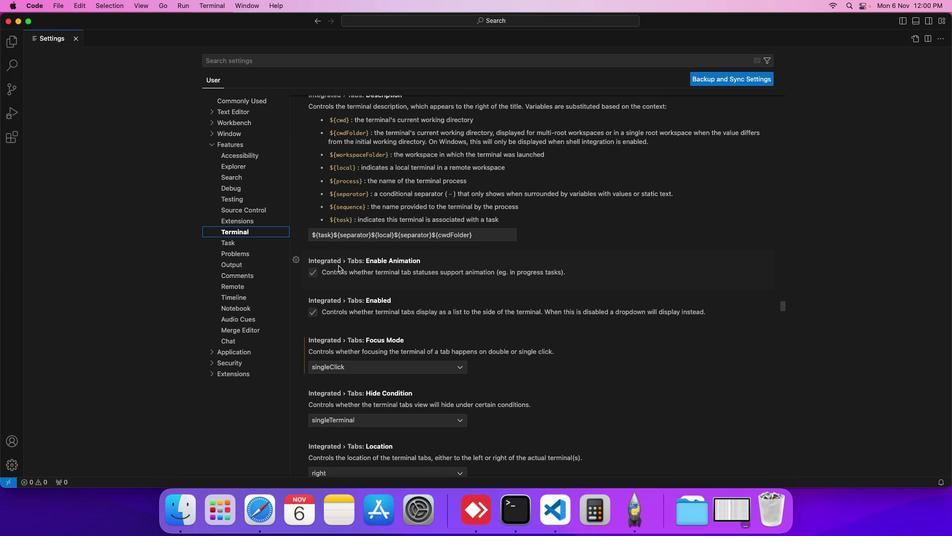 
Action: Mouse scrolled (338, 265) with delta (0, 0)
Screenshot: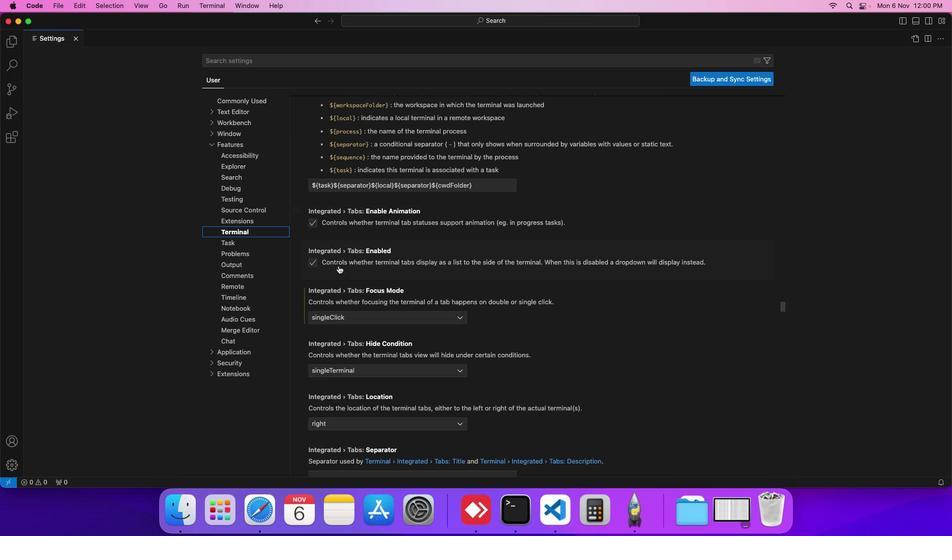 
Action: Mouse scrolled (338, 265) with delta (0, 0)
Screenshot: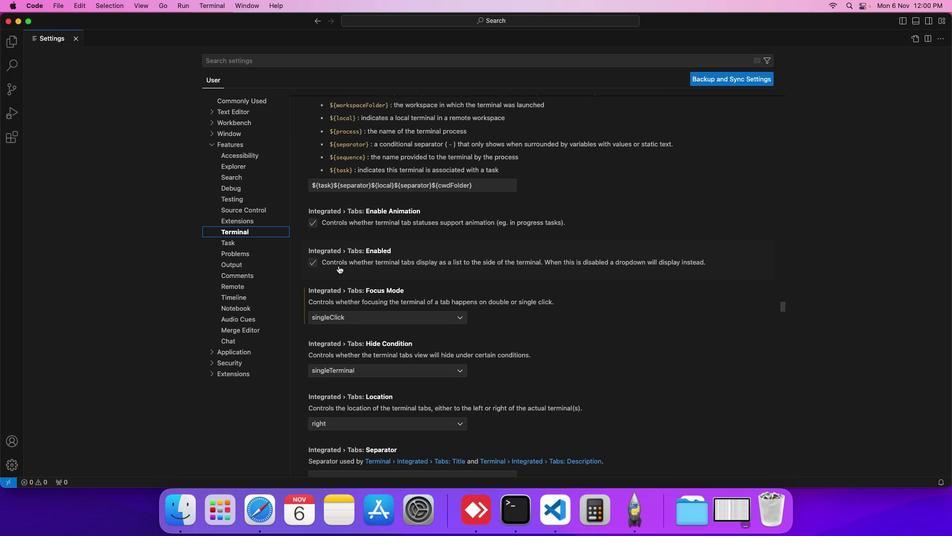 
Action: Mouse scrolled (338, 265) with delta (0, 0)
Screenshot: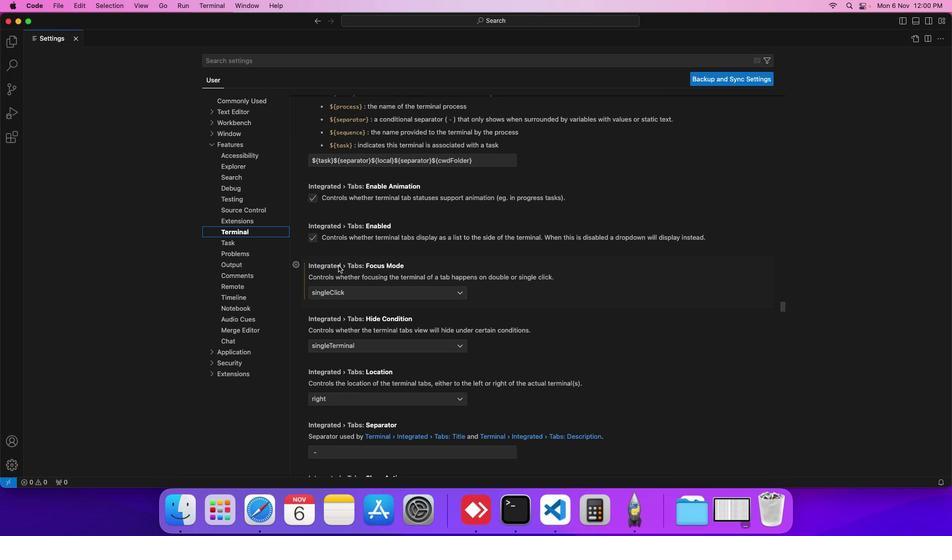 
Action: Mouse moved to (338, 292)
Screenshot: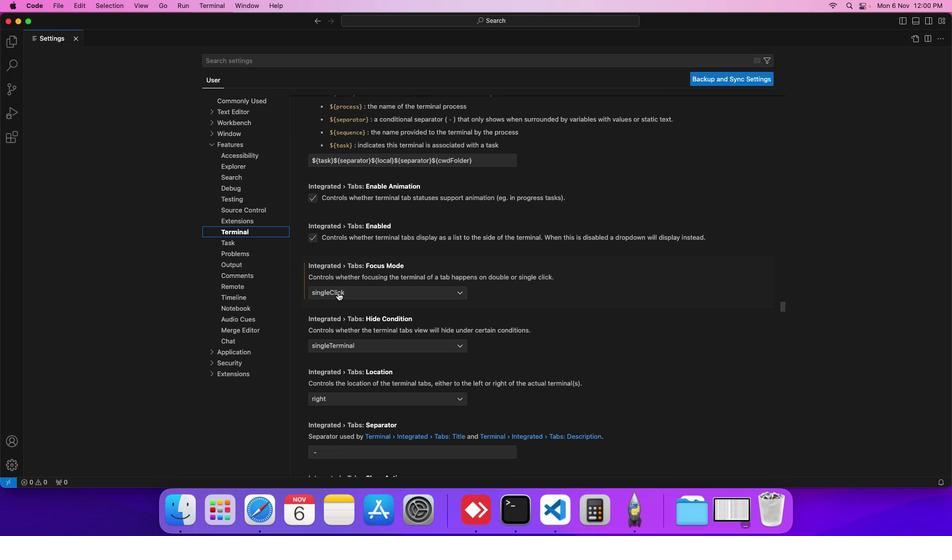 
Action: Mouse pressed left at (338, 292)
Screenshot: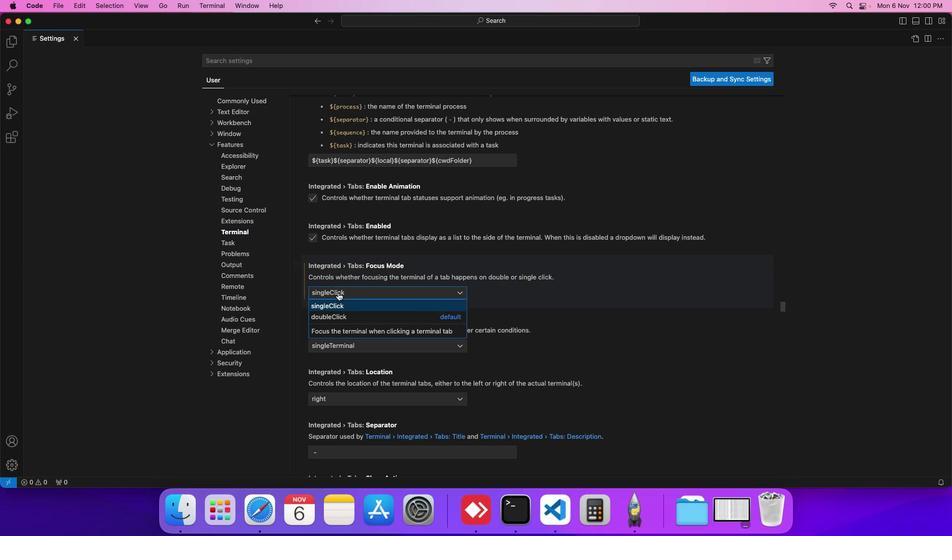 
Action: Mouse moved to (338, 315)
Screenshot: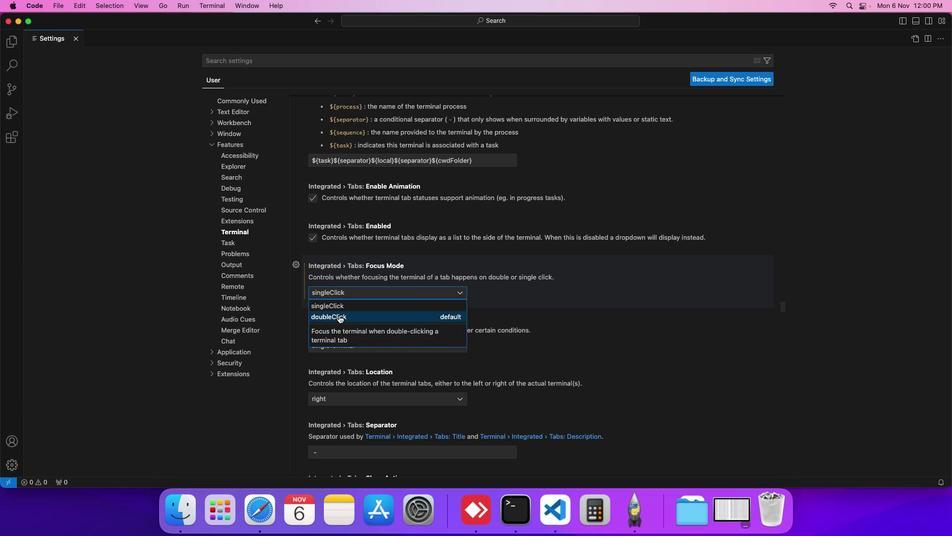 
Action: Mouse pressed left at (338, 315)
Screenshot: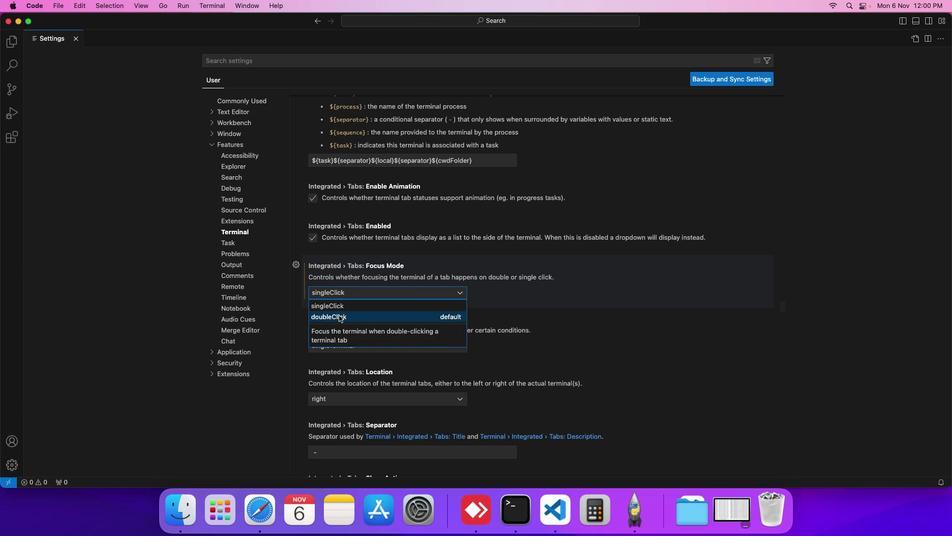 
